 Task: Find connections with filter location Montería with filter topic #lawsuitswith filter profile language English with filter current company Eicher Tractors with filter school C.V.Raman College of Engineering with filter industry Travel Arrangements with filter service category Executive Coaching with filter keywords title Front Desk Associate
Action: Mouse moved to (140, 245)
Screenshot: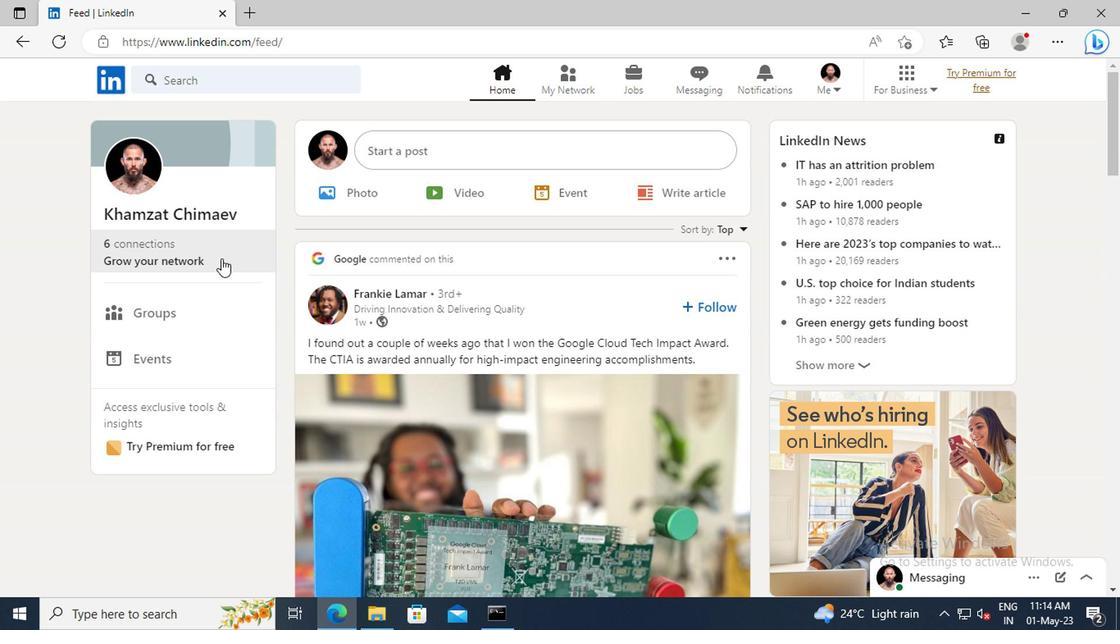
Action: Mouse pressed left at (140, 245)
Screenshot: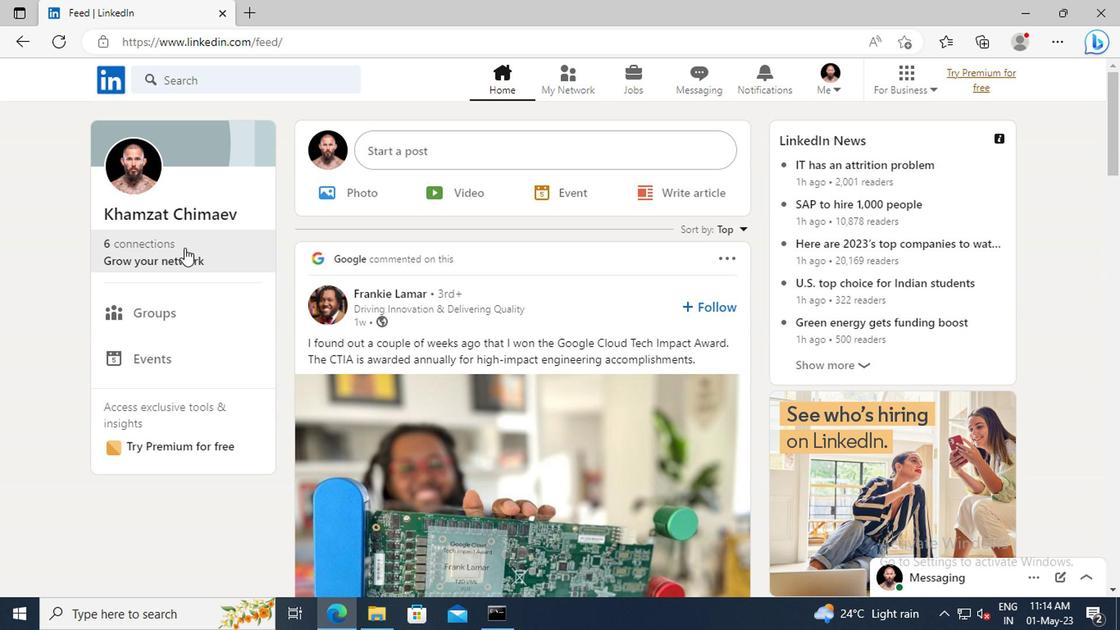 
Action: Mouse moved to (156, 175)
Screenshot: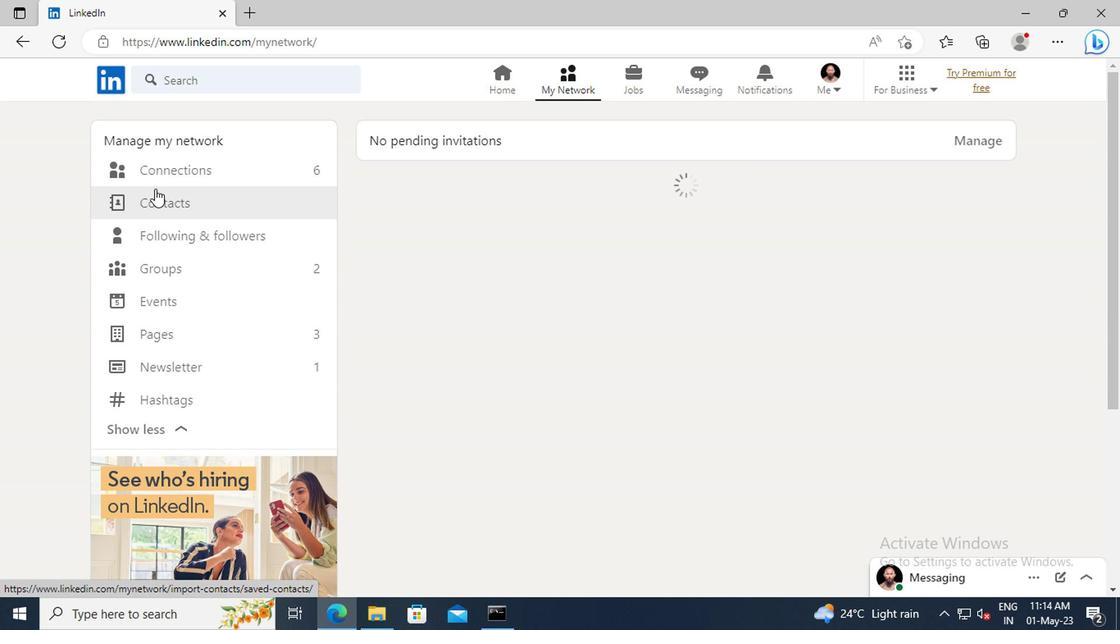 
Action: Mouse pressed left at (156, 175)
Screenshot: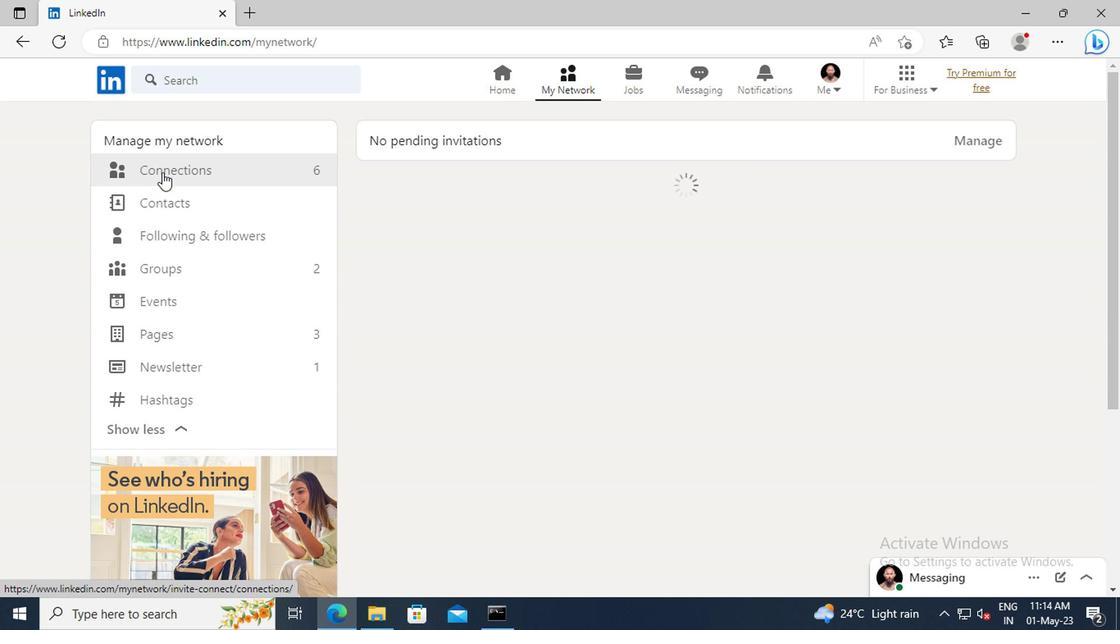 
Action: Mouse moved to (666, 175)
Screenshot: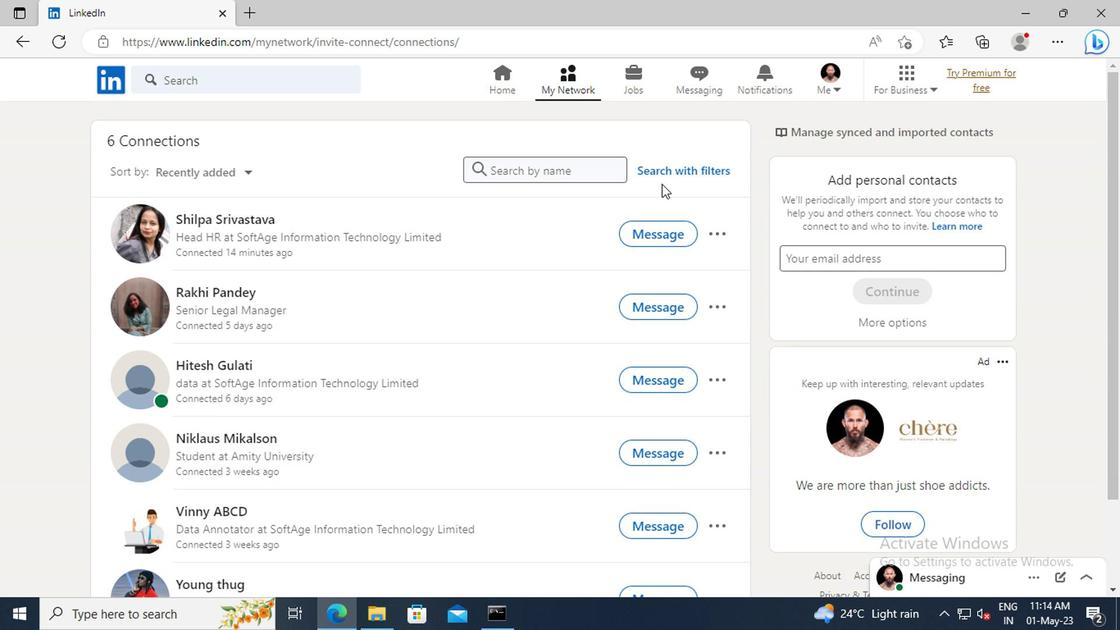 
Action: Mouse pressed left at (666, 175)
Screenshot: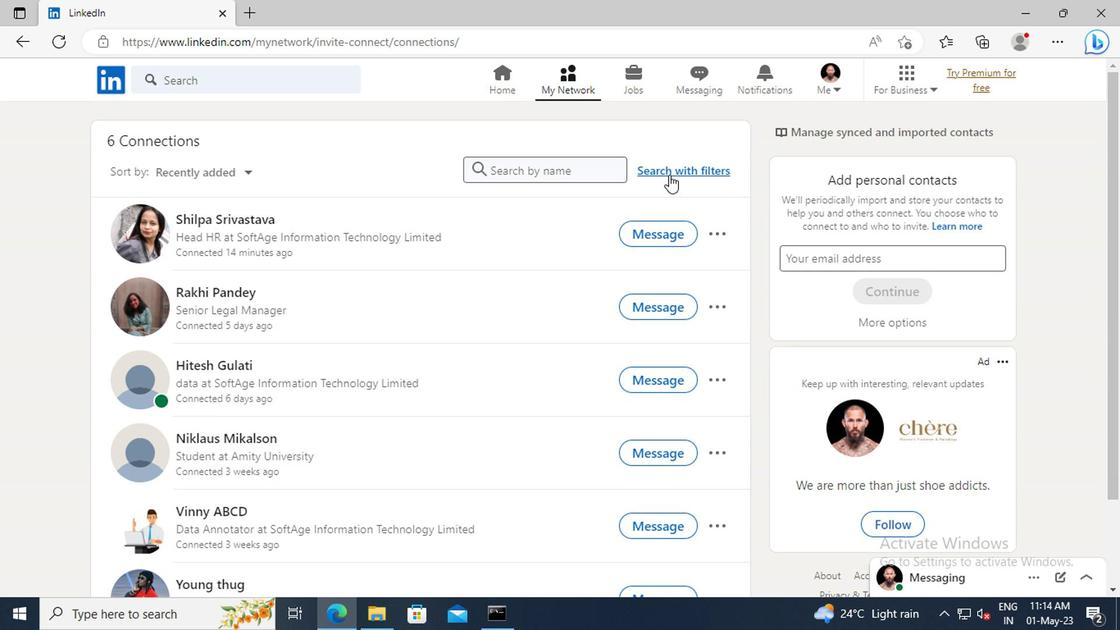 
Action: Mouse moved to (620, 132)
Screenshot: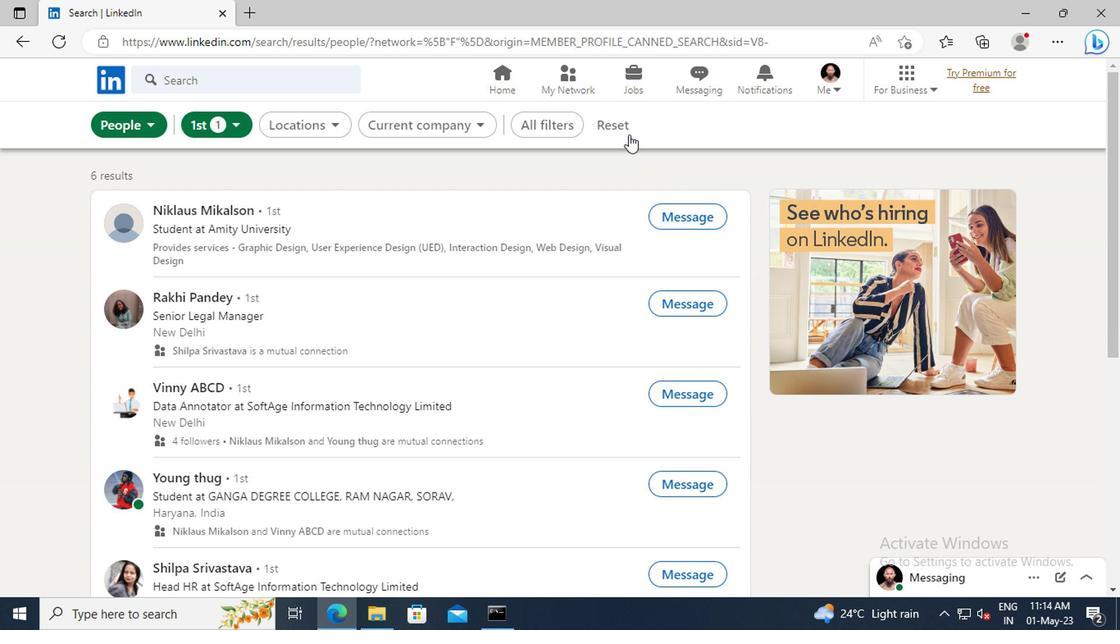 
Action: Mouse pressed left at (620, 132)
Screenshot: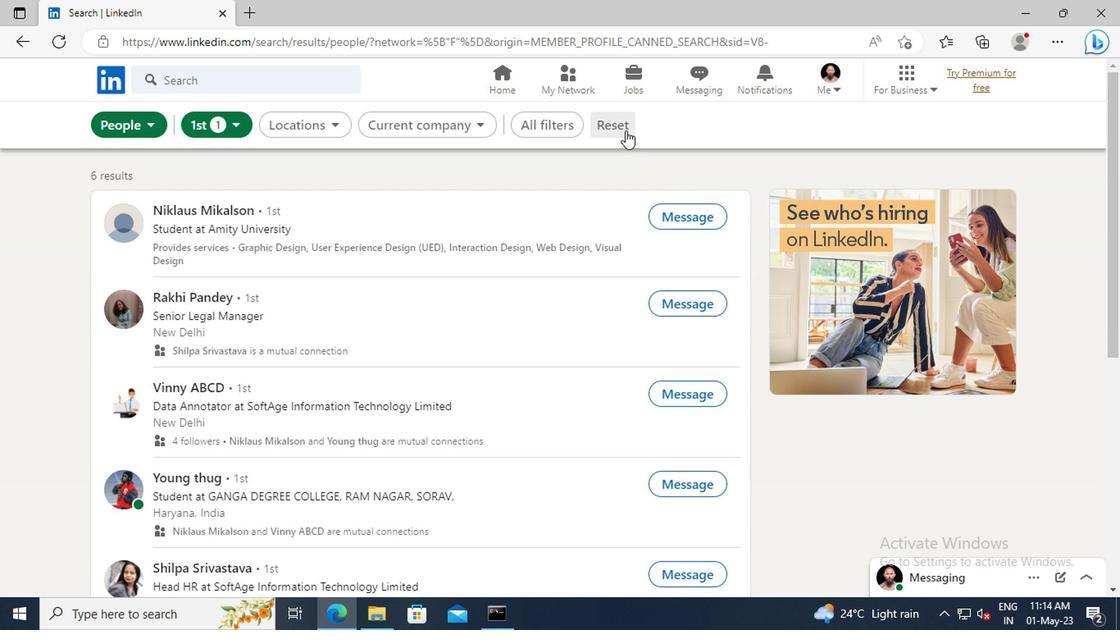
Action: Mouse moved to (593, 130)
Screenshot: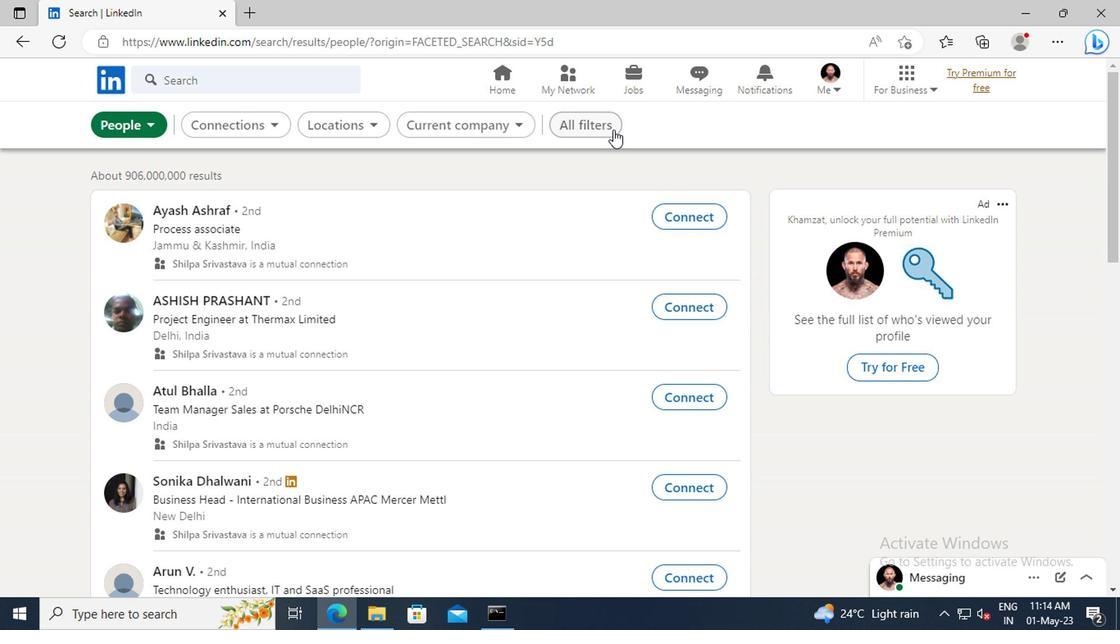
Action: Mouse pressed left at (593, 130)
Screenshot: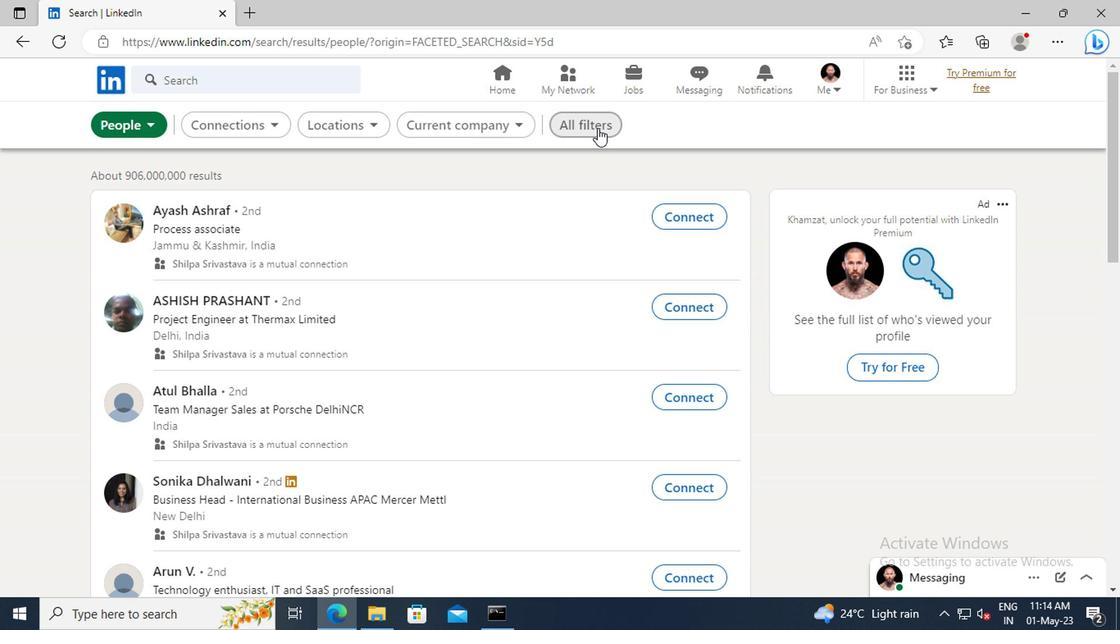 
Action: Mouse moved to (916, 253)
Screenshot: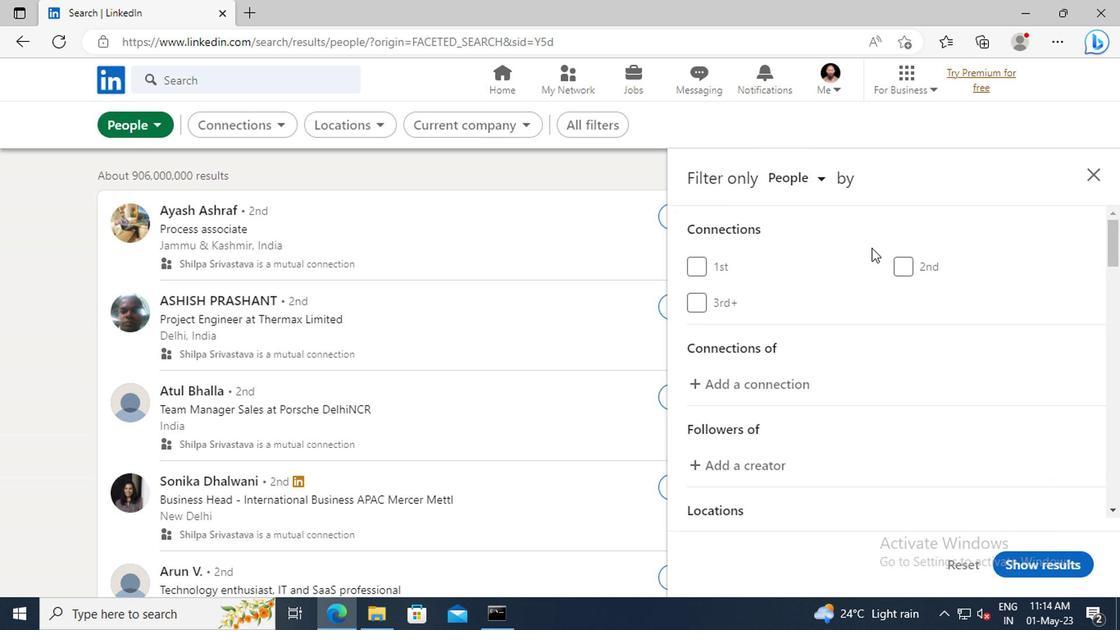 
Action: Mouse scrolled (916, 253) with delta (0, 0)
Screenshot: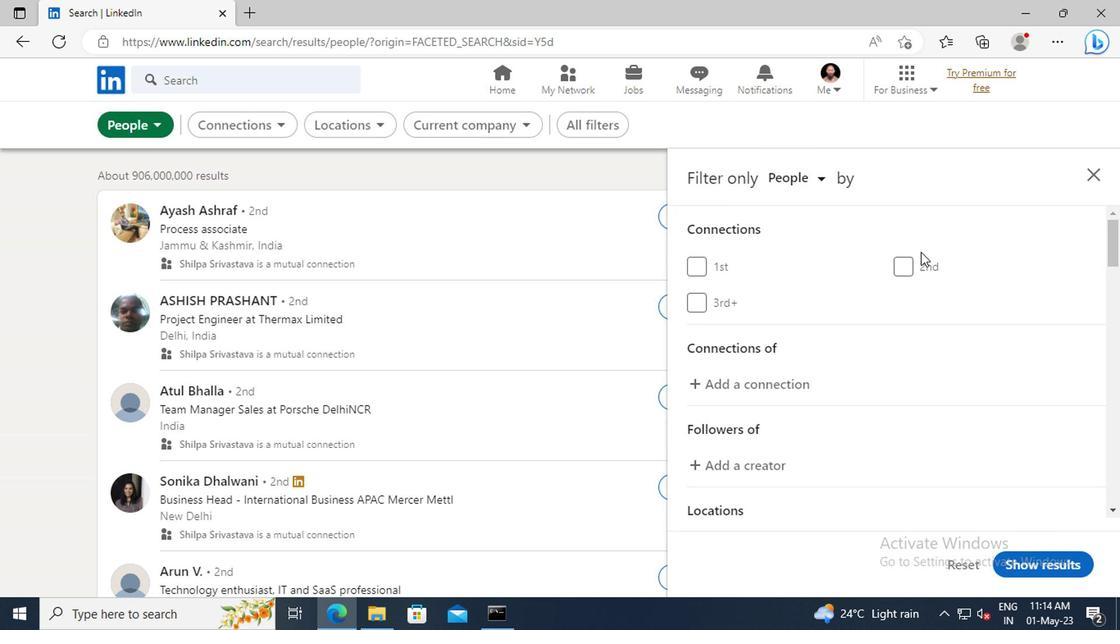 
Action: Mouse scrolled (916, 253) with delta (0, 0)
Screenshot: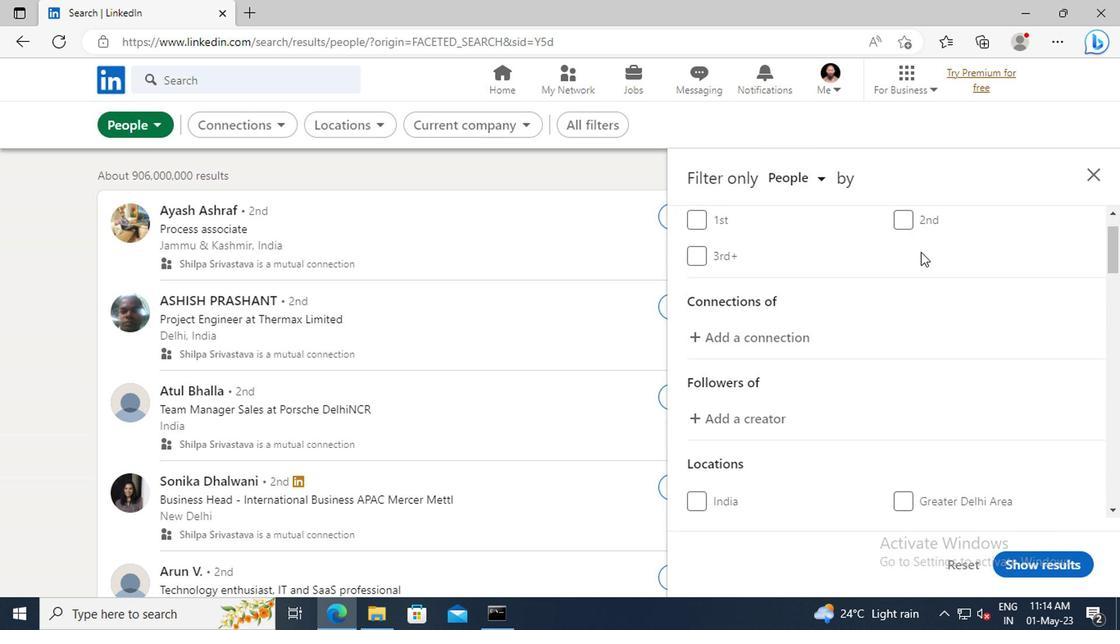 
Action: Mouse scrolled (916, 253) with delta (0, 0)
Screenshot: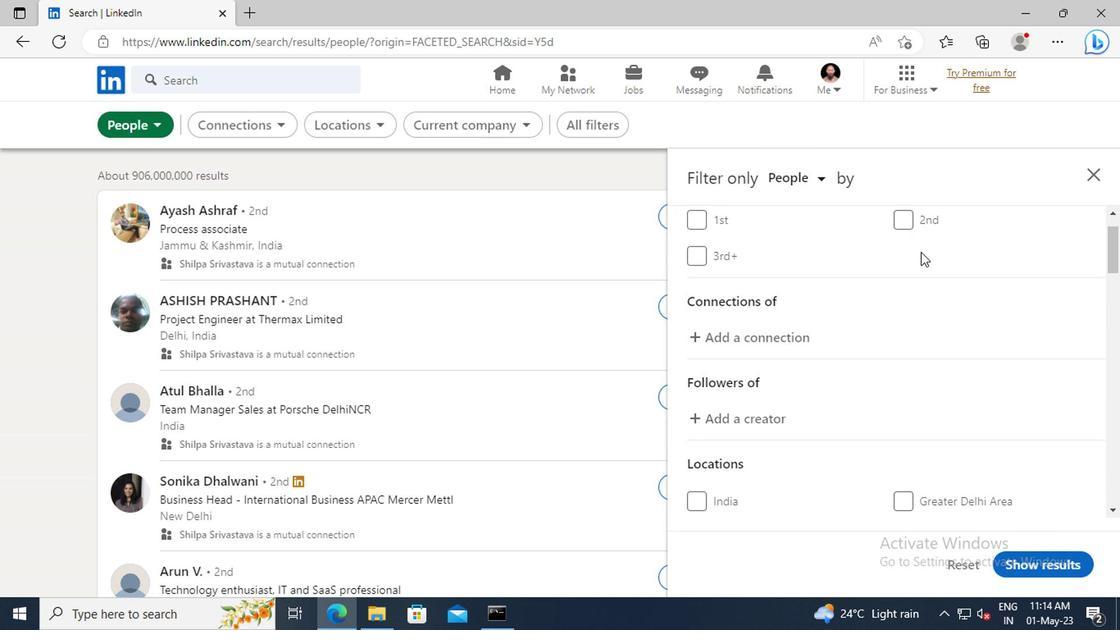 
Action: Mouse scrolled (916, 253) with delta (0, 0)
Screenshot: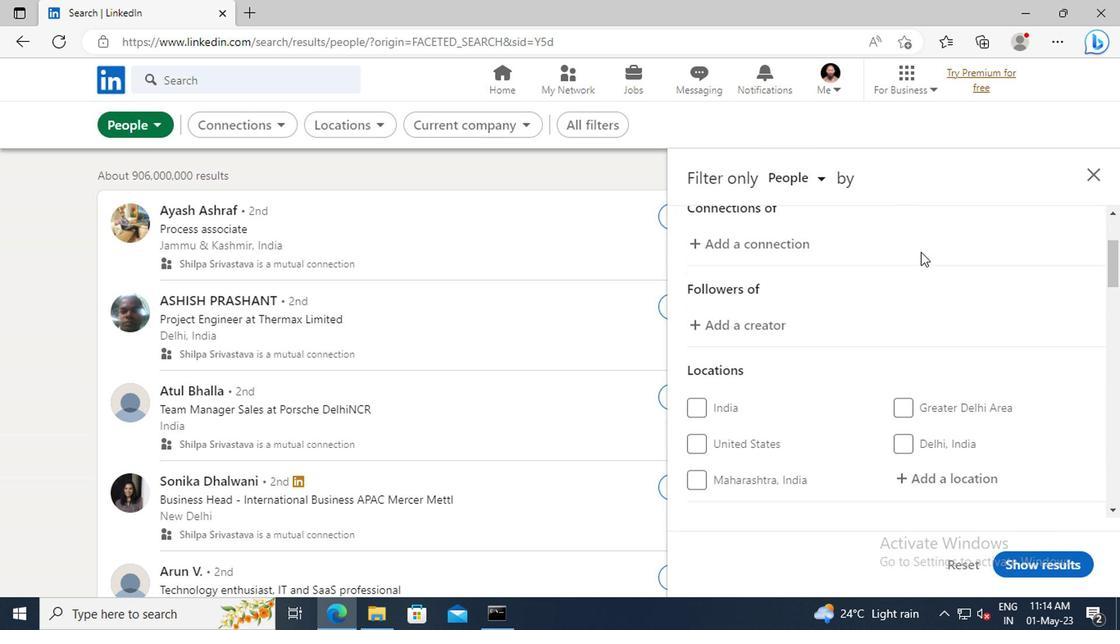 
Action: Mouse scrolled (916, 253) with delta (0, 0)
Screenshot: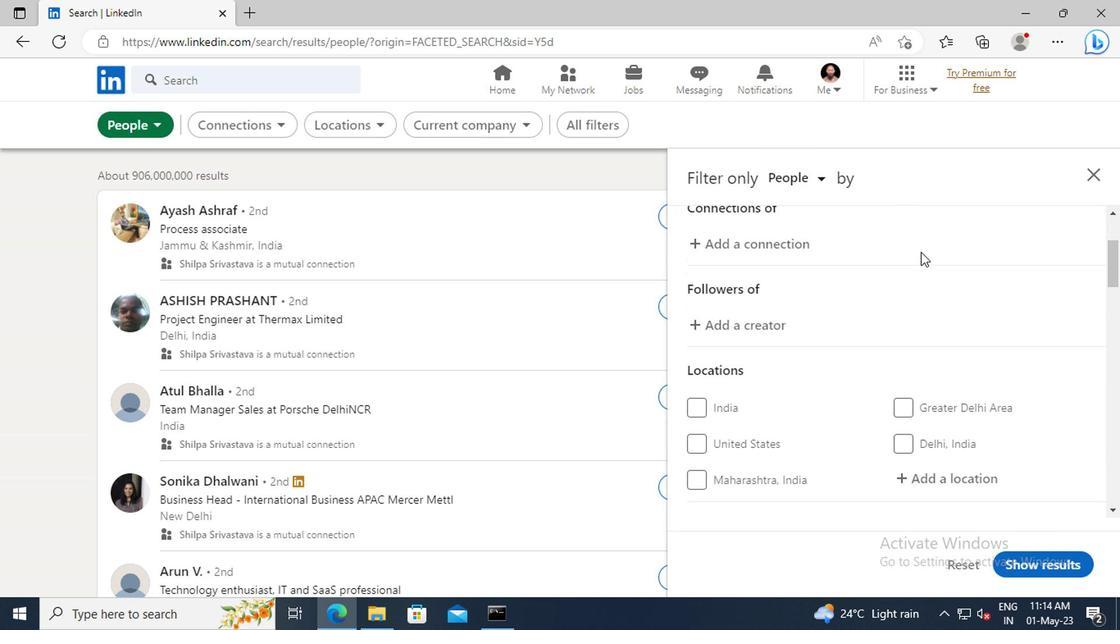 
Action: Mouse scrolled (916, 253) with delta (0, 0)
Screenshot: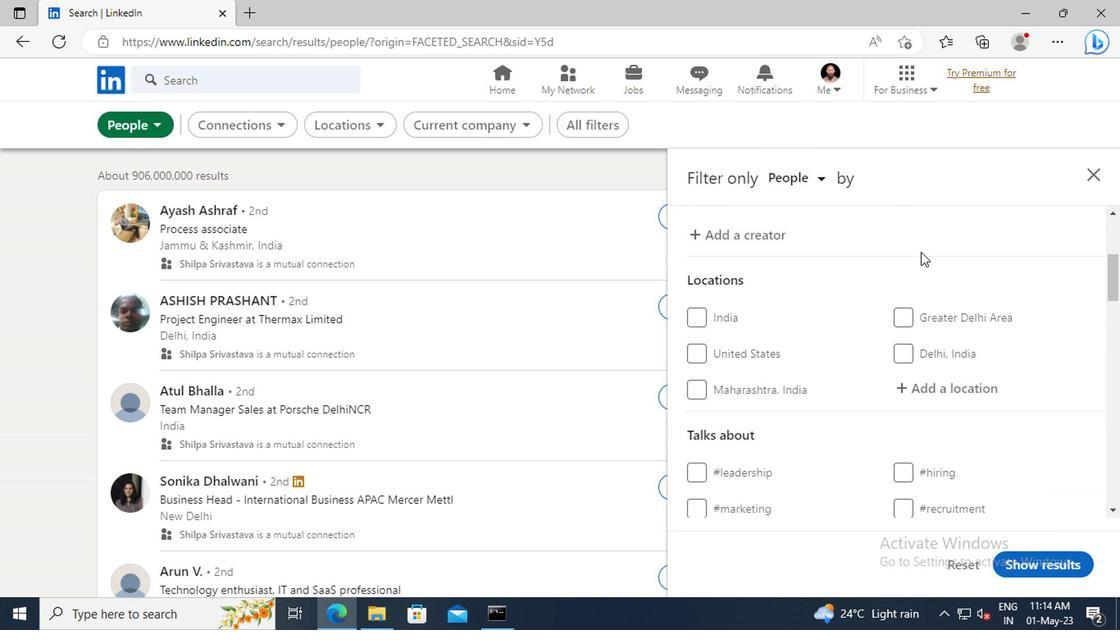 
Action: Mouse moved to (928, 335)
Screenshot: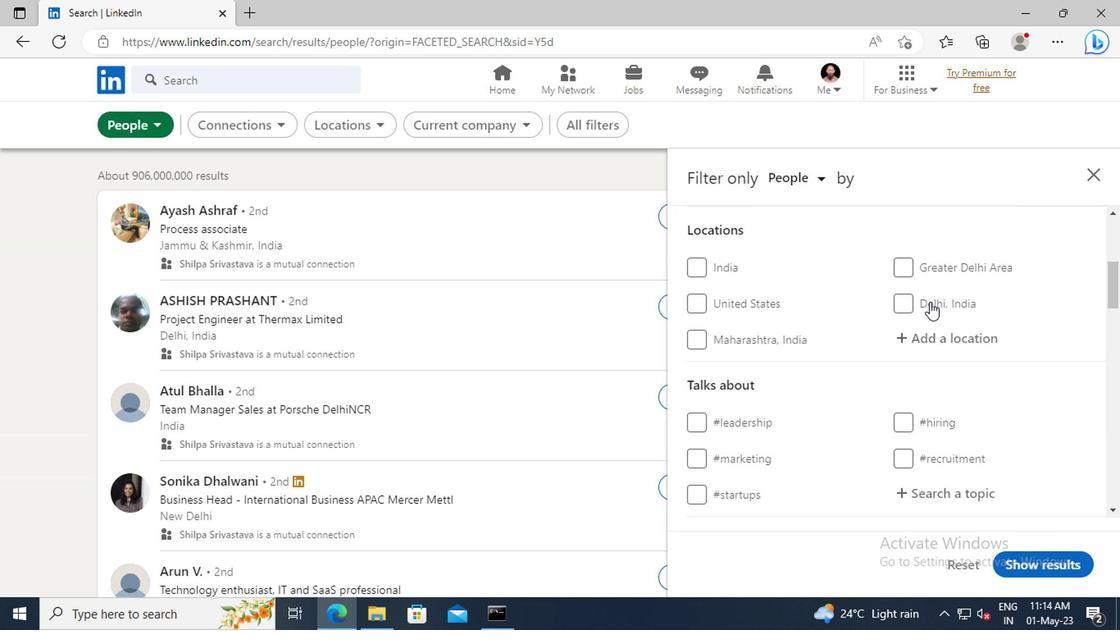 
Action: Mouse pressed left at (928, 335)
Screenshot: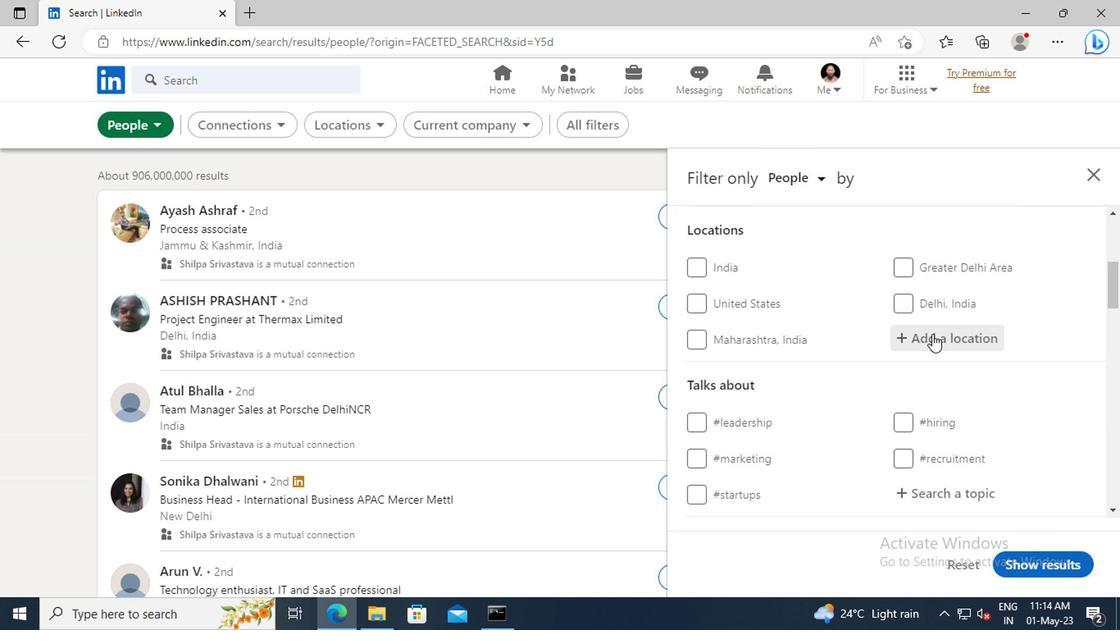
Action: Mouse moved to (907, 324)
Screenshot: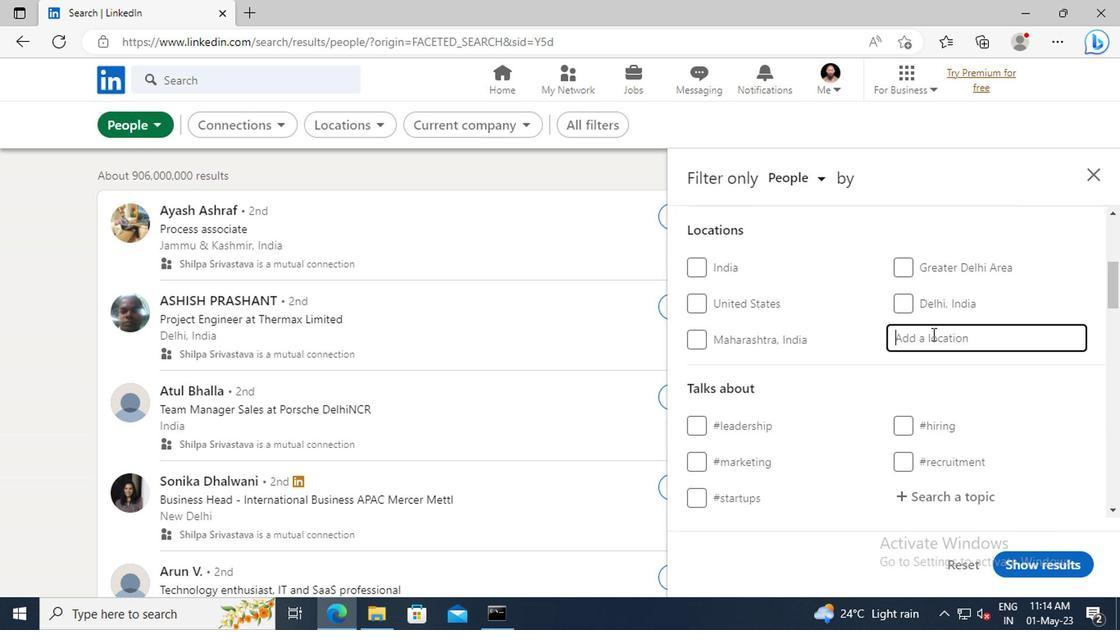 
Action: Key pressed <Key.shift>MONTERIA
Screenshot: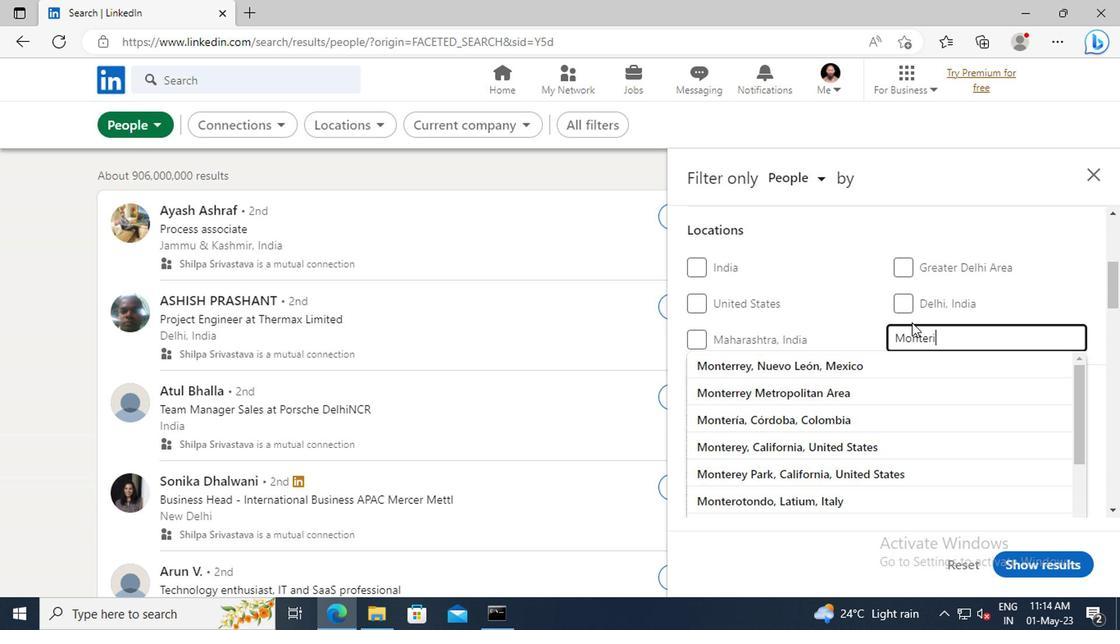
Action: Mouse moved to (901, 367)
Screenshot: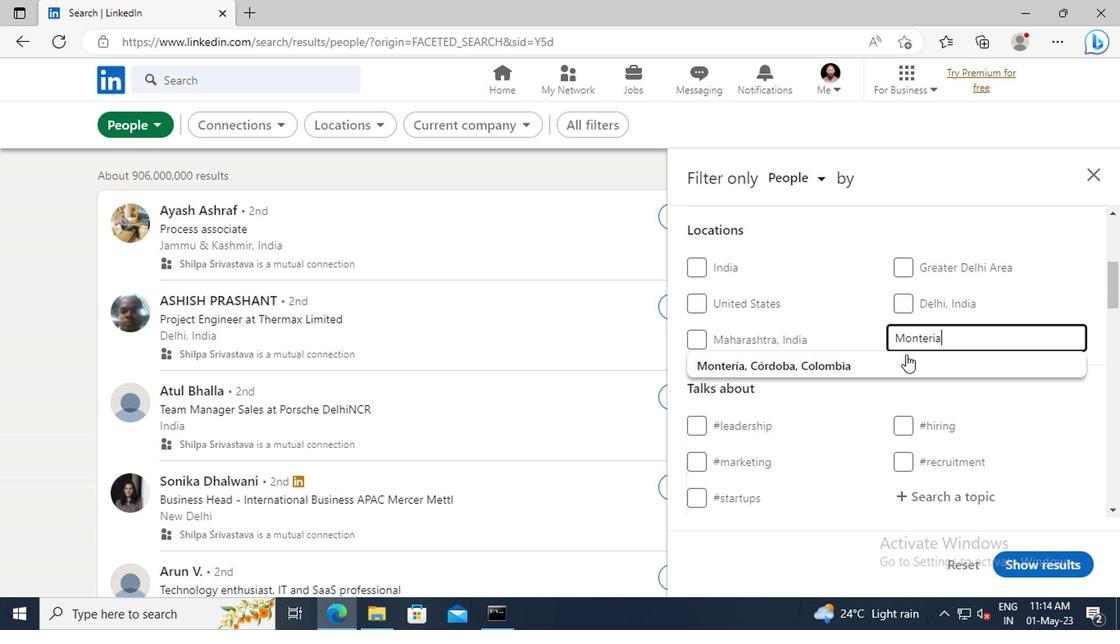 
Action: Mouse pressed left at (901, 367)
Screenshot: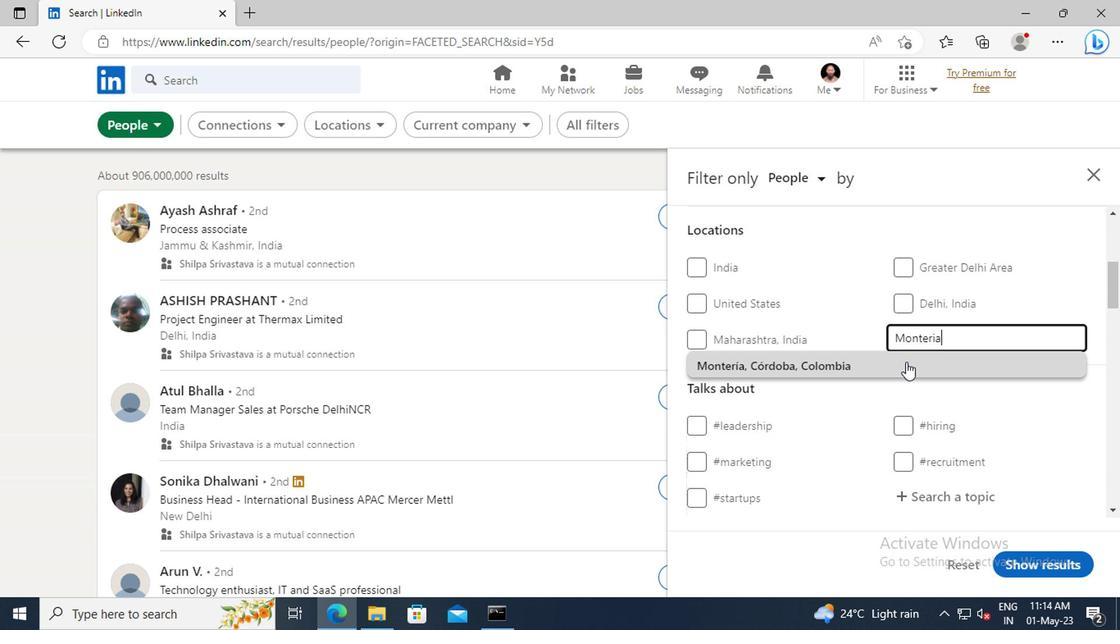 
Action: Mouse moved to (915, 353)
Screenshot: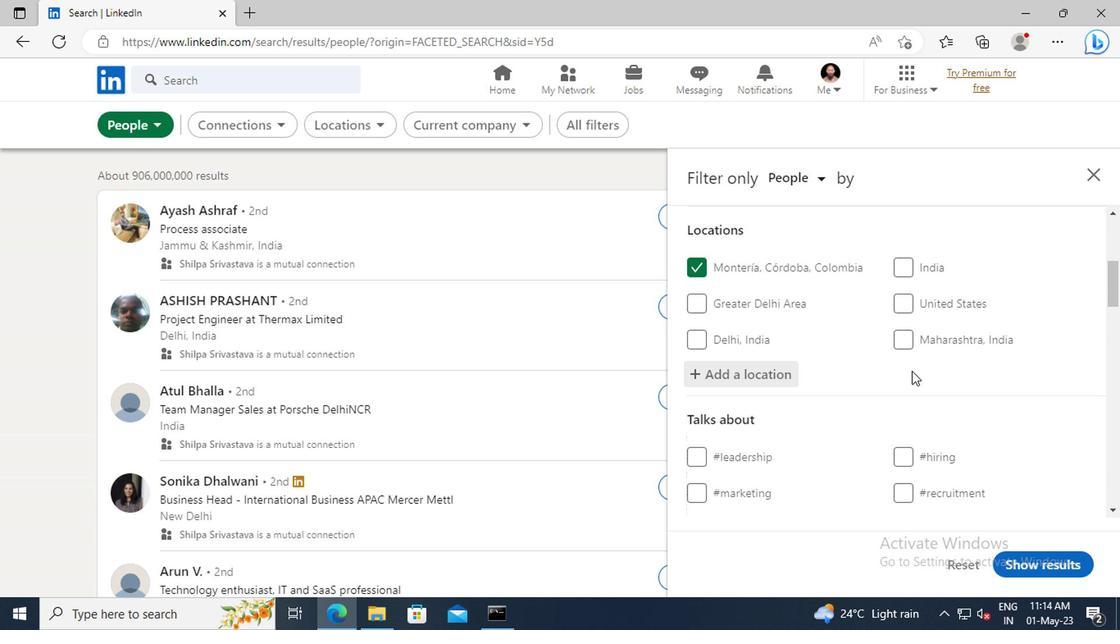 
Action: Mouse scrolled (915, 352) with delta (0, -1)
Screenshot: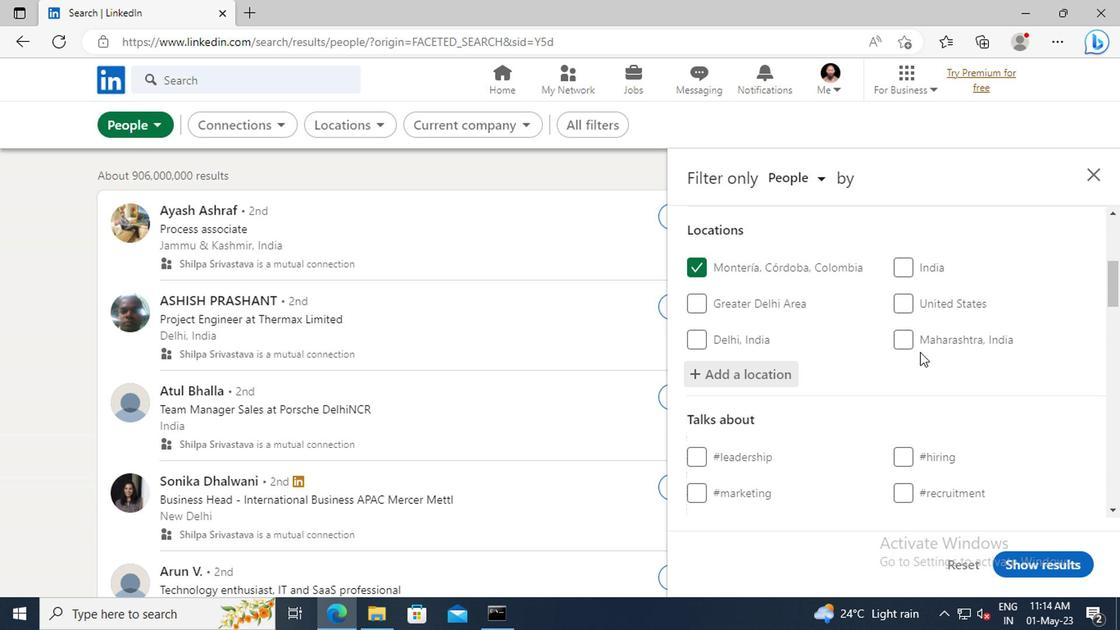
Action: Mouse scrolled (915, 352) with delta (0, -1)
Screenshot: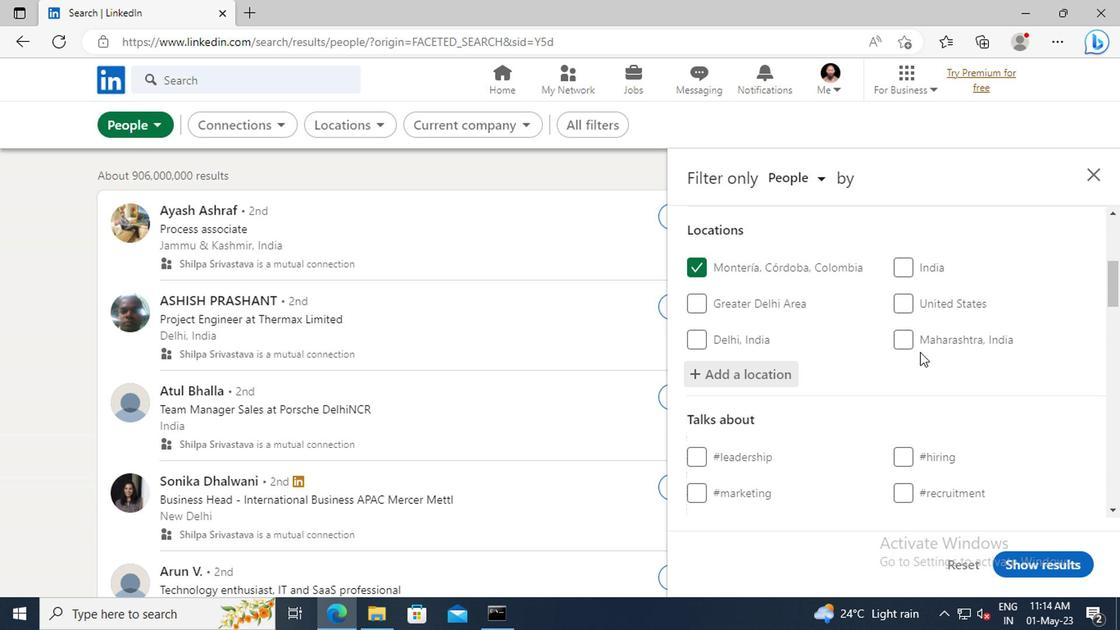 
Action: Mouse moved to (922, 323)
Screenshot: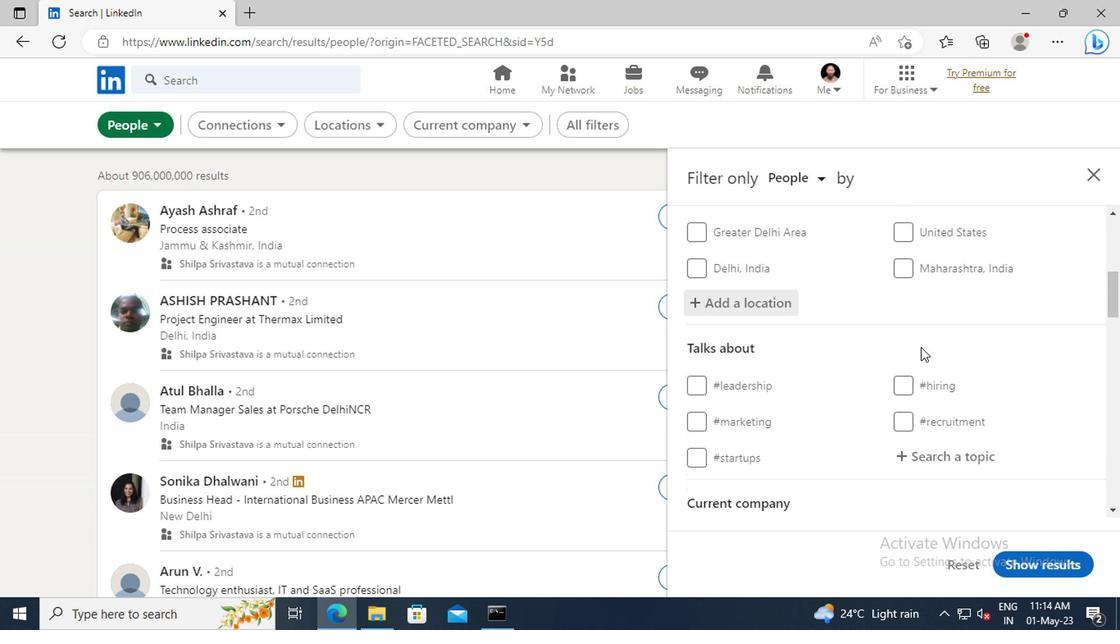 
Action: Mouse scrolled (922, 322) with delta (0, 0)
Screenshot: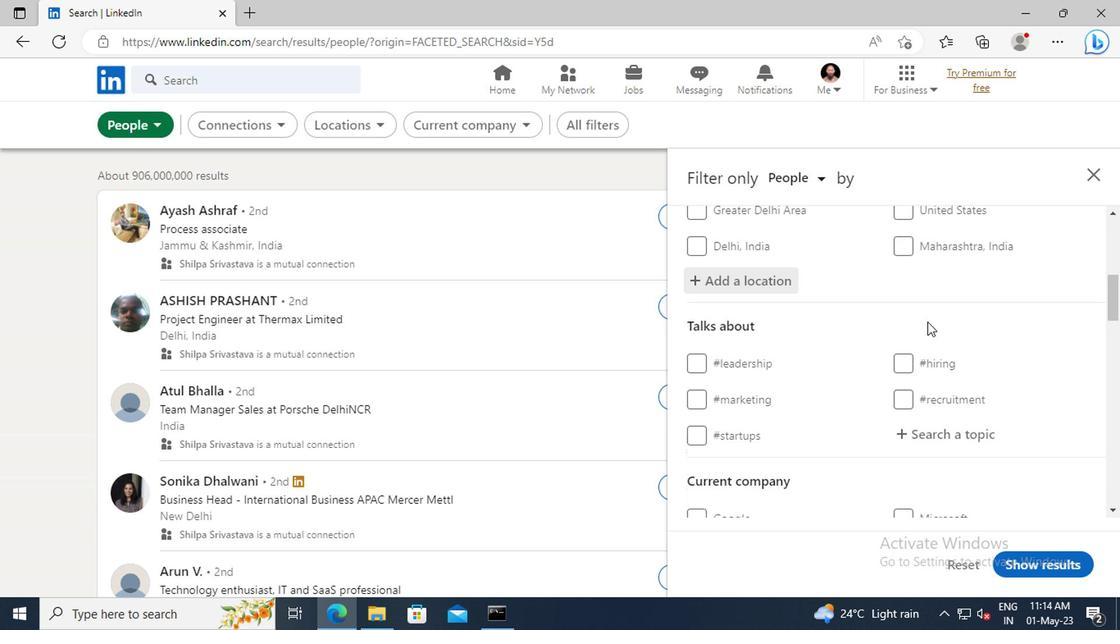 
Action: Mouse scrolled (922, 322) with delta (0, 0)
Screenshot: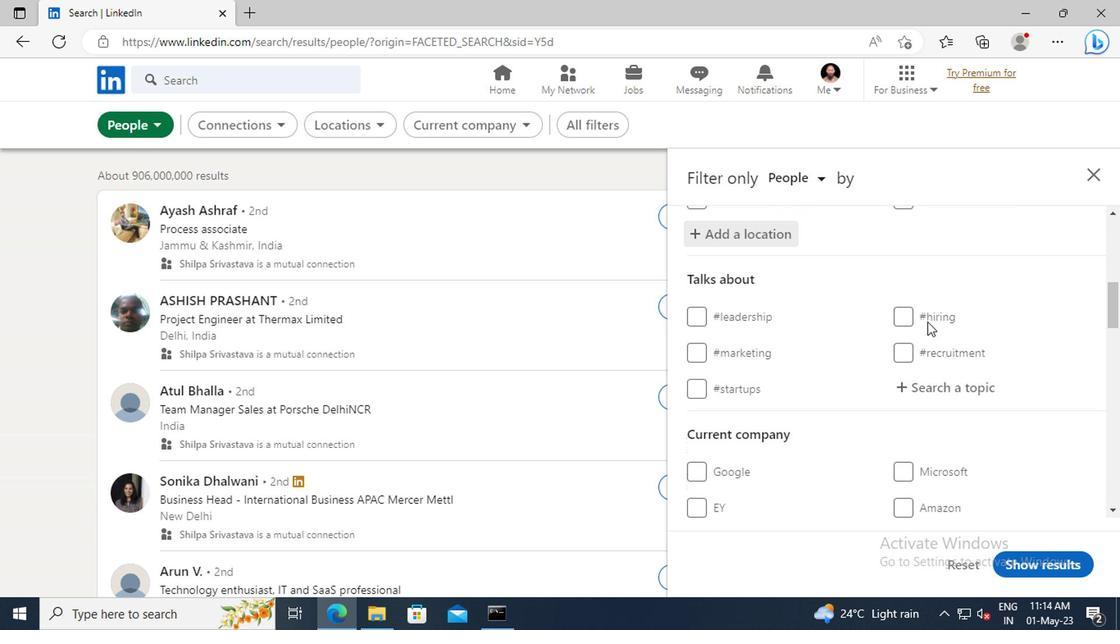 
Action: Mouse moved to (925, 338)
Screenshot: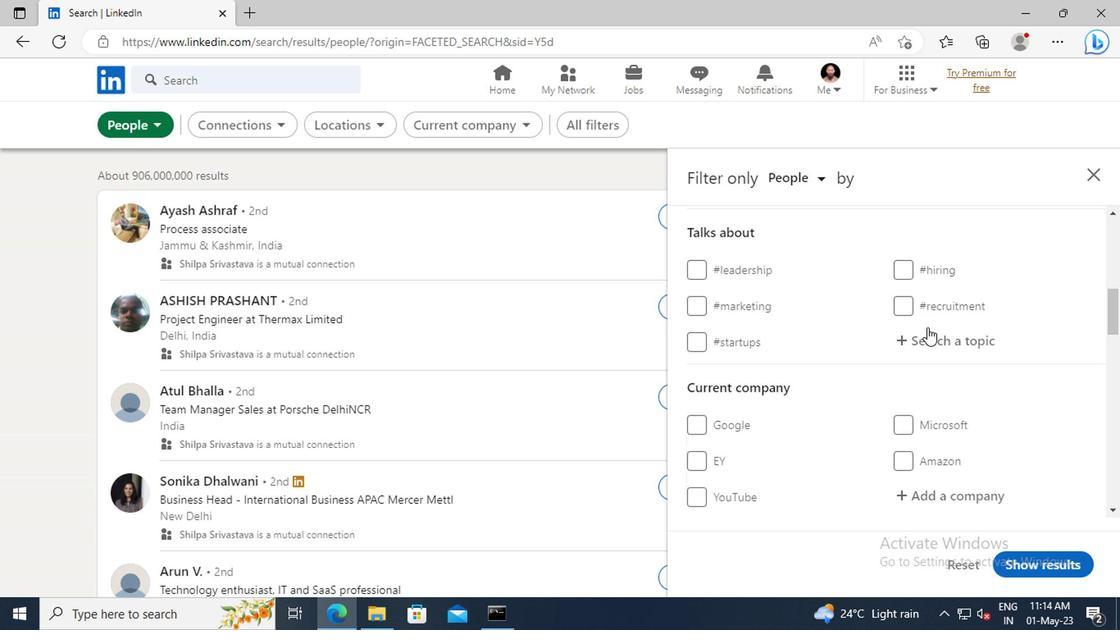 
Action: Mouse pressed left at (925, 338)
Screenshot: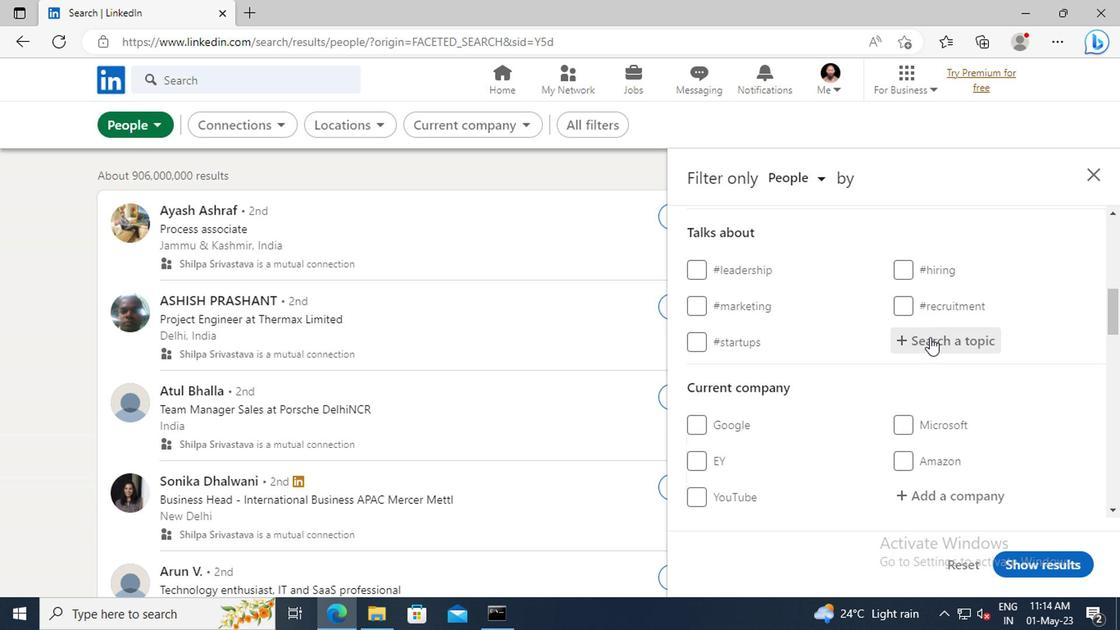 
Action: Key pressed LAWSUITS
Screenshot: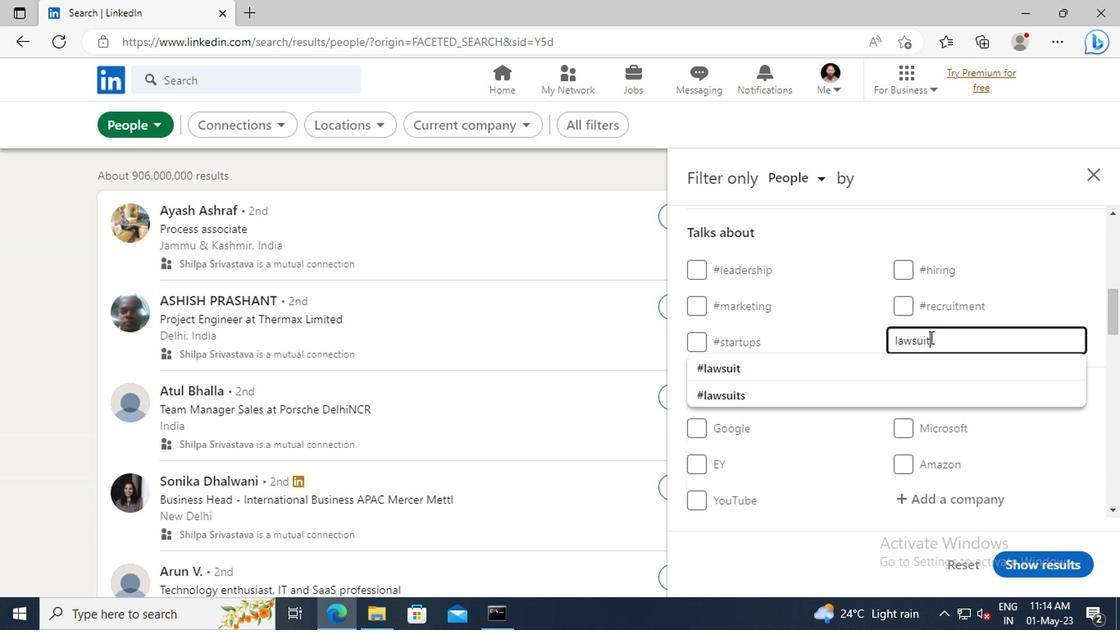 
Action: Mouse moved to (930, 364)
Screenshot: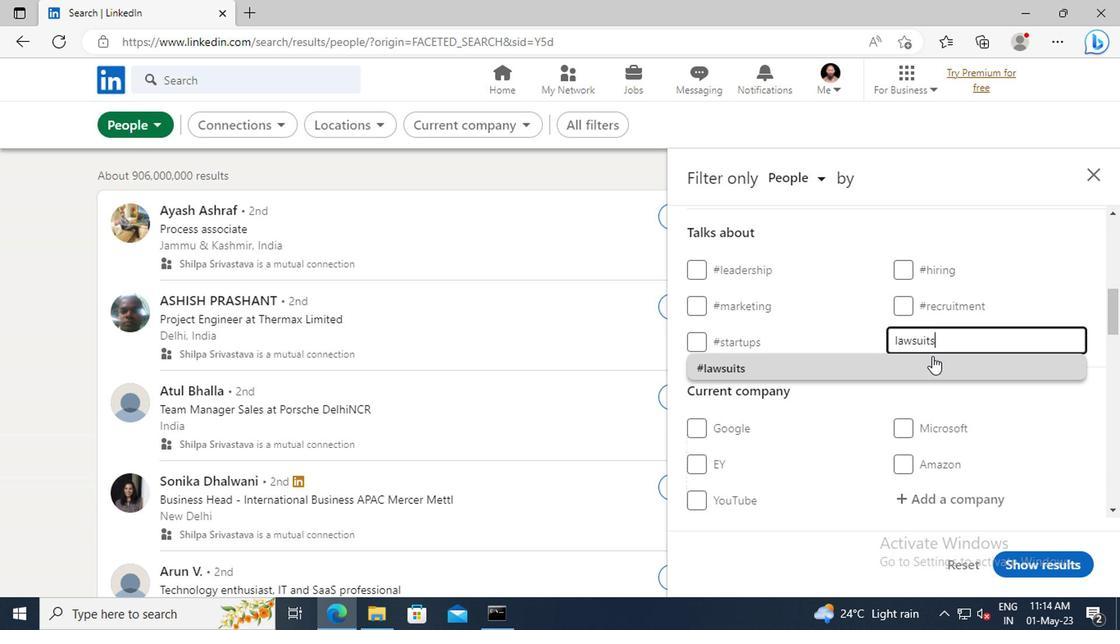 
Action: Mouse pressed left at (930, 364)
Screenshot: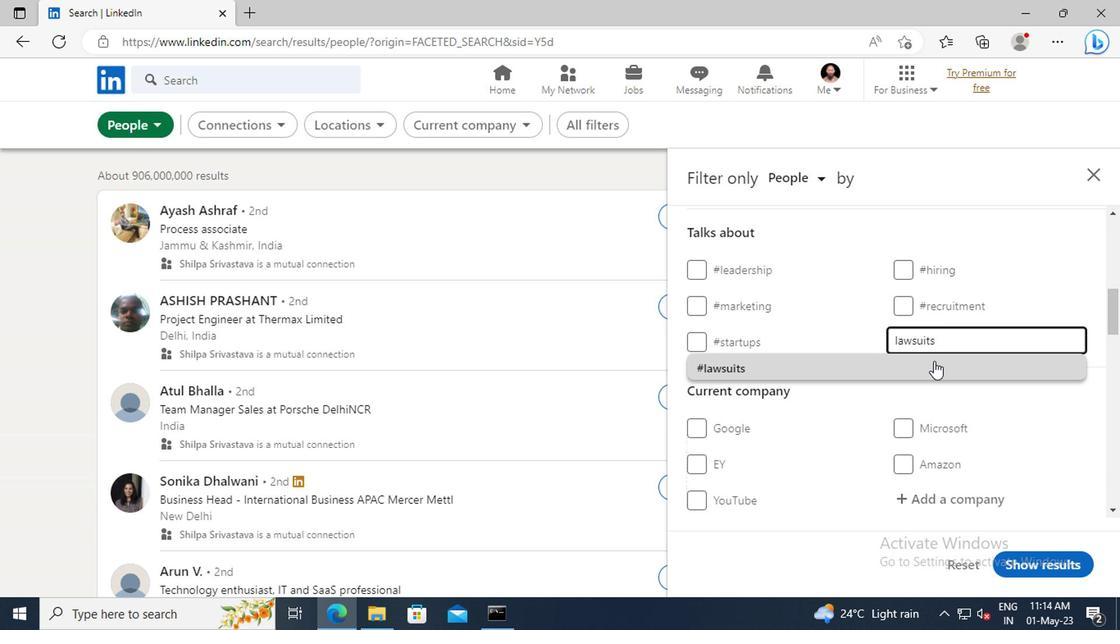 
Action: Mouse scrolled (930, 363) with delta (0, 0)
Screenshot: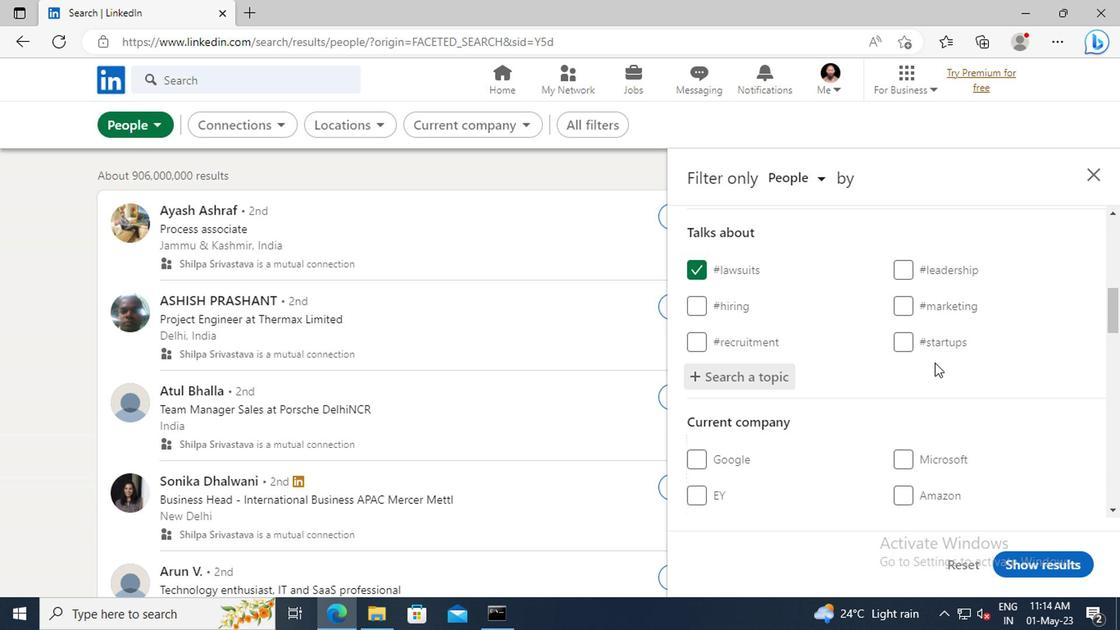 
Action: Mouse scrolled (930, 363) with delta (0, 0)
Screenshot: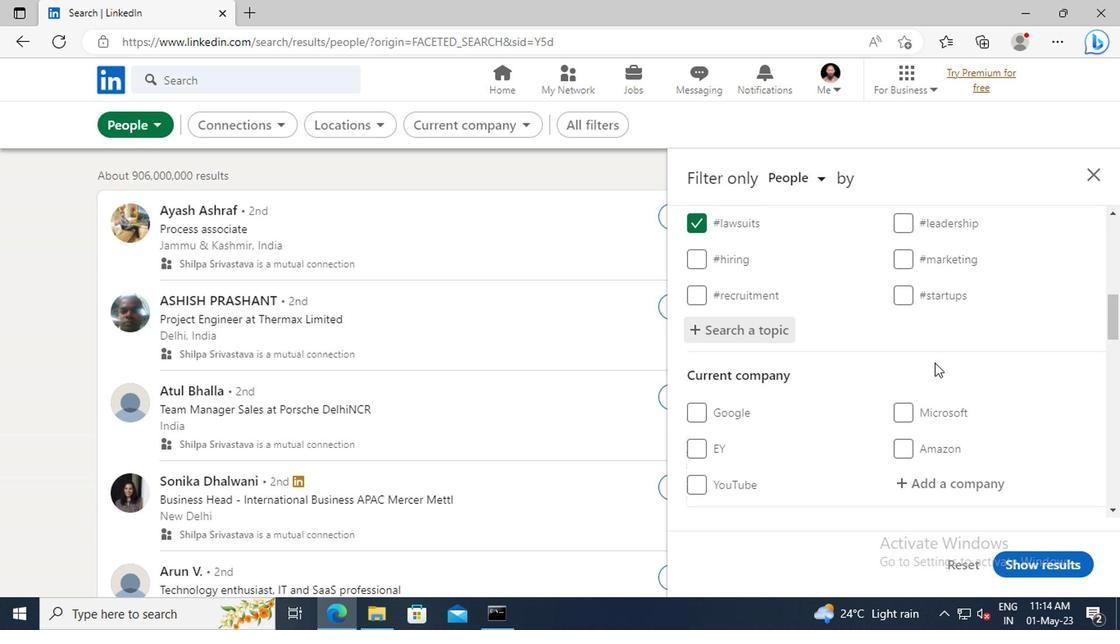 
Action: Mouse scrolled (930, 363) with delta (0, 0)
Screenshot: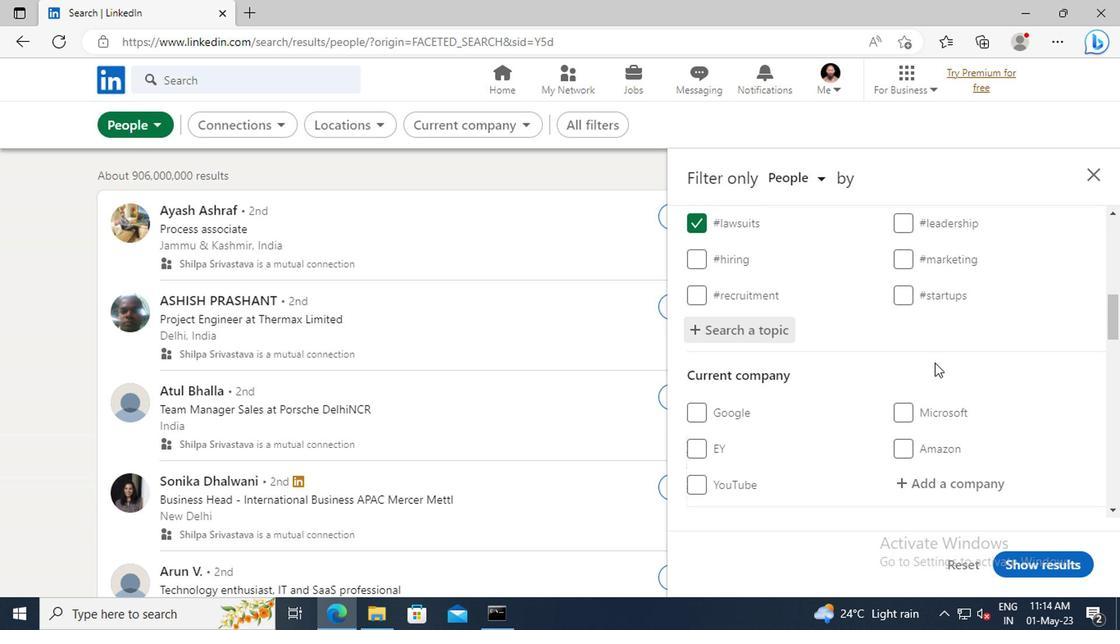 
Action: Mouse scrolled (930, 363) with delta (0, 0)
Screenshot: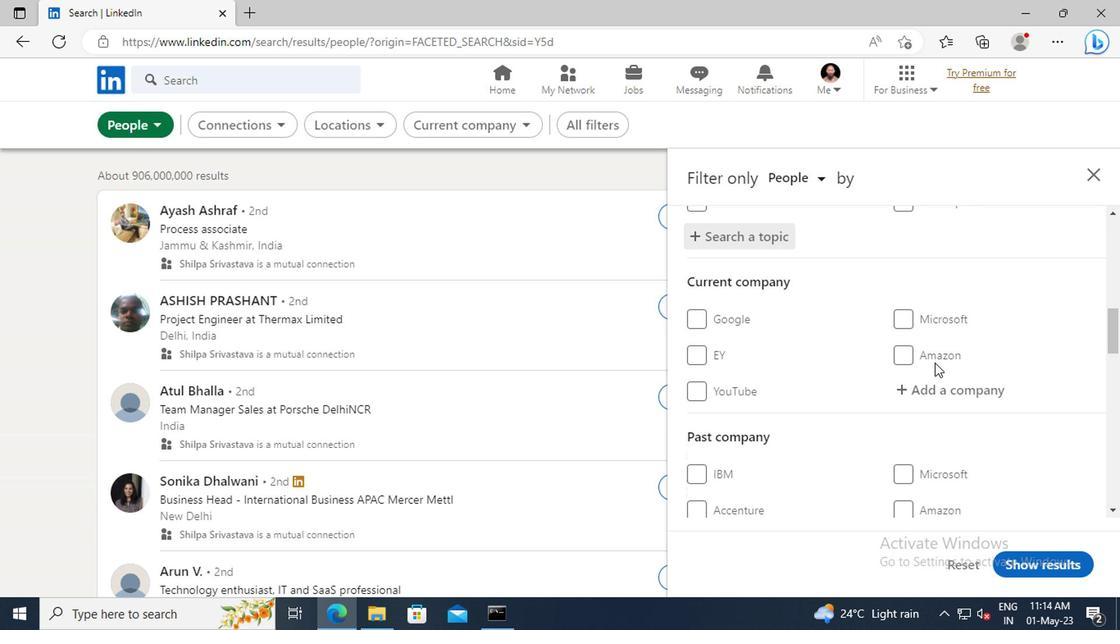 
Action: Mouse scrolled (930, 363) with delta (0, 0)
Screenshot: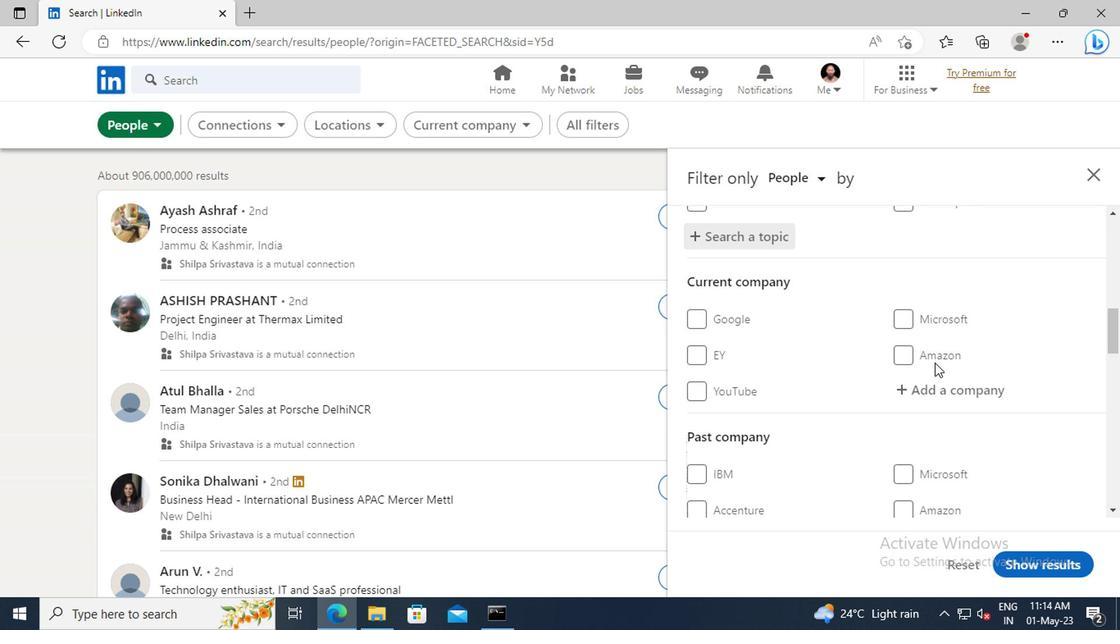 
Action: Mouse scrolled (930, 363) with delta (0, 0)
Screenshot: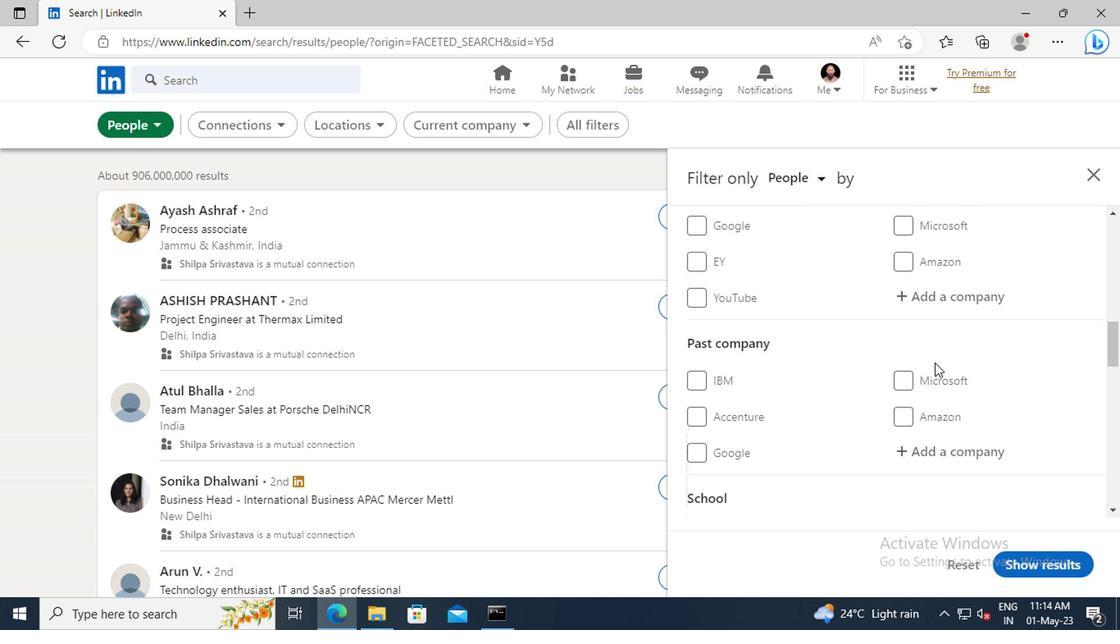 
Action: Mouse scrolled (930, 363) with delta (0, 0)
Screenshot: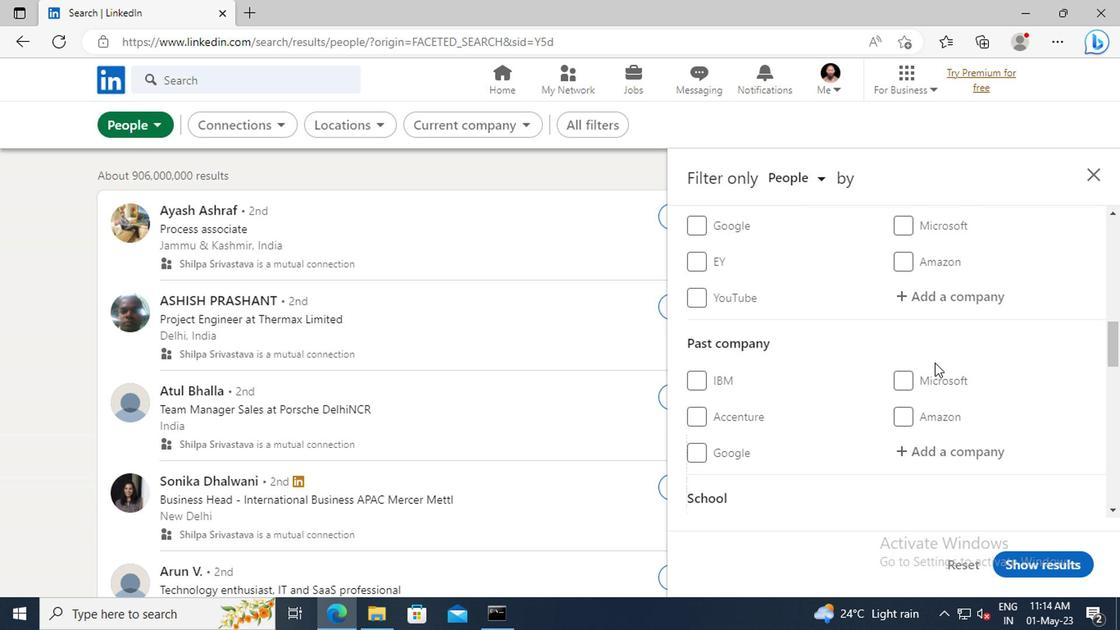 
Action: Mouse scrolled (930, 363) with delta (0, 0)
Screenshot: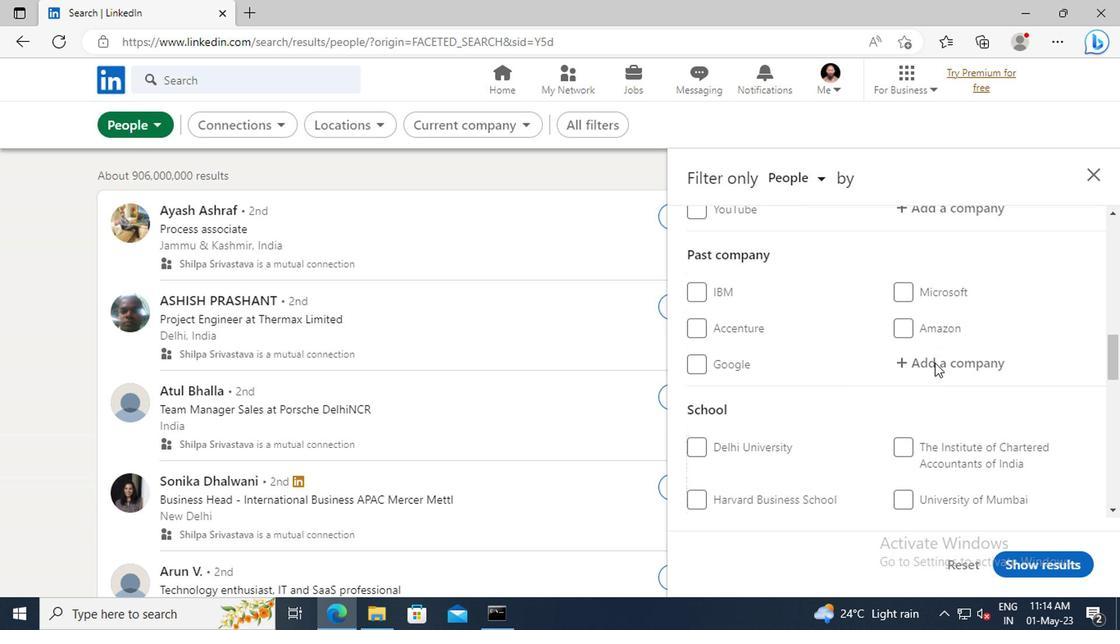 
Action: Mouse scrolled (930, 363) with delta (0, 0)
Screenshot: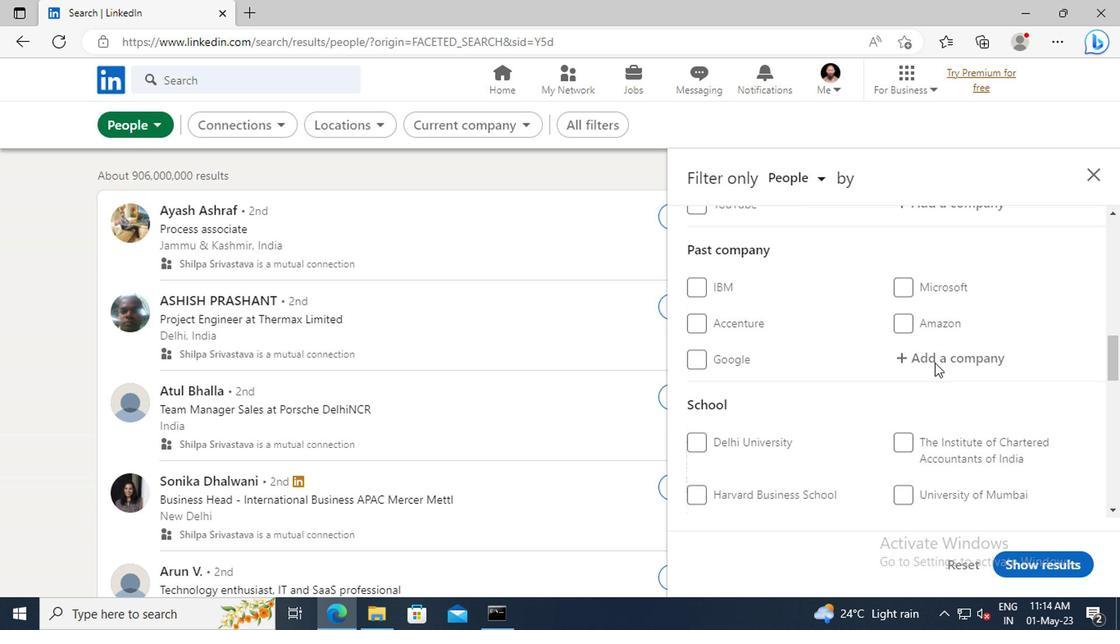 
Action: Mouse scrolled (930, 363) with delta (0, 0)
Screenshot: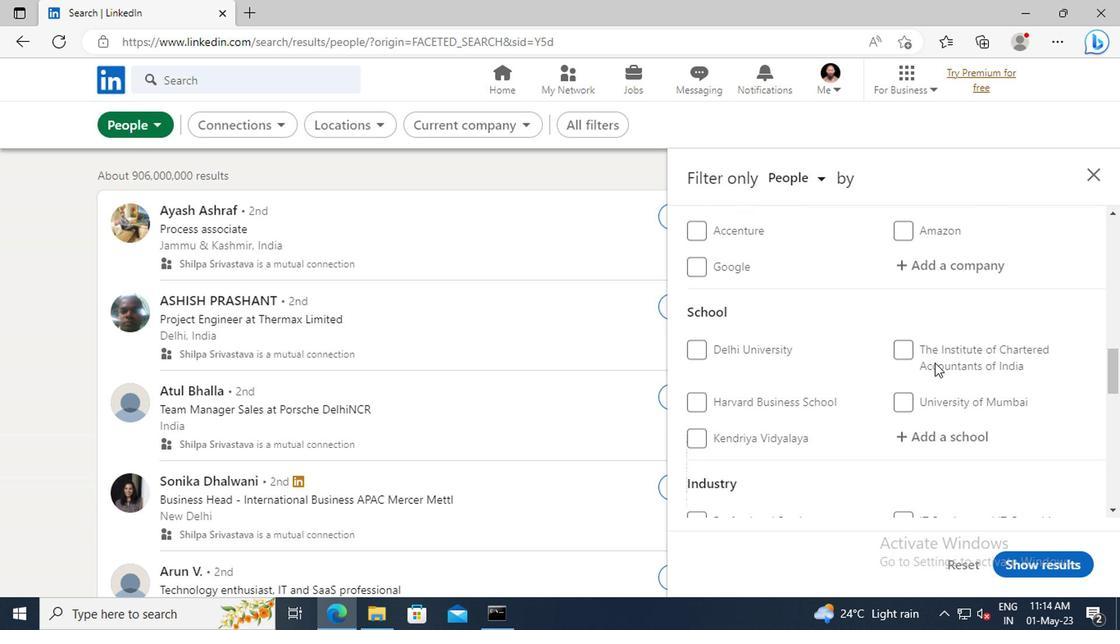 
Action: Mouse scrolled (930, 363) with delta (0, 0)
Screenshot: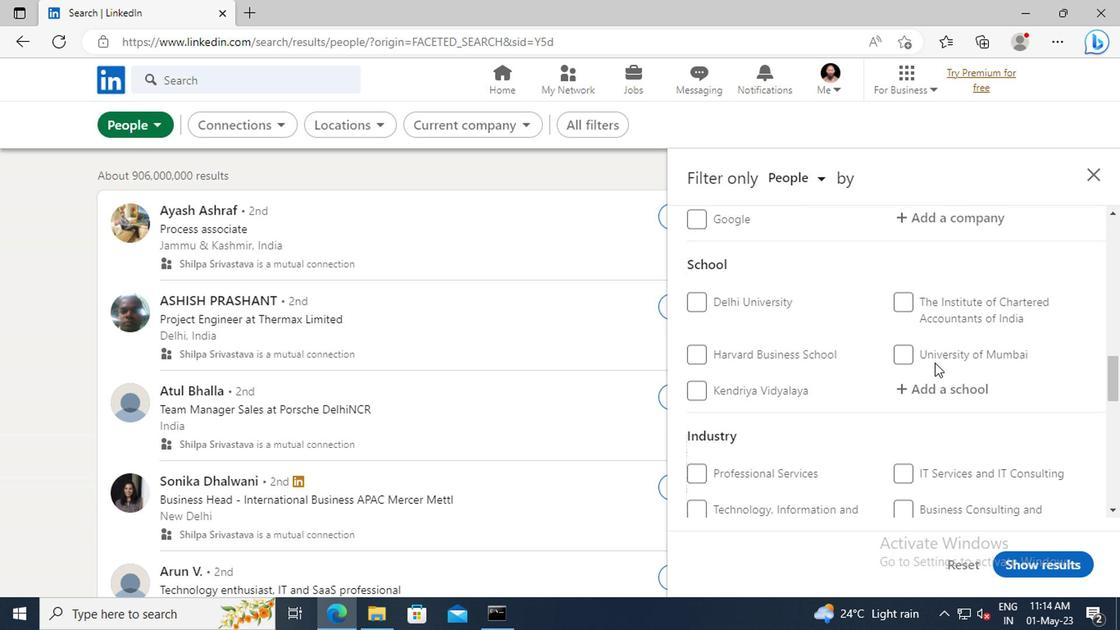 
Action: Mouse scrolled (930, 363) with delta (0, 0)
Screenshot: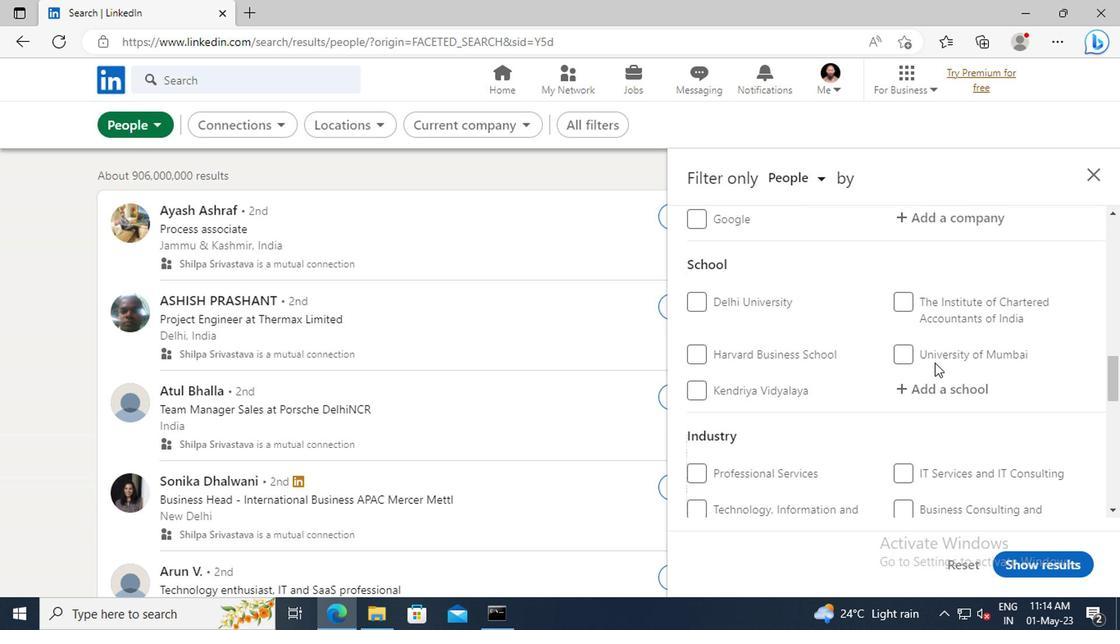 
Action: Mouse scrolled (930, 363) with delta (0, 0)
Screenshot: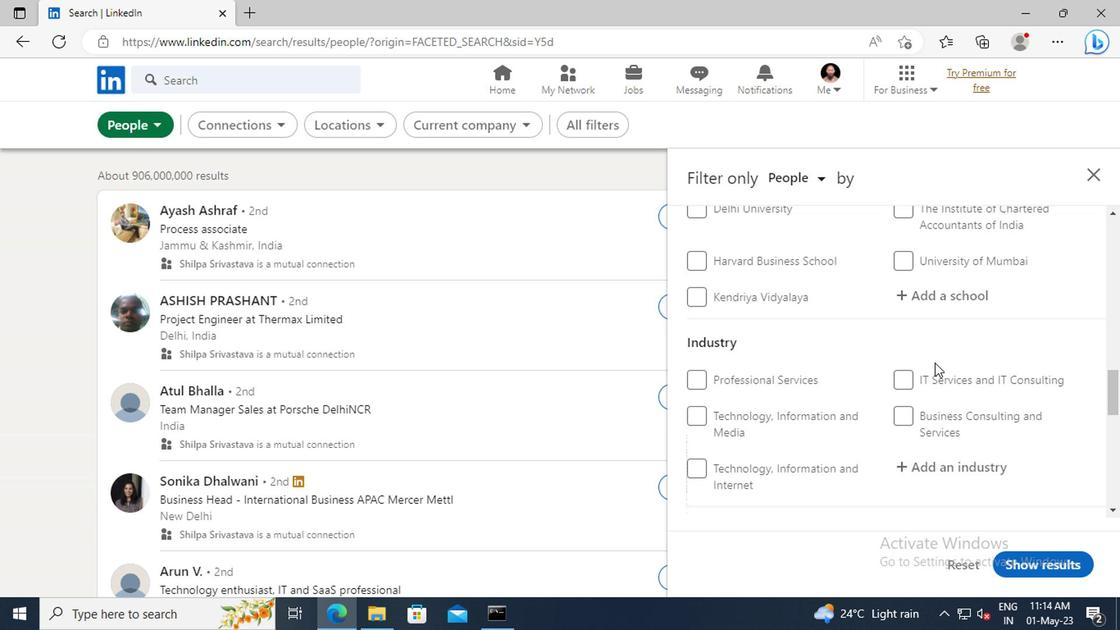 
Action: Mouse scrolled (930, 363) with delta (0, 0)
Screenshot: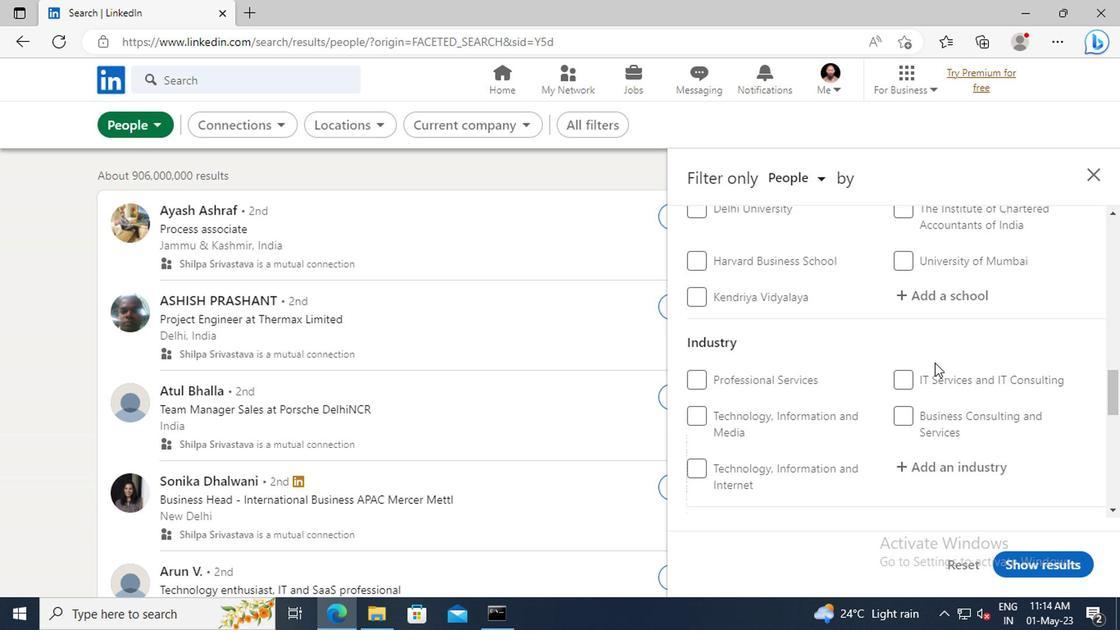 
Action: Mouse scrolled (930, 363) with delta (0, 0)
Screenshot: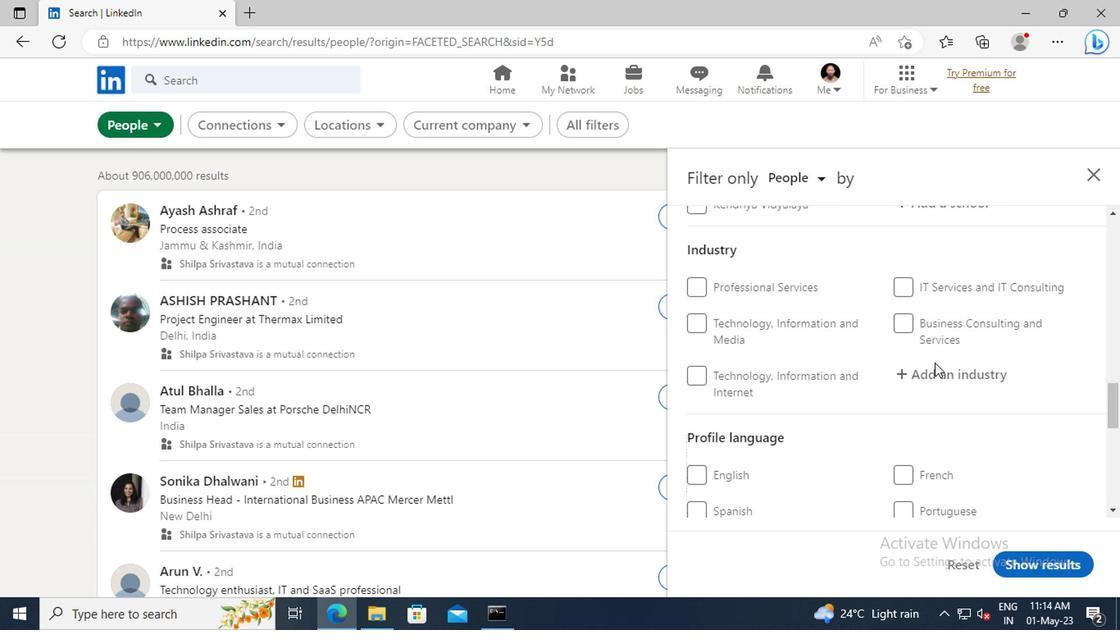 
Action: Mouse moved to (694, 431)
Screenshot: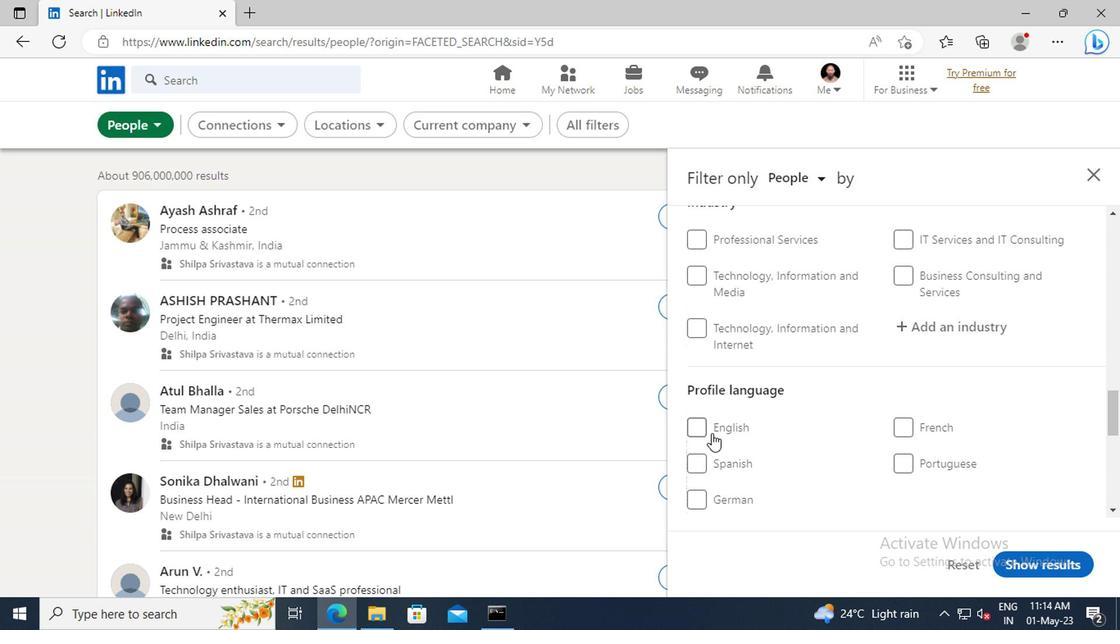 
Action: Mouse pressed left at (694, 431)
Screenshot: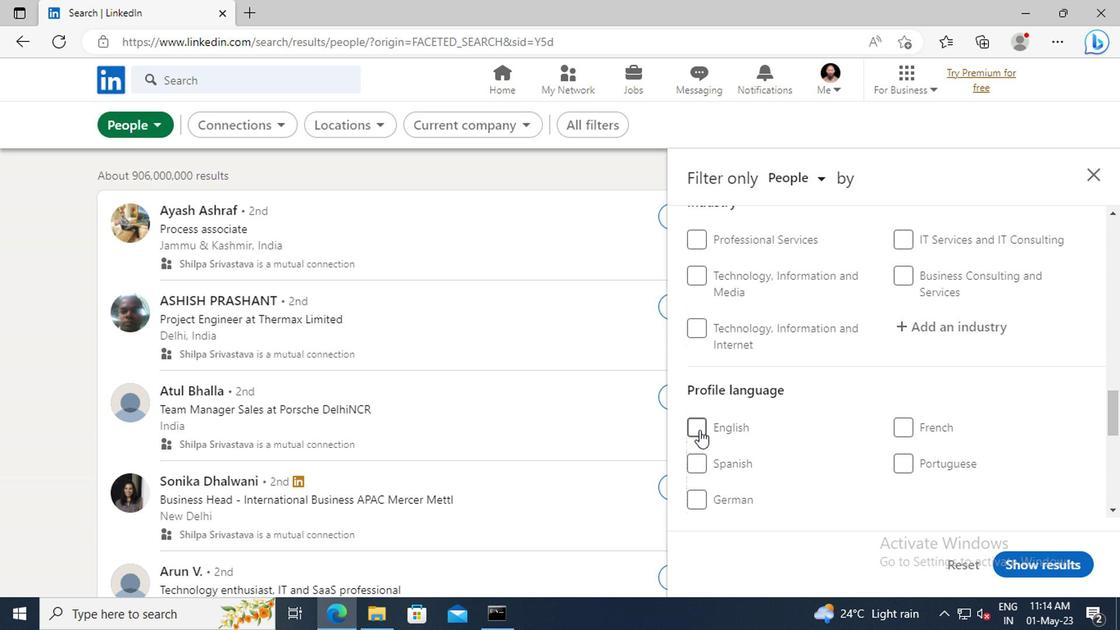 
Action: Mouse moved to (938, 407)
Screenshot: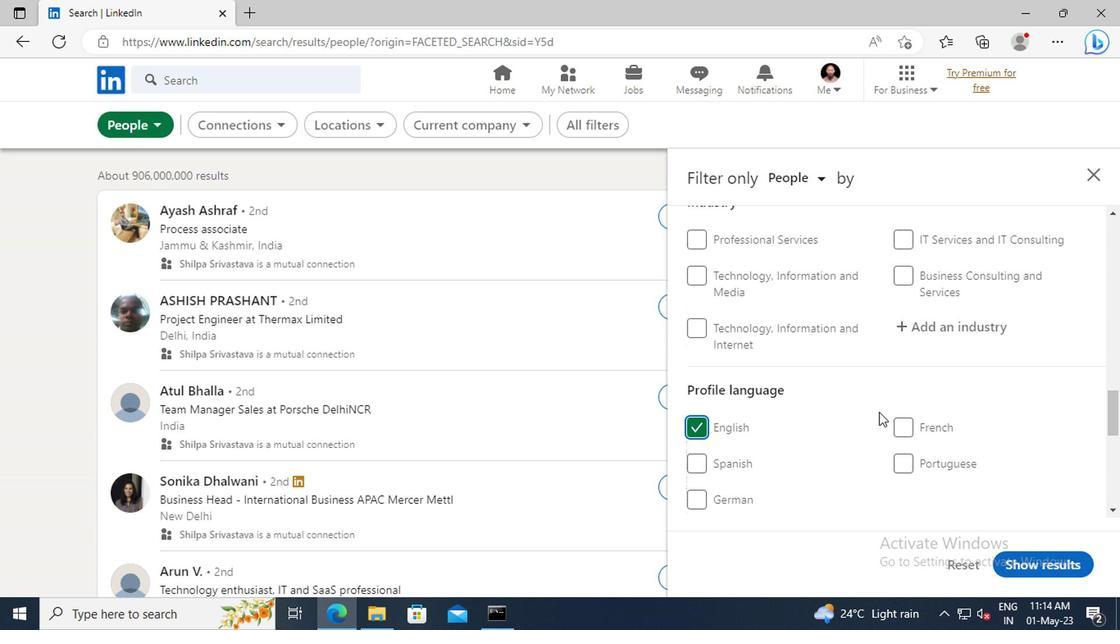 
Action: Mouse scrolled (938, 407) with delta (0, 0)
Screenshot: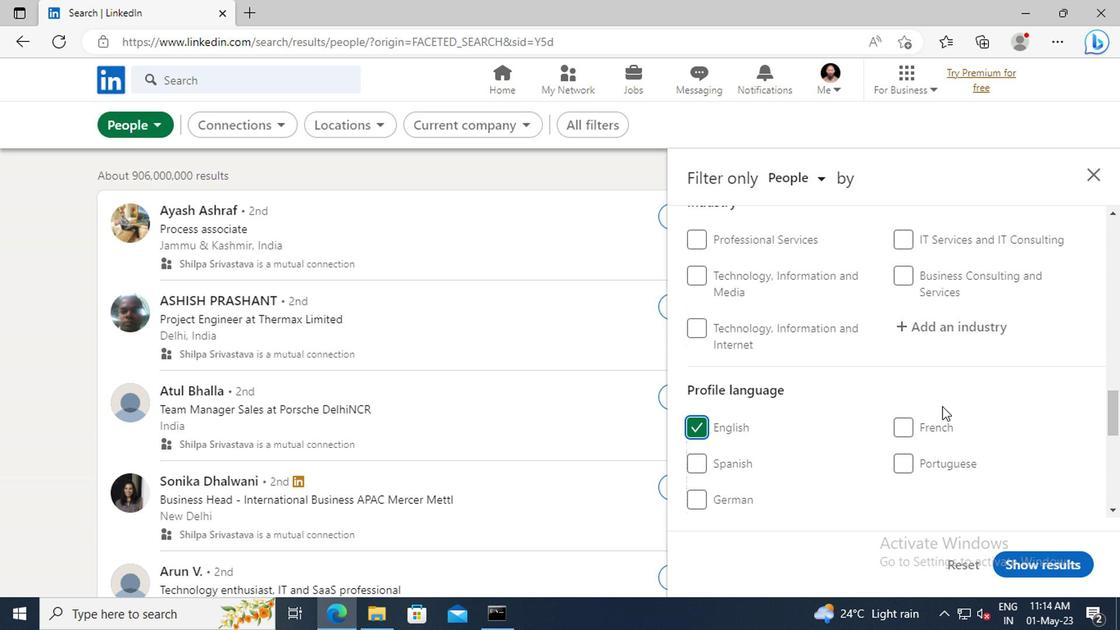 
Action: Mouse scrolled (938, 407) with delta (0, 0)
Screenshot: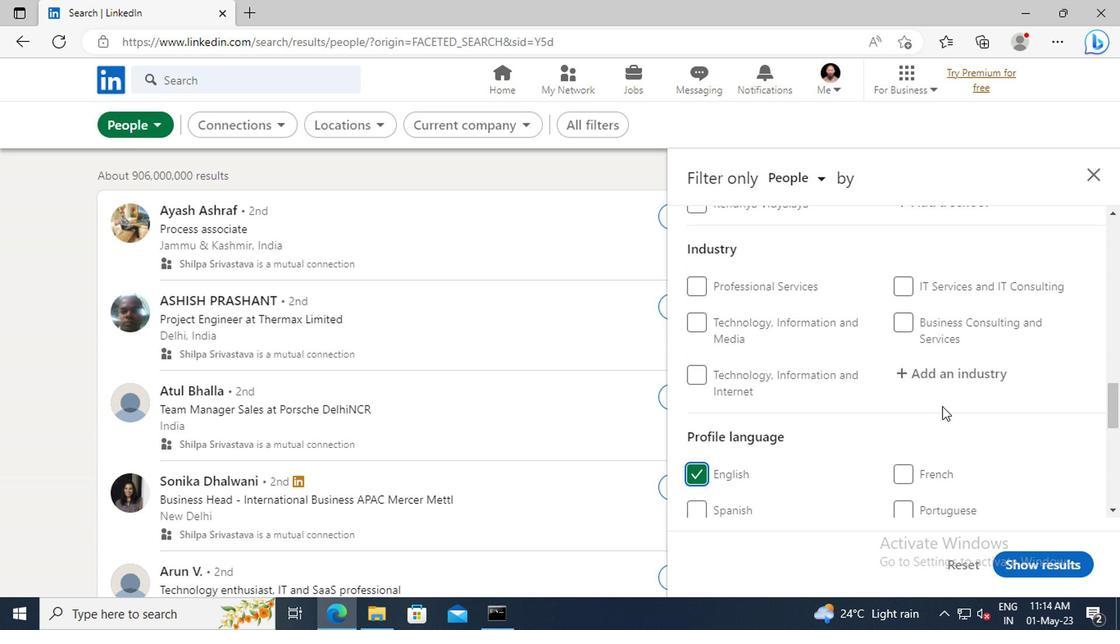 
Action: Mouse scrolled (938, 407) with delta (0, 0)
Screenshot: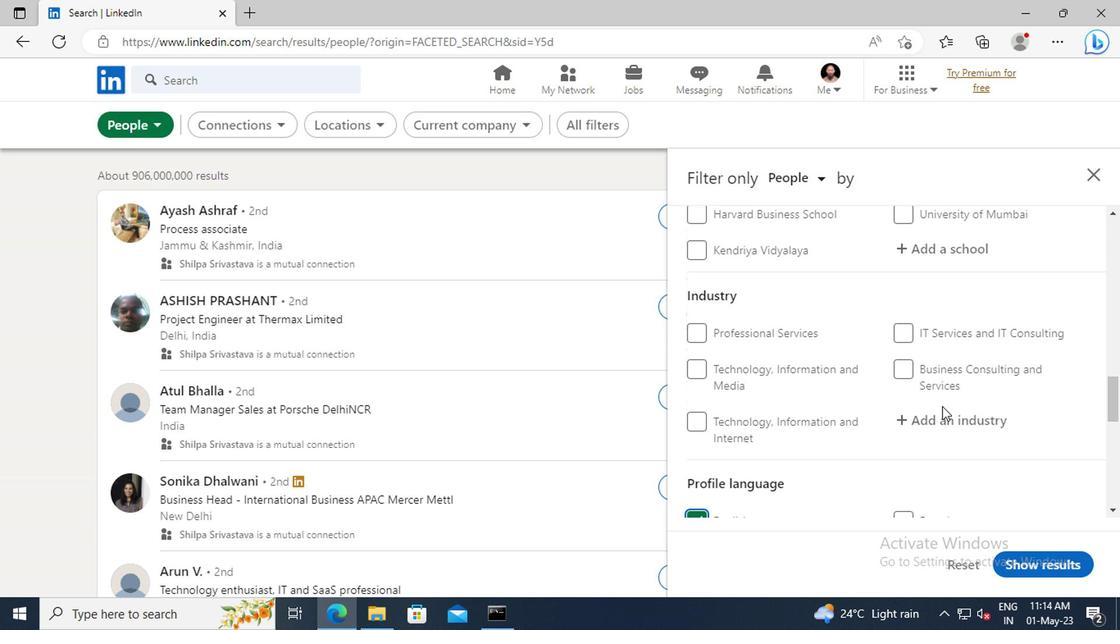 
Action: Mouse scrolled (938, 407) with delta (0, 0)
Screenshot: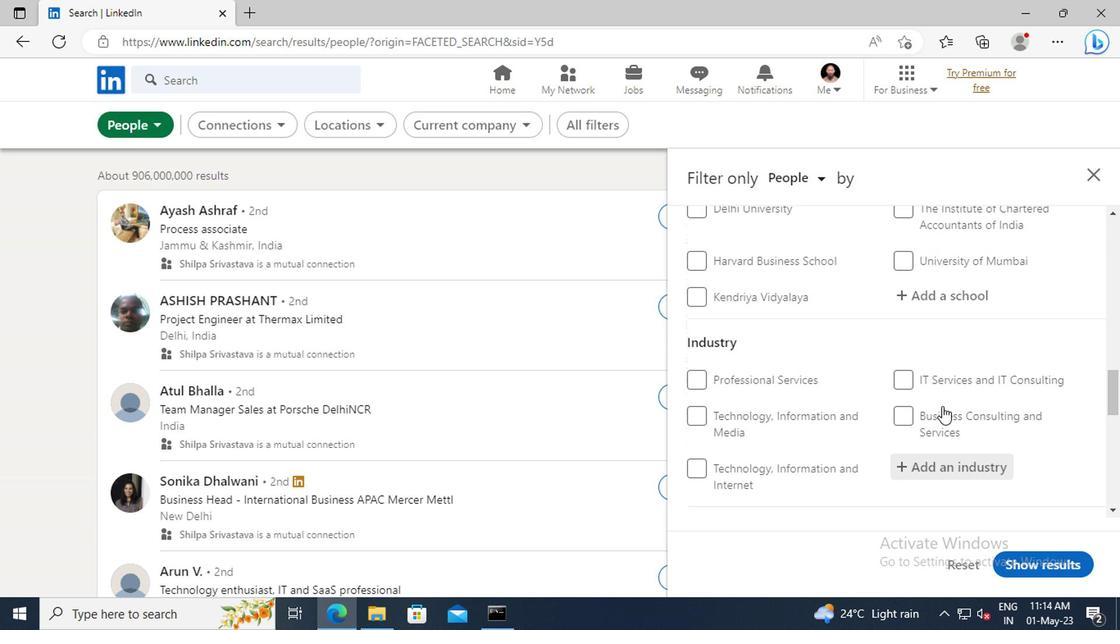 
Action: Mouse scrolled (938, 407) with delta (0, 0)
Screenshot: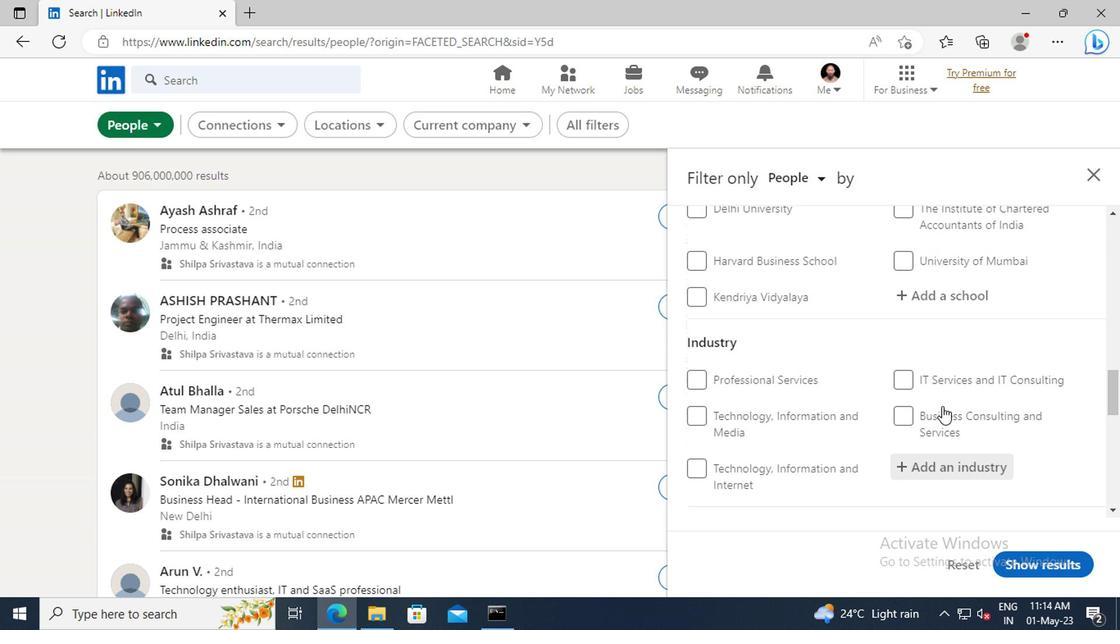 
Action: Mouse scrolled (938, 407) with delta (0, 0)
Screenshot: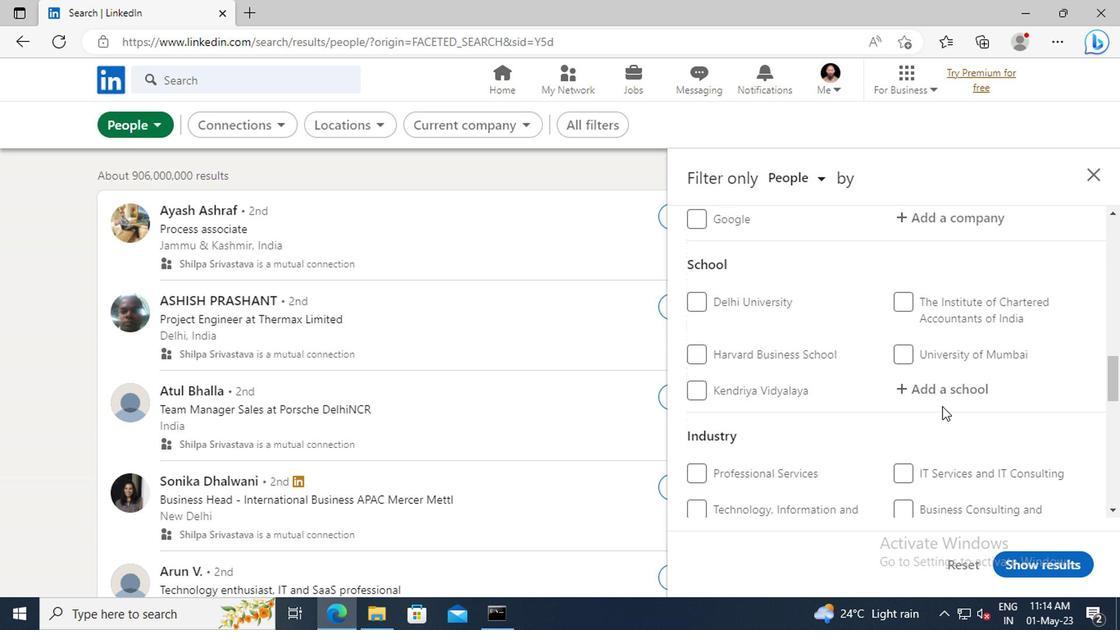 
Action: Mouse scrolled (938, 407) with delta (0, 0)
Screenshot: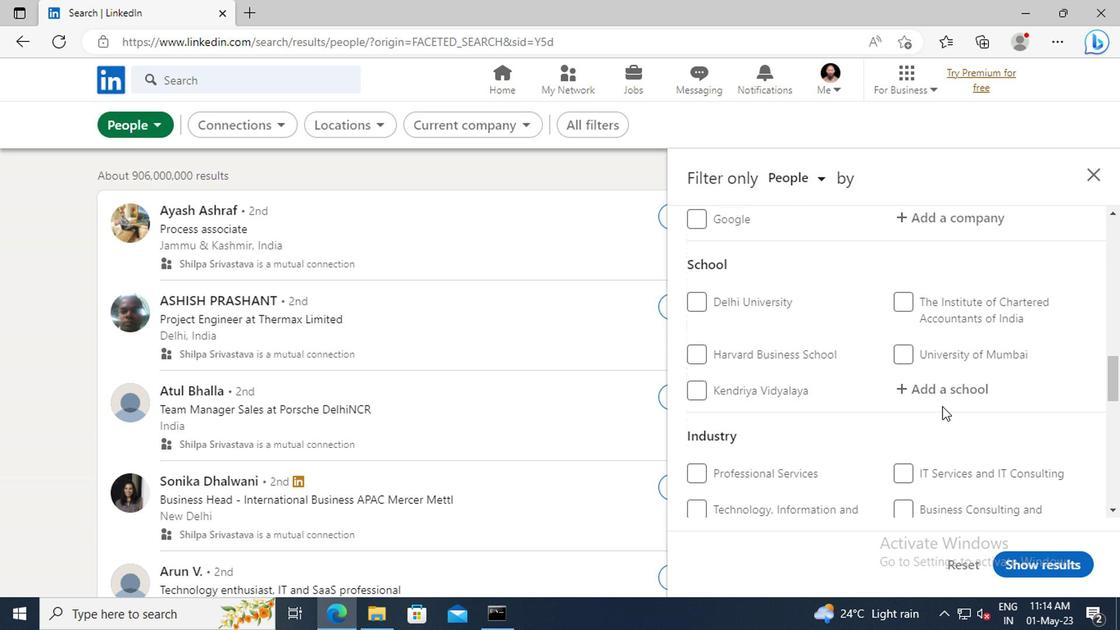 
Action: Mouse scrolled (938, 407) with delta (0, 0)
Screenshot: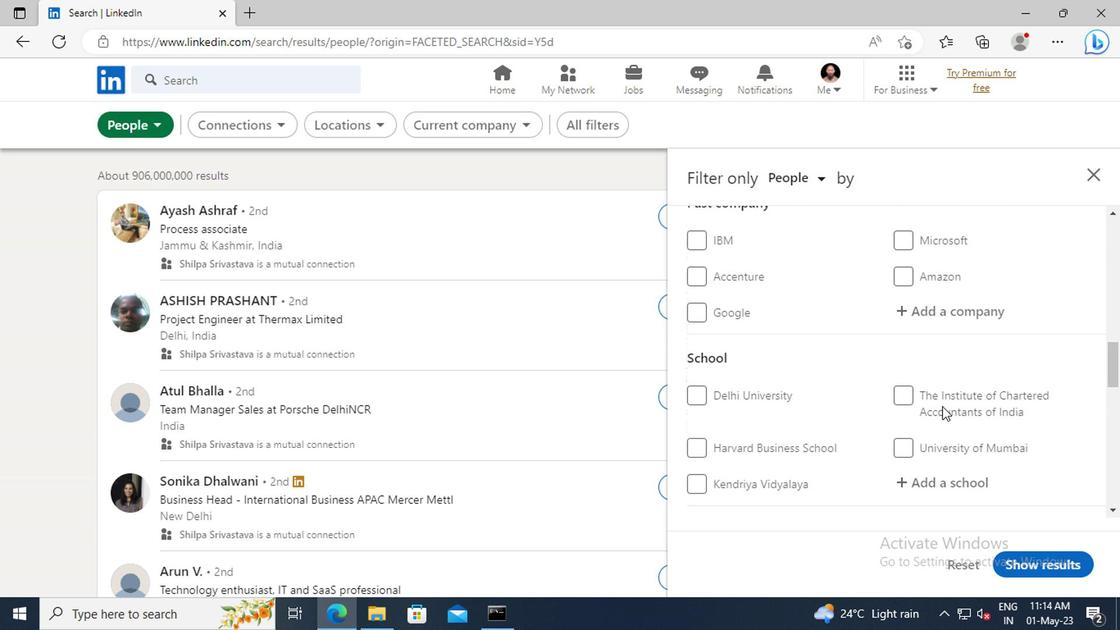 
Action: Mouse scrolled (938, 407) with delta (0, 0)
Screenshot: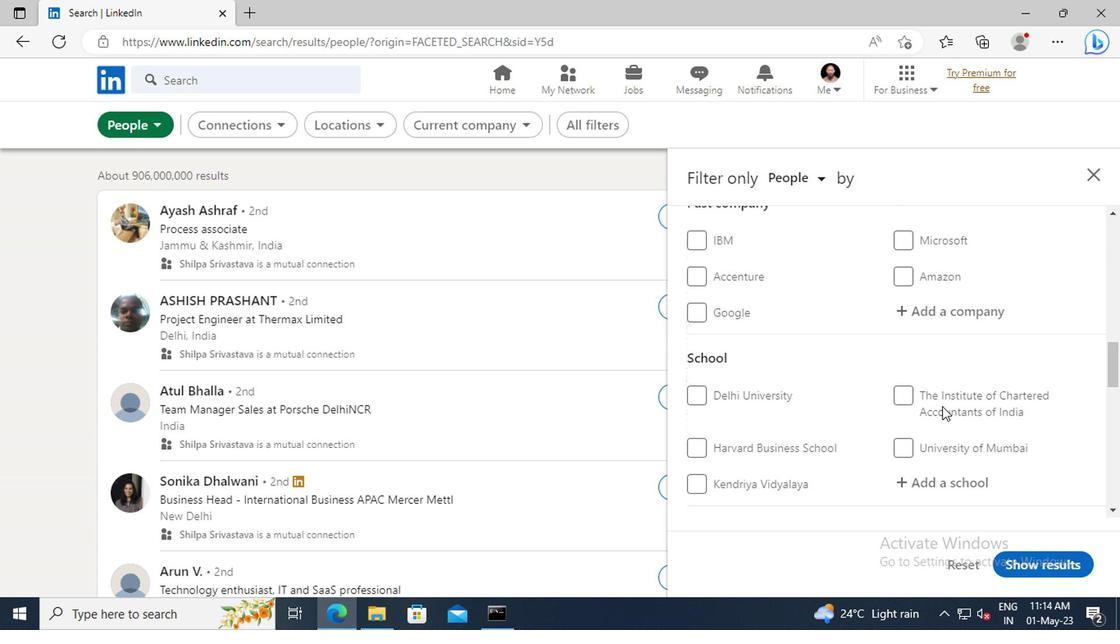
Action: Mouse scrolled (938, 407) with delta (0, 0)
Screenshot: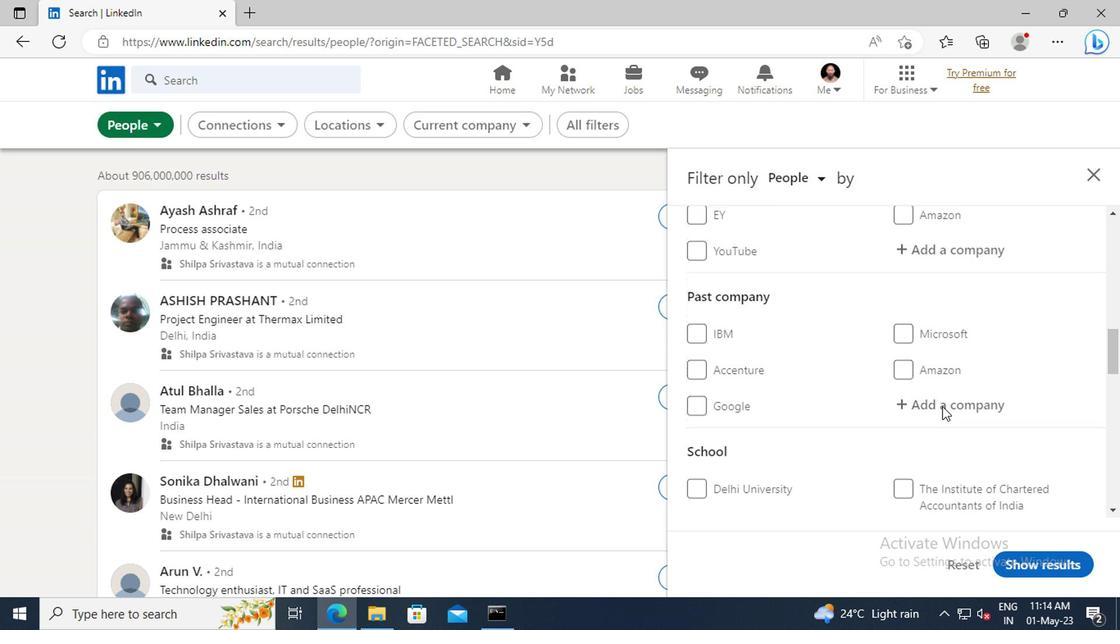 
Action: Mouse scrolled (938, 407) with delta (0, 0)
Screenshot: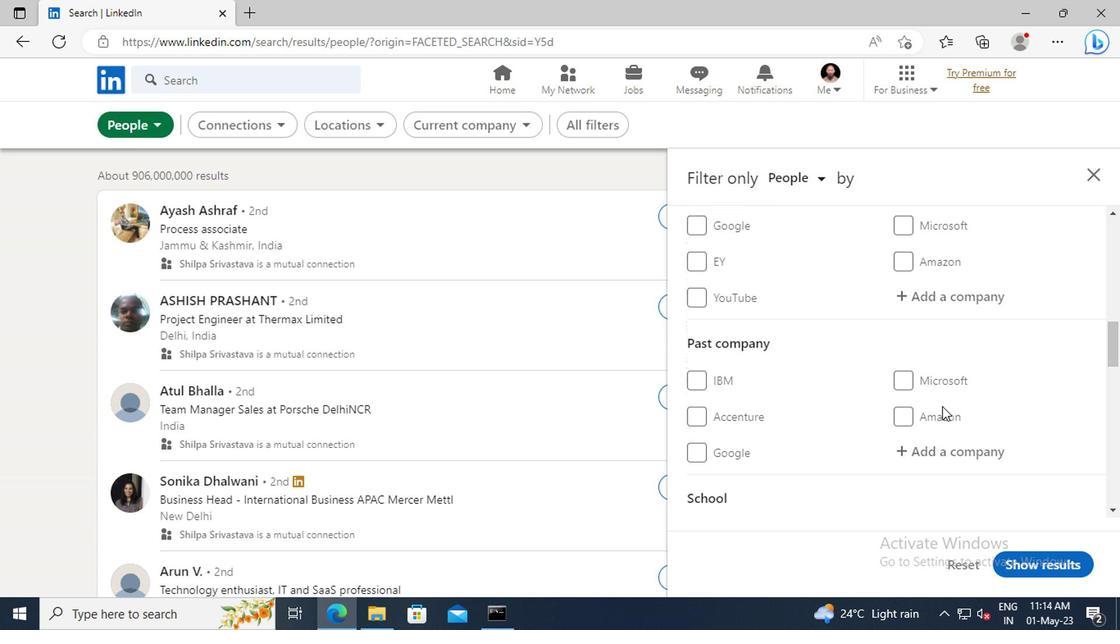 
Action: Mouse scrolled (938, 407) with delta (0, 0)
Screenshot: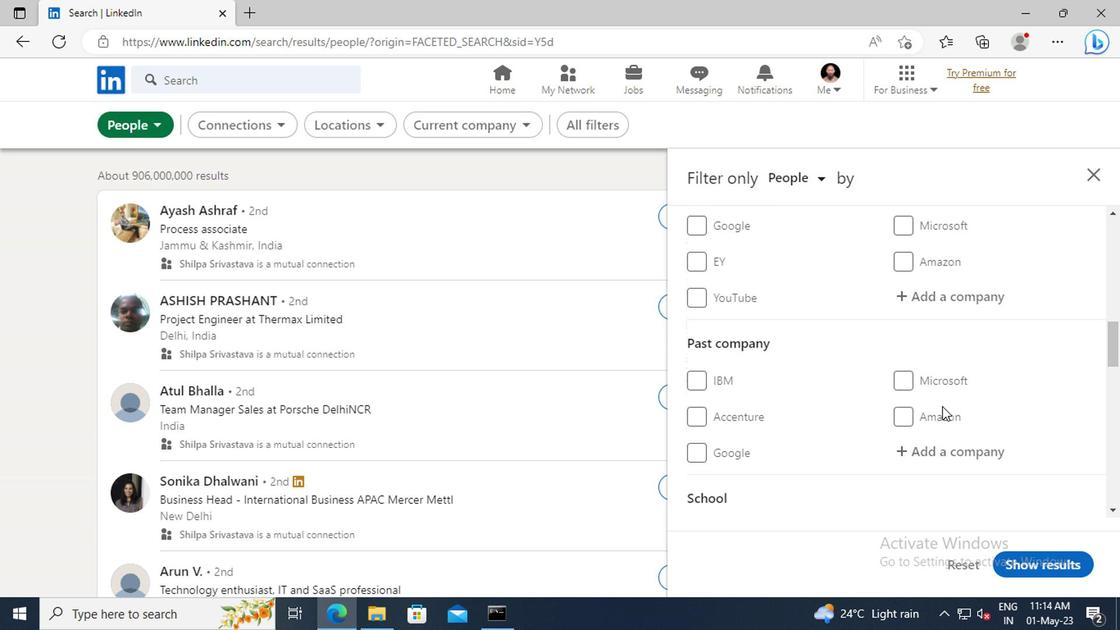 
Action: Mouse moved to (916, 390)
Screenshot: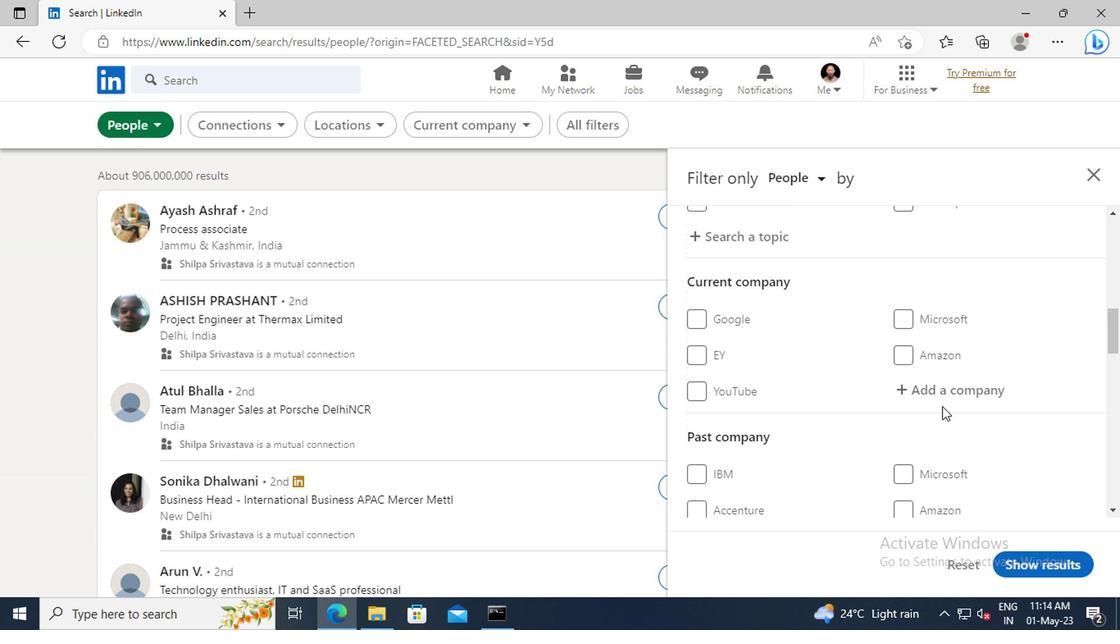 
Action: Mouse pressed left at (916, 390)
Screenshot: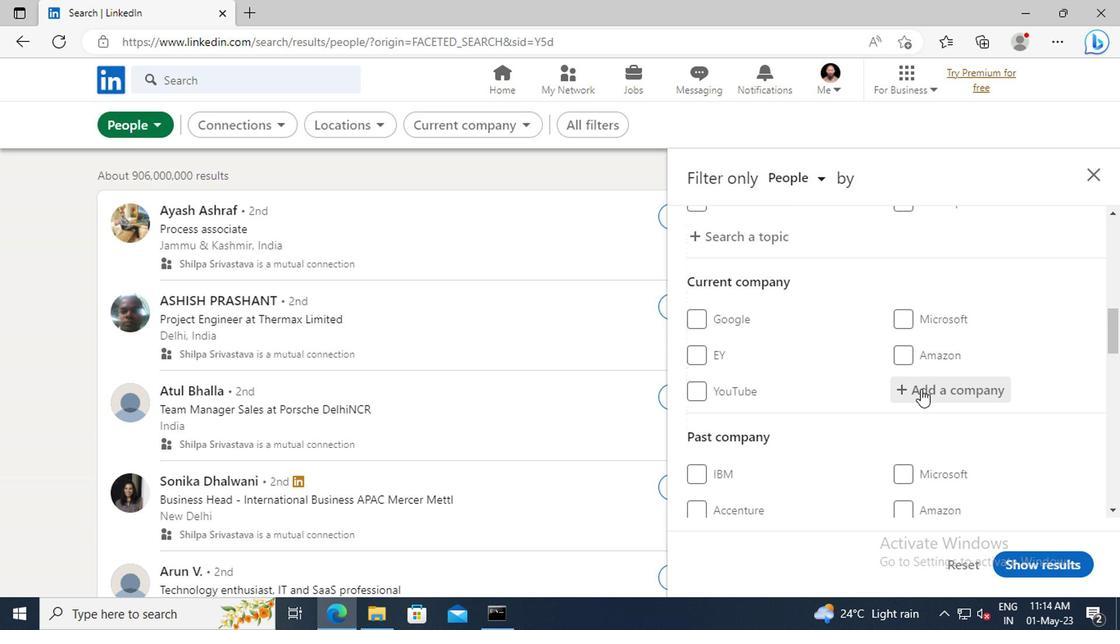 
Action: Key pressed <Key.shift>EICHER<Key.space><Key.shift>TRAC
Screenshot: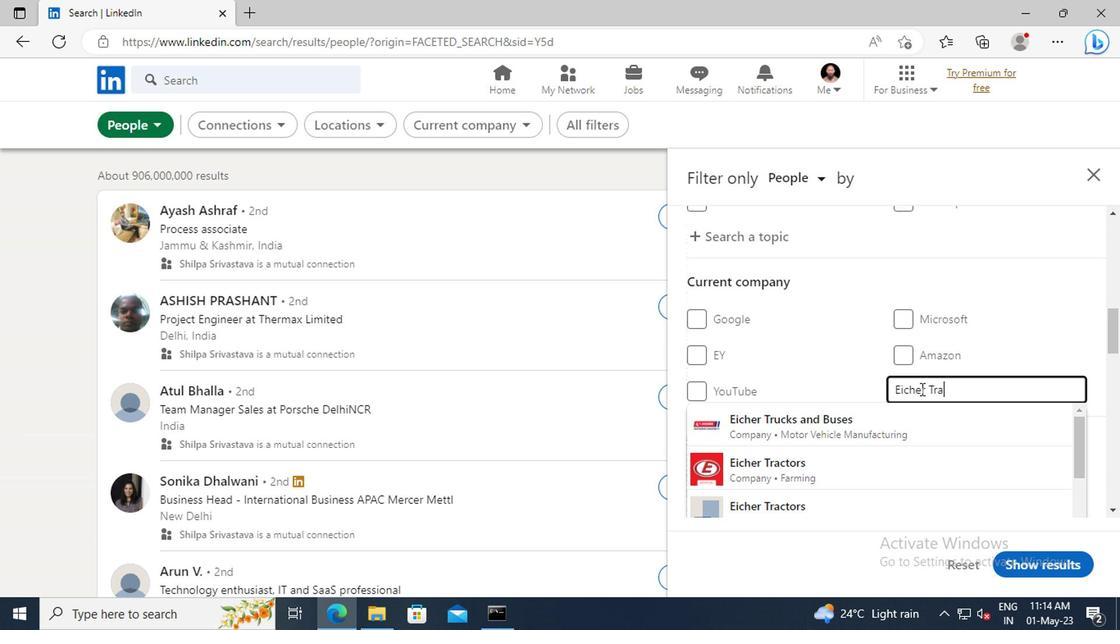 
Action: Mouse moved to (910, 421)
Screenshot: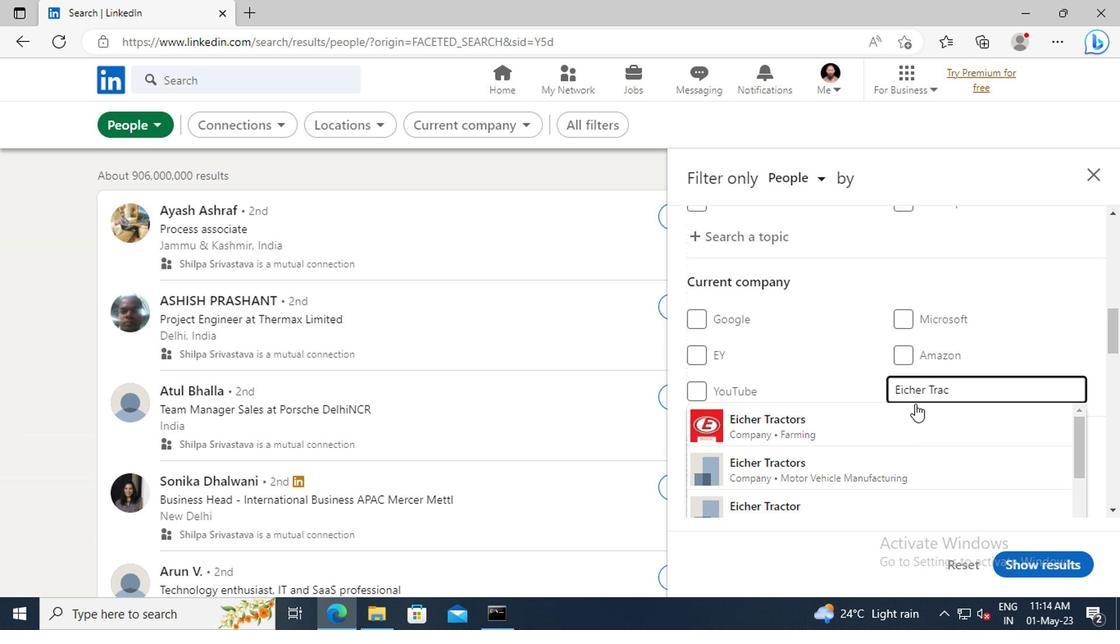 
Action: Mouse pressed left at (910, 421)
Screenshot: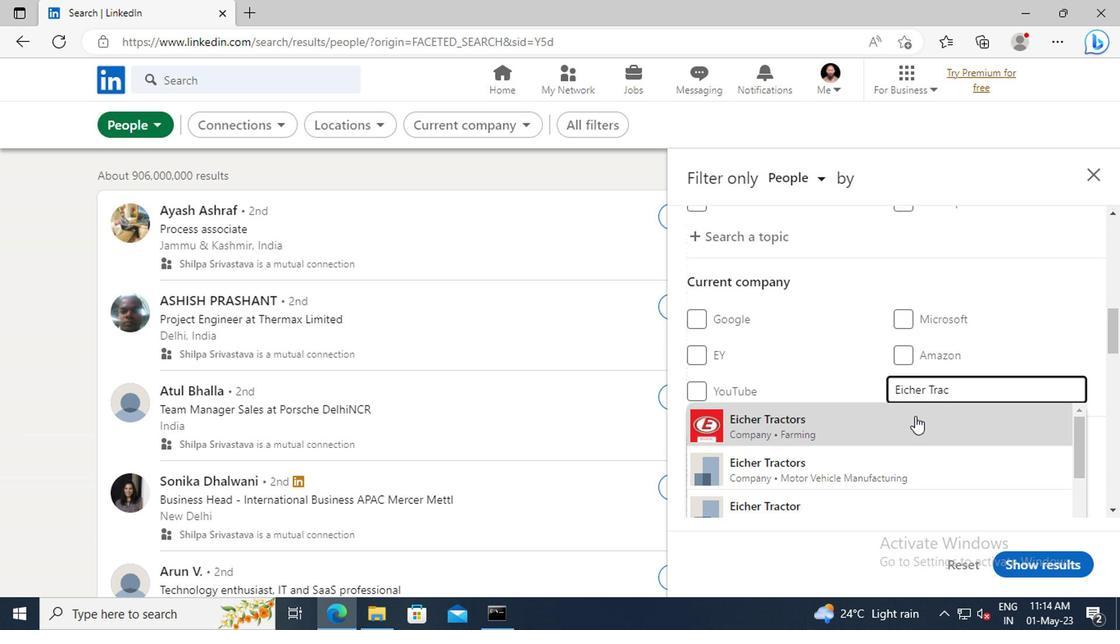 
Action: Mouse moved to (908, 421)
Screenshot: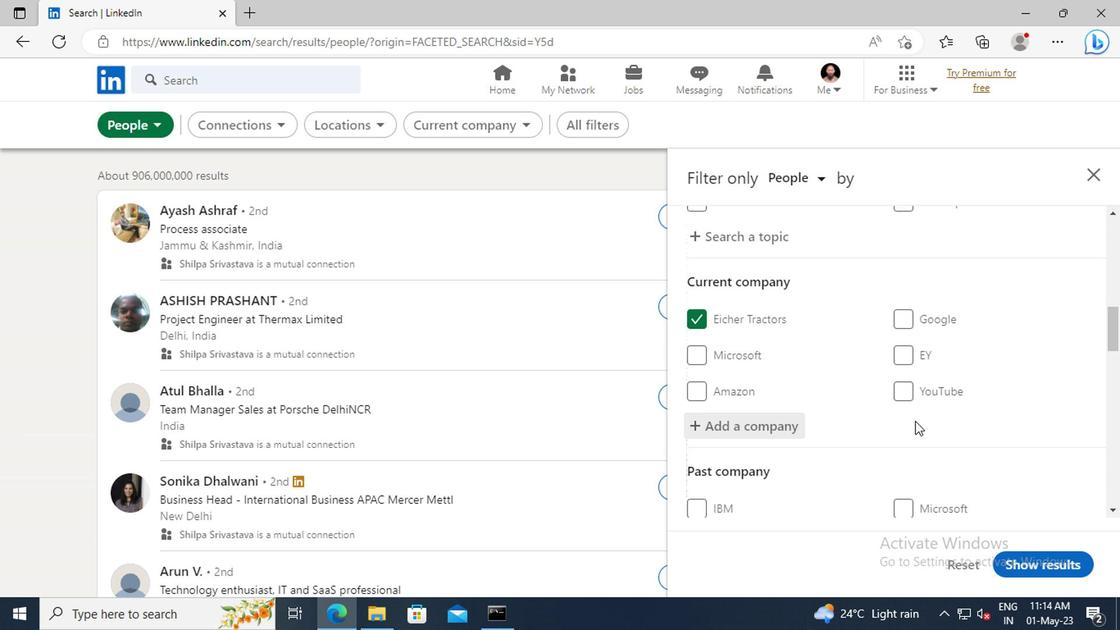 
Action: Mouse scrolled (908, 421) with delta (0, 0)
Screenshot: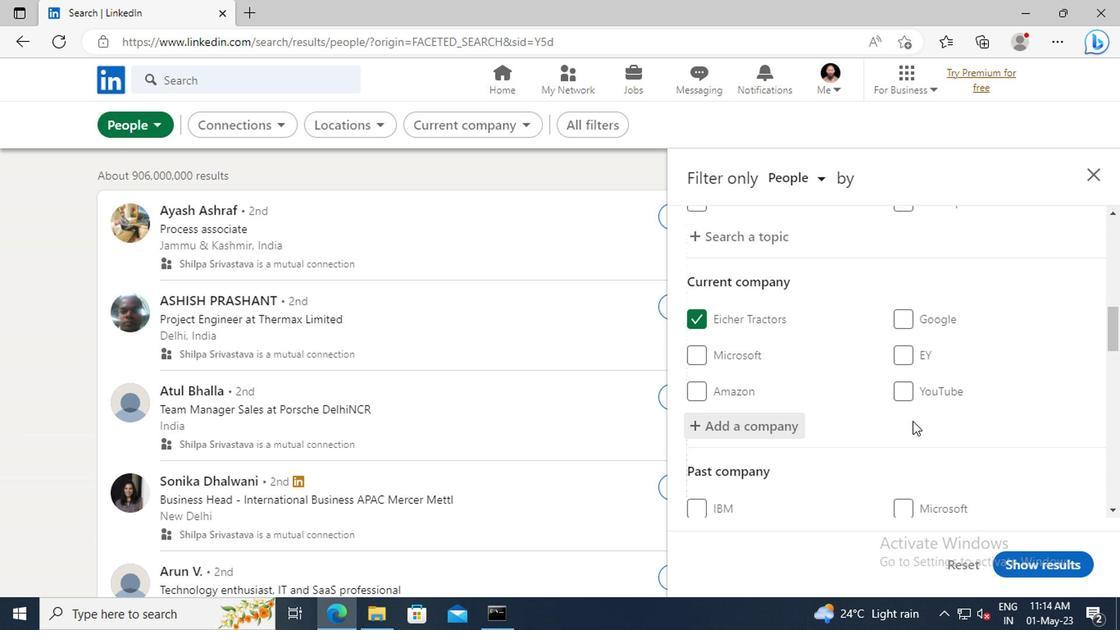 
Action: Mouse moved to (903, 390)
Screenshot: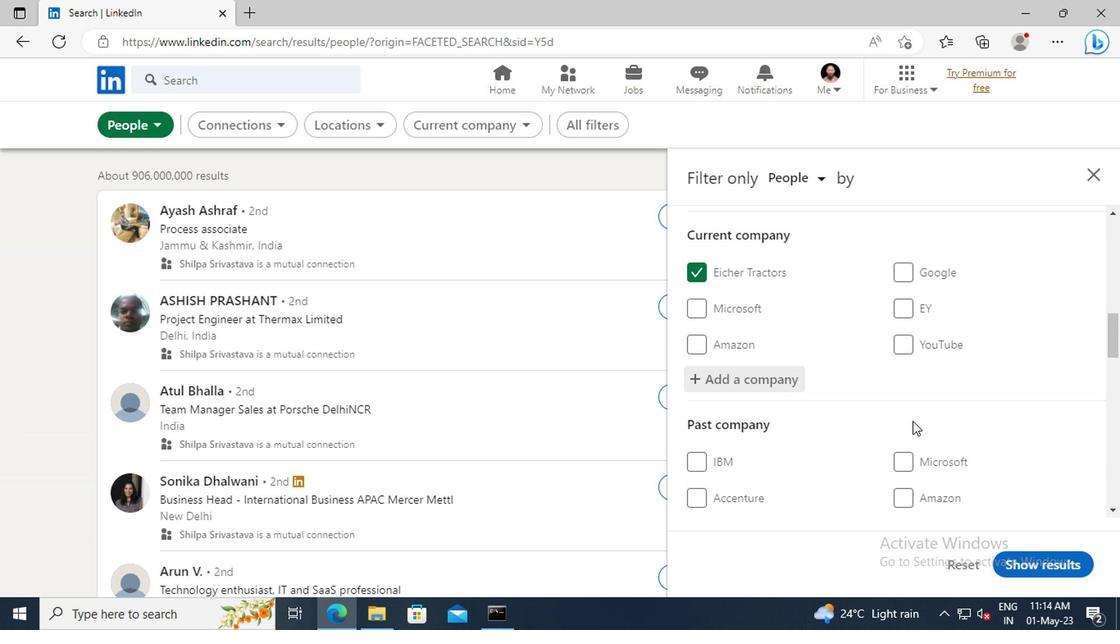 
Action: Mouse scrolled (903, 390) with delta (0, 0)
Screenshot: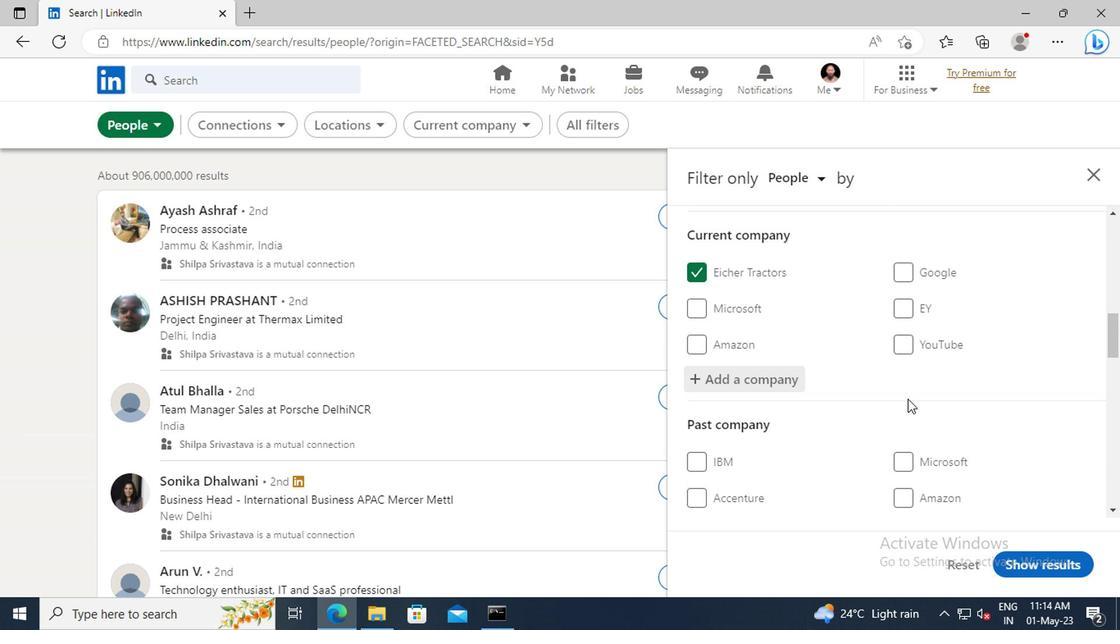 
Action: Mouse scrolled (903, 390) with delta (0, 0)
Screenshot: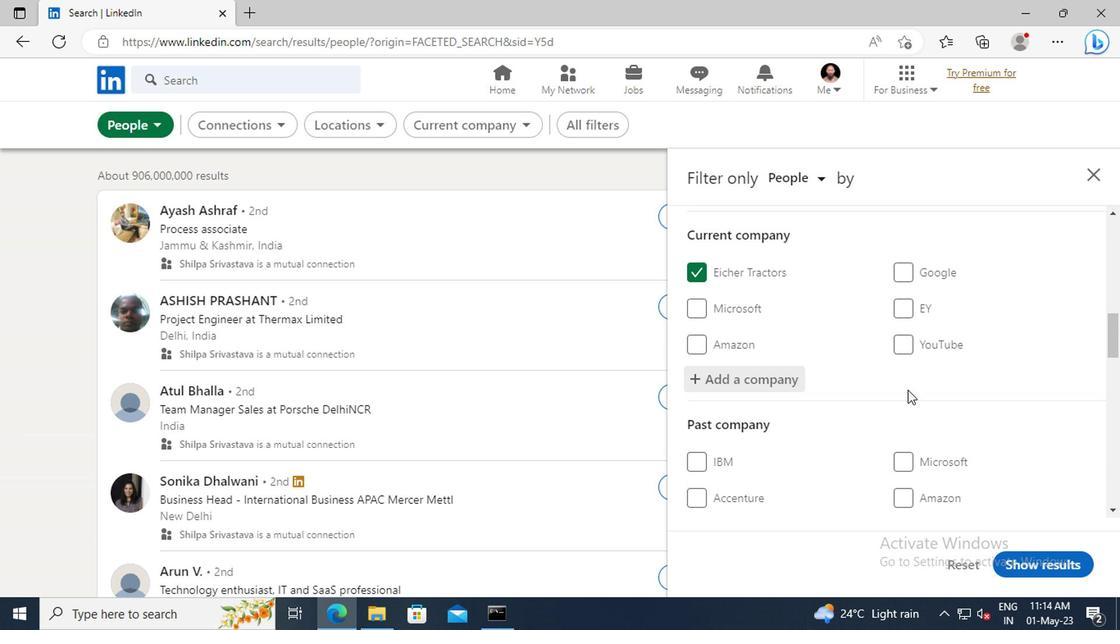 
Action: Mouse moved to (906, 378)
Screenshot: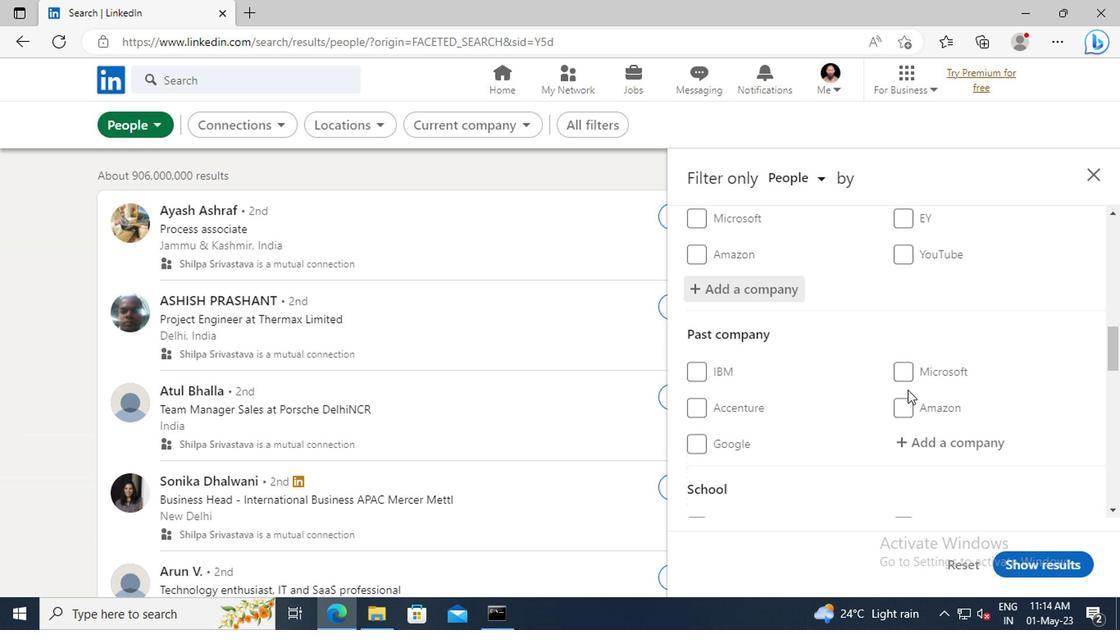
Action: Mouse scrolled (906, 378) with delta (0, 0)
Screenshot: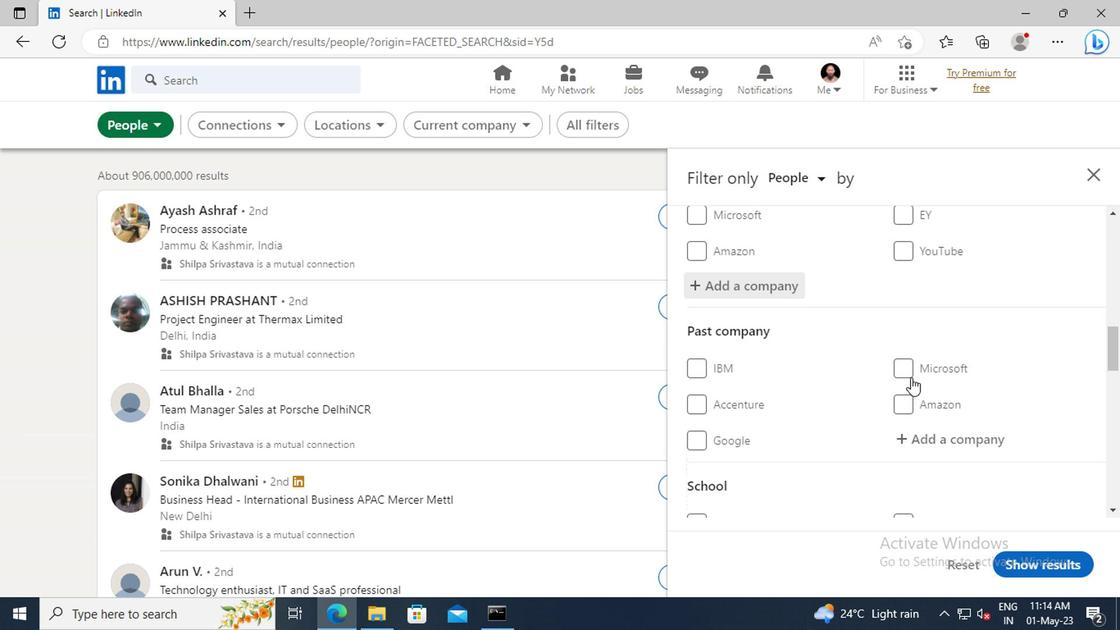 
Action: Mouse scrolled (906, 378) with delta (0, 0)
Screenshot: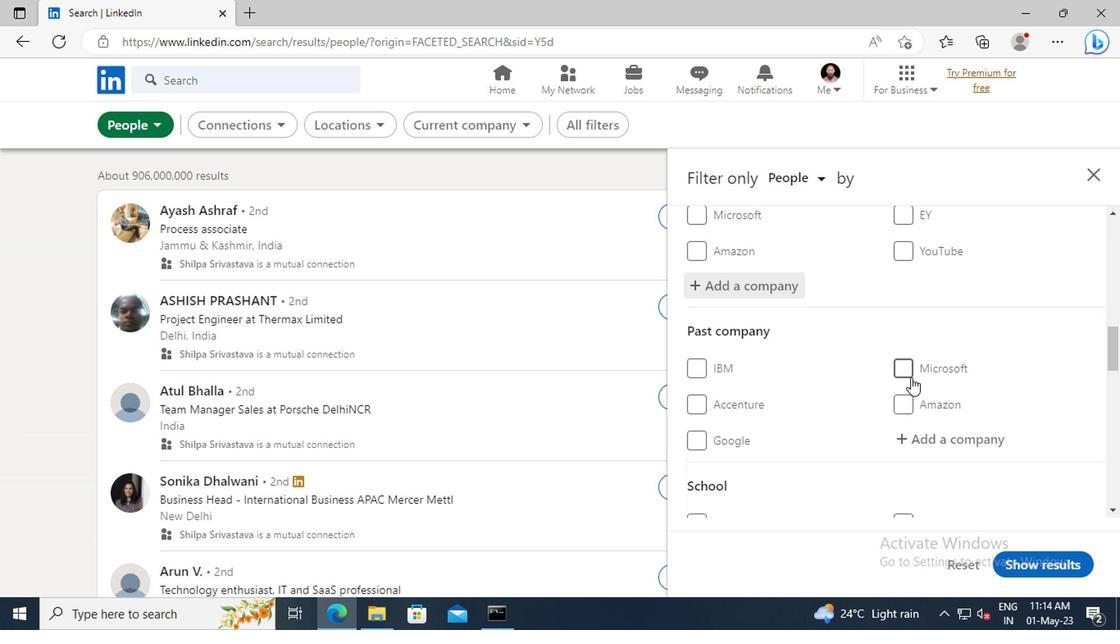 
Action: Mouse scrolled (906, 378) with delta (0, 0)
Screenshot: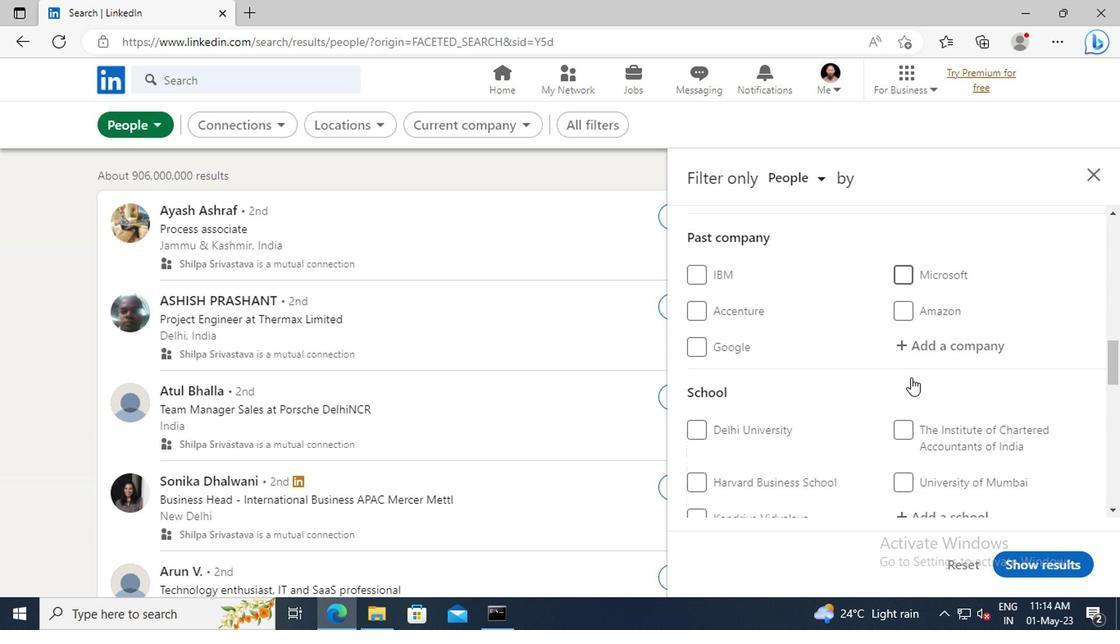 
Action: Mouse scrolled (906, 378) with delta (0, 0)
Screenshot: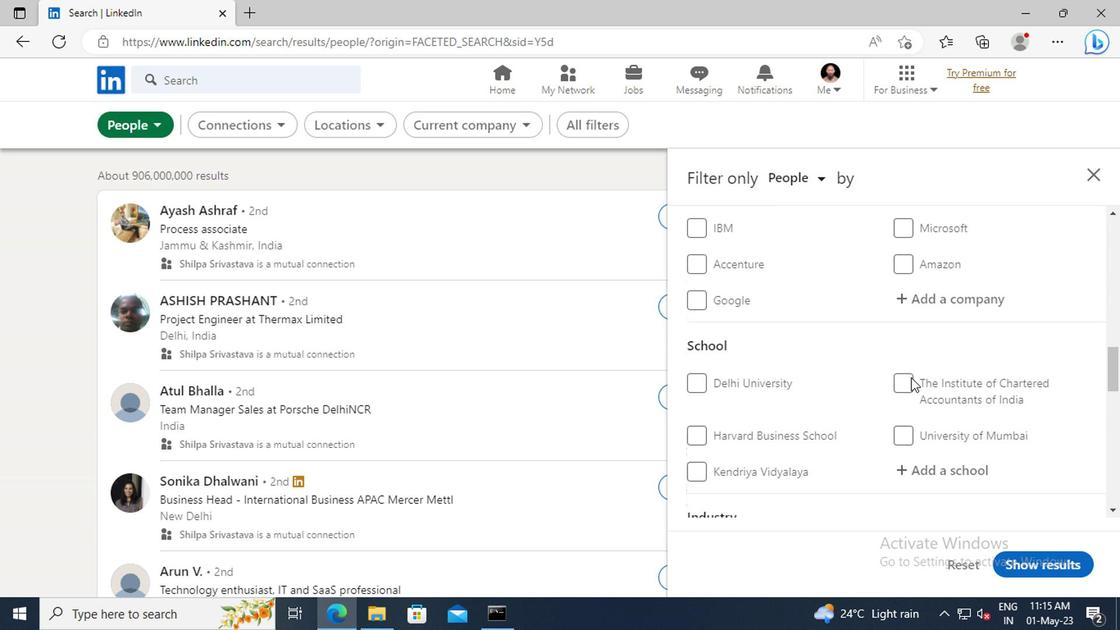 
Action: Mouse scrolled (906, 378) with delta (0, 0)
Screenshot: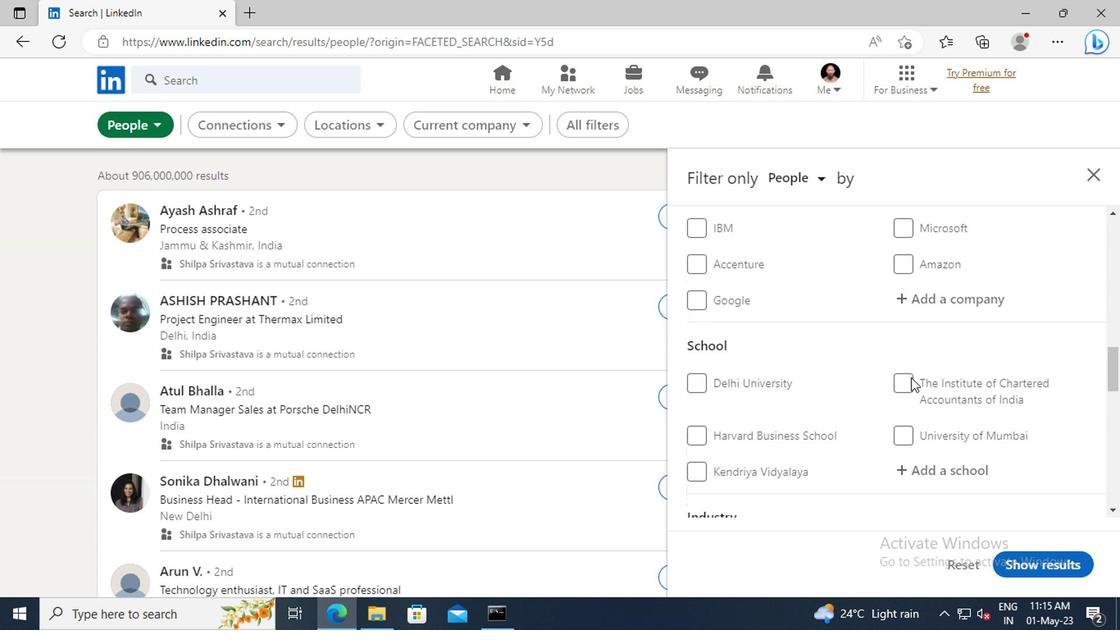 
Action: Mouse moved to (914, 376)
Screenshot: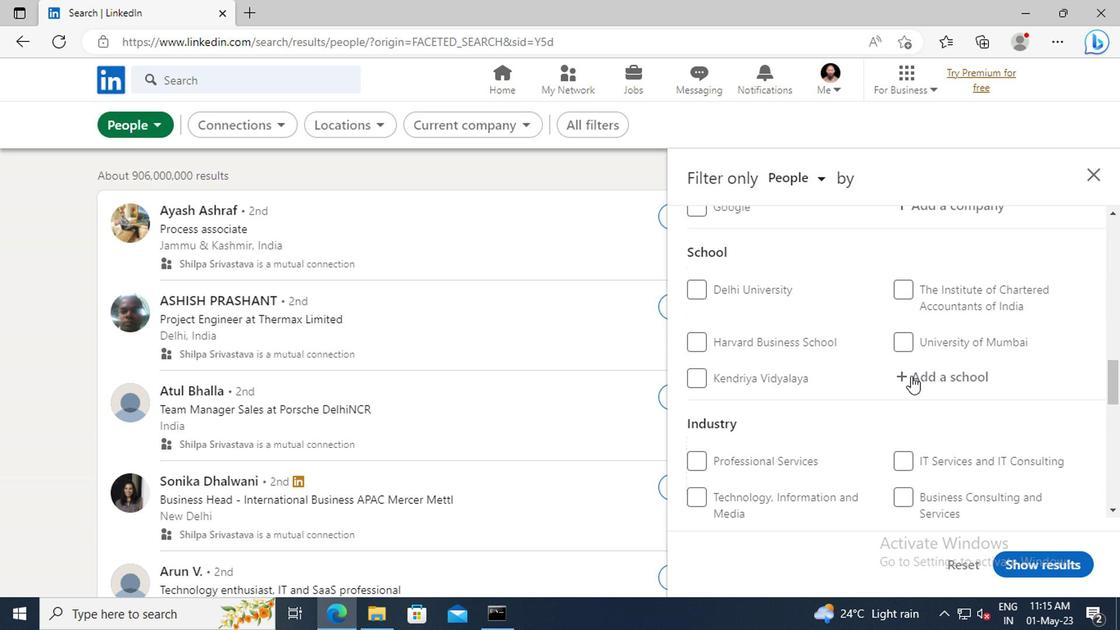 
Action: Mouse pressed left at (914, 376)
Screenshot: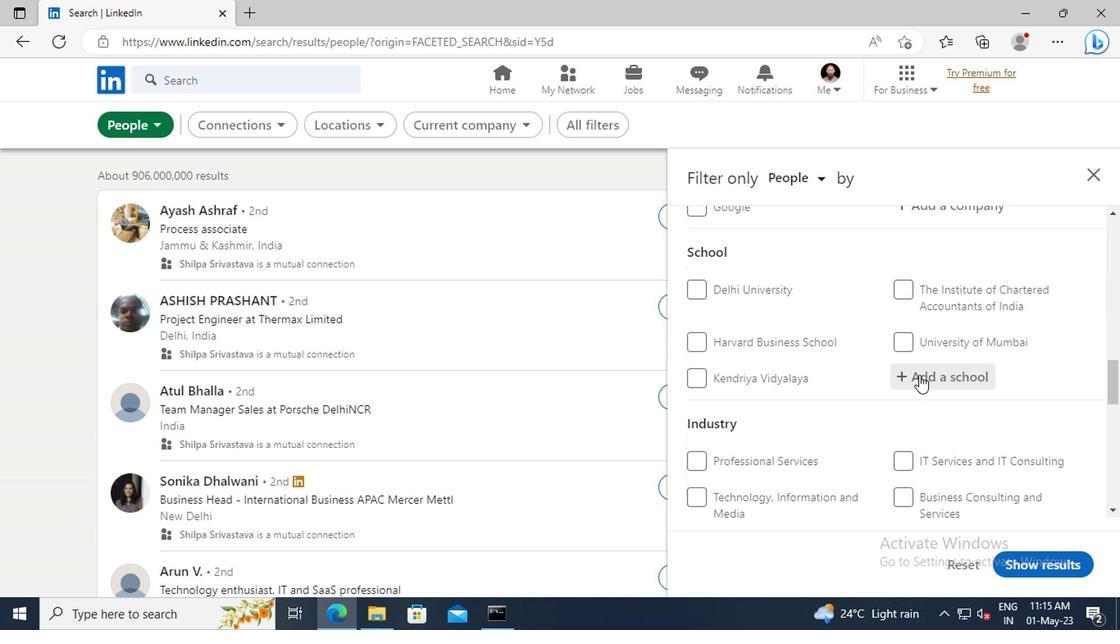 
Action: Key pressed <Key.shift>C.<Key.shift>V.<Key.space><Key.shift>RAMAN<Key.space>
Screenshot: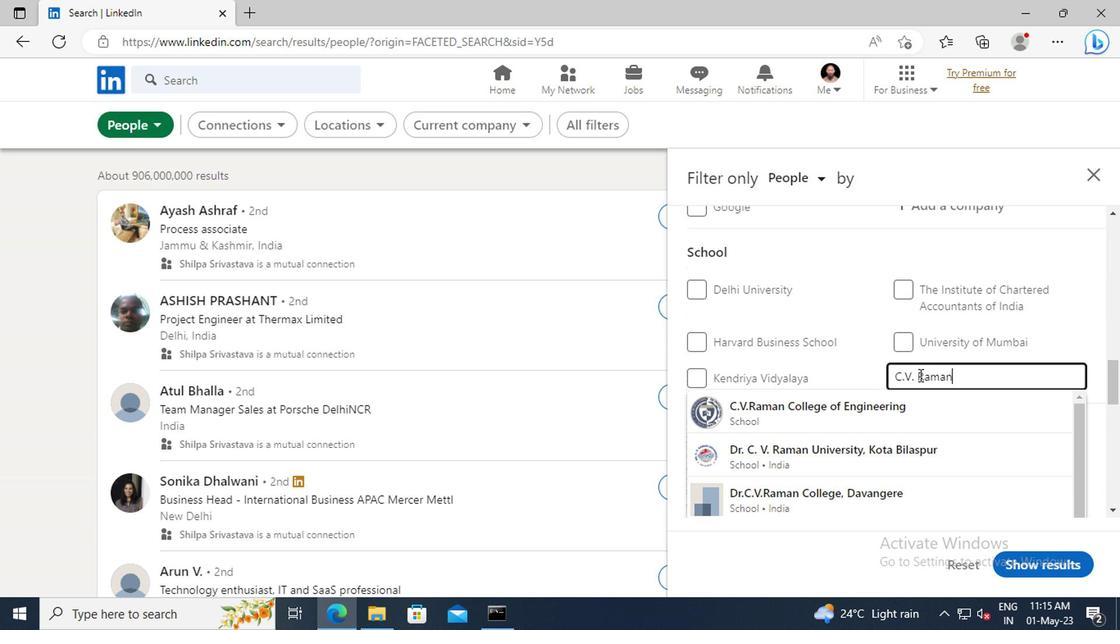 
Action: Mouse moved to (904, 405)
Screenshot: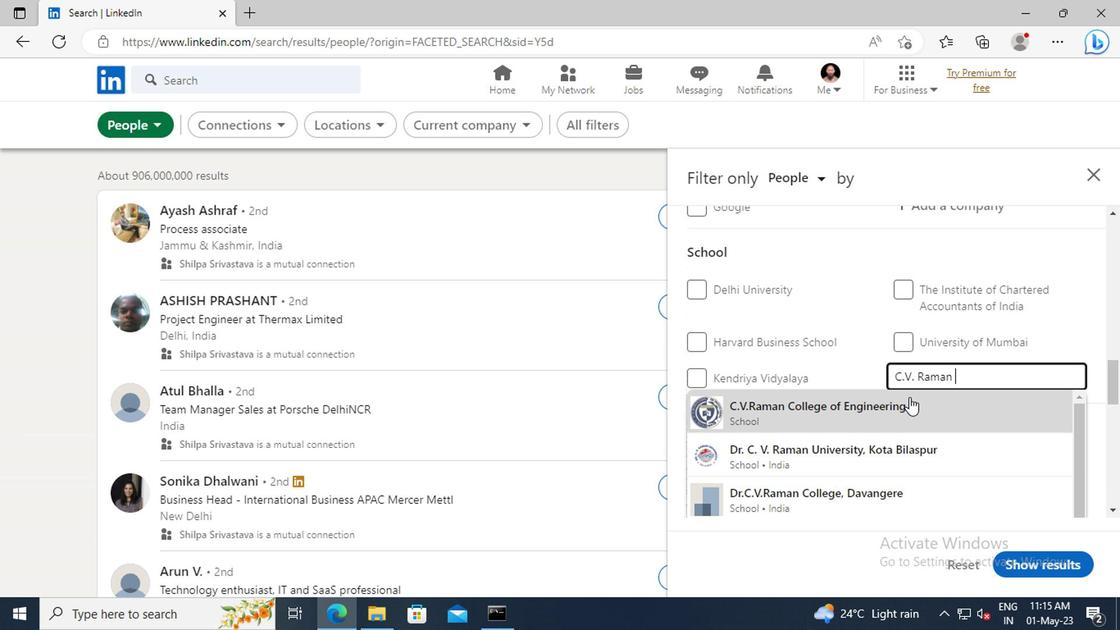 
Action: Mouse pressed left at (904, 405)
Screenshot: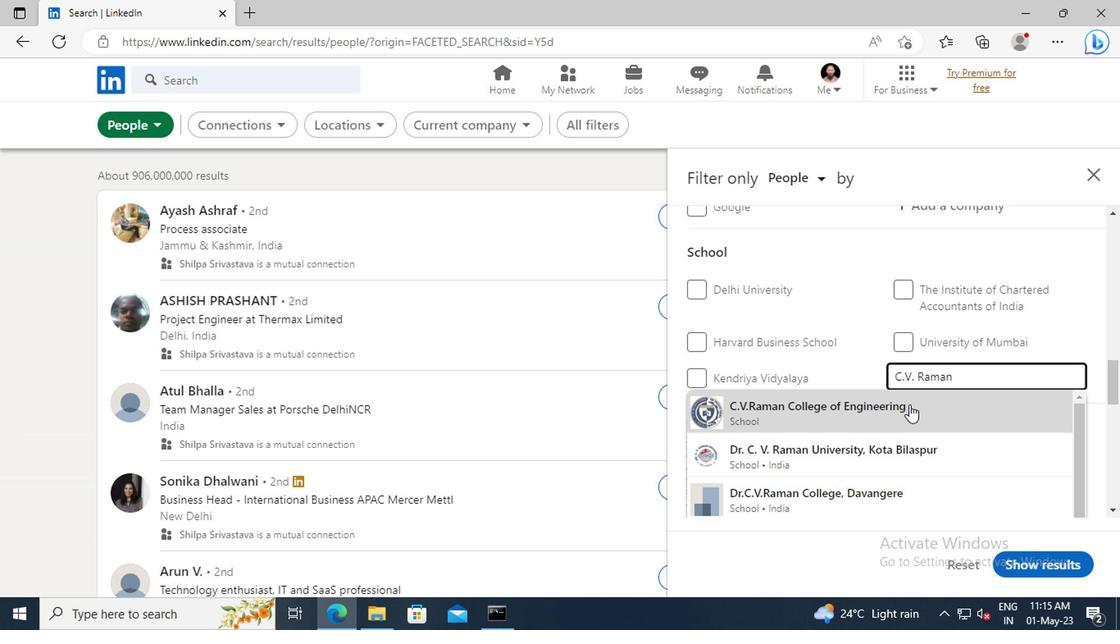 
Action: Mouse scrolled (904, 404) with delta (0, 0)
Screenshot: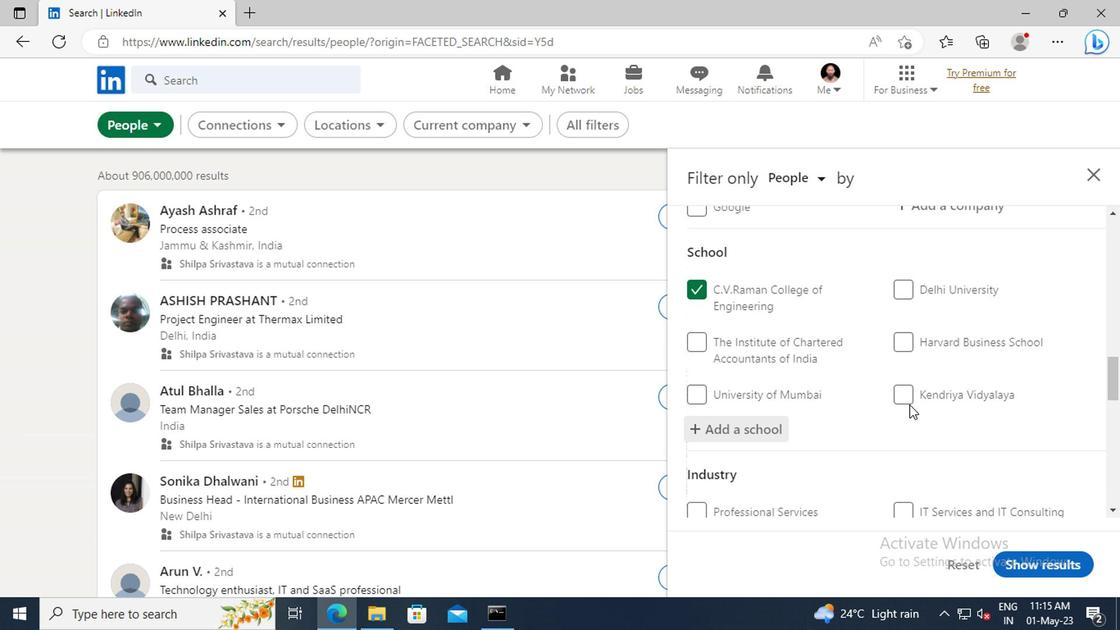 
Action: Mouse scrolled (904, 404) with delta (0, 0)
Screenshot: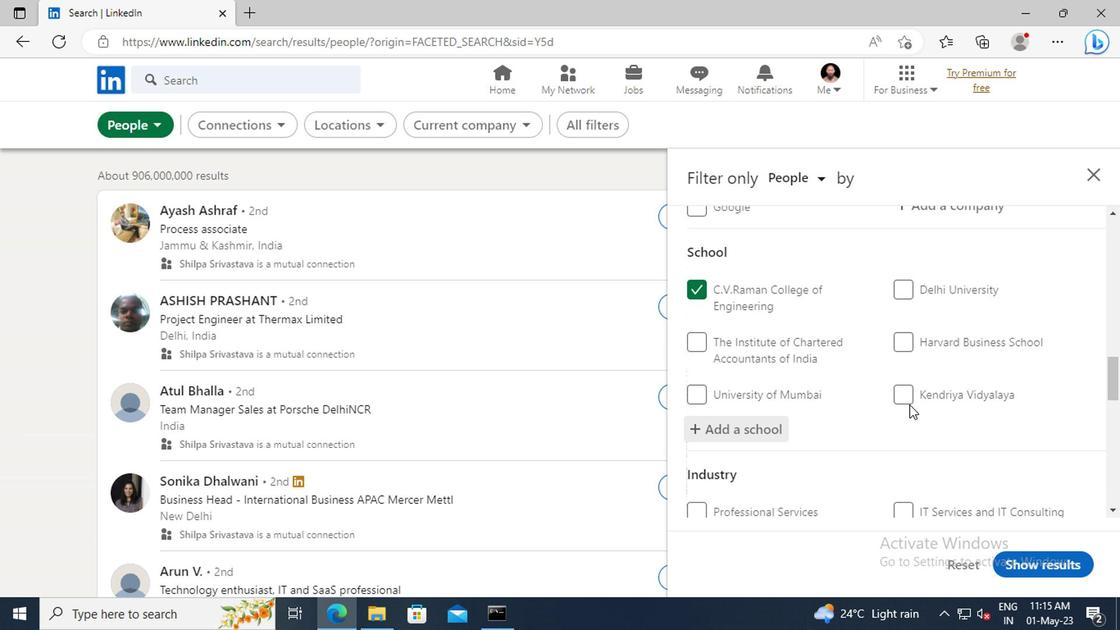
Action: Mouse moved to (910, 358)
Screenshot: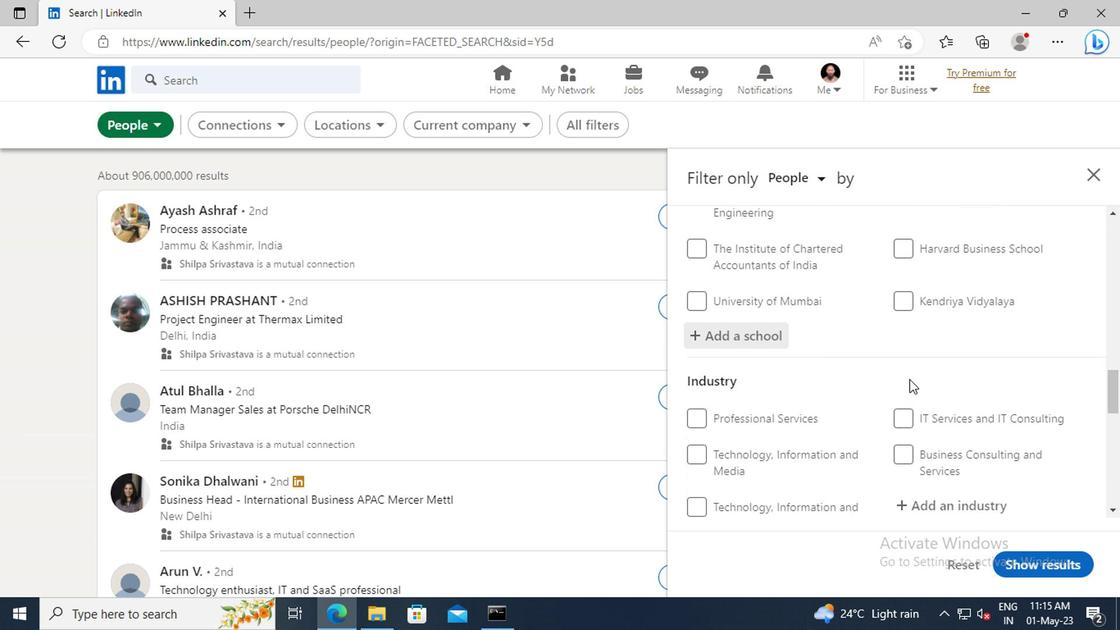 
Action: Mouse scrolled (910, 357) with delta (0, 0)
Screenshot: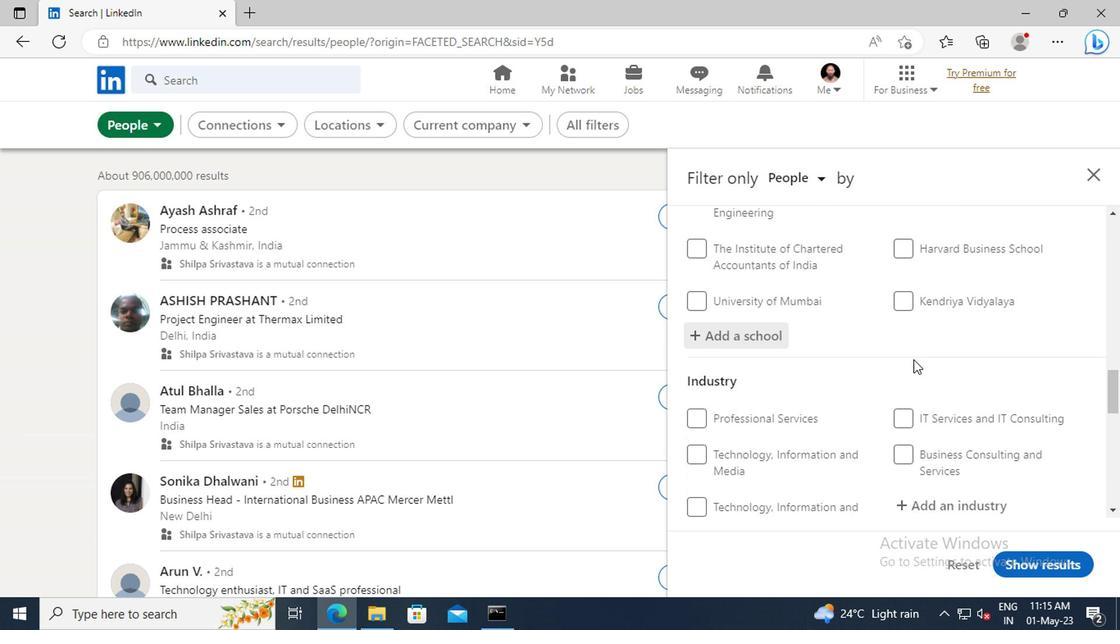 
Action: Mouse moved to (915, 334)
Screenshot: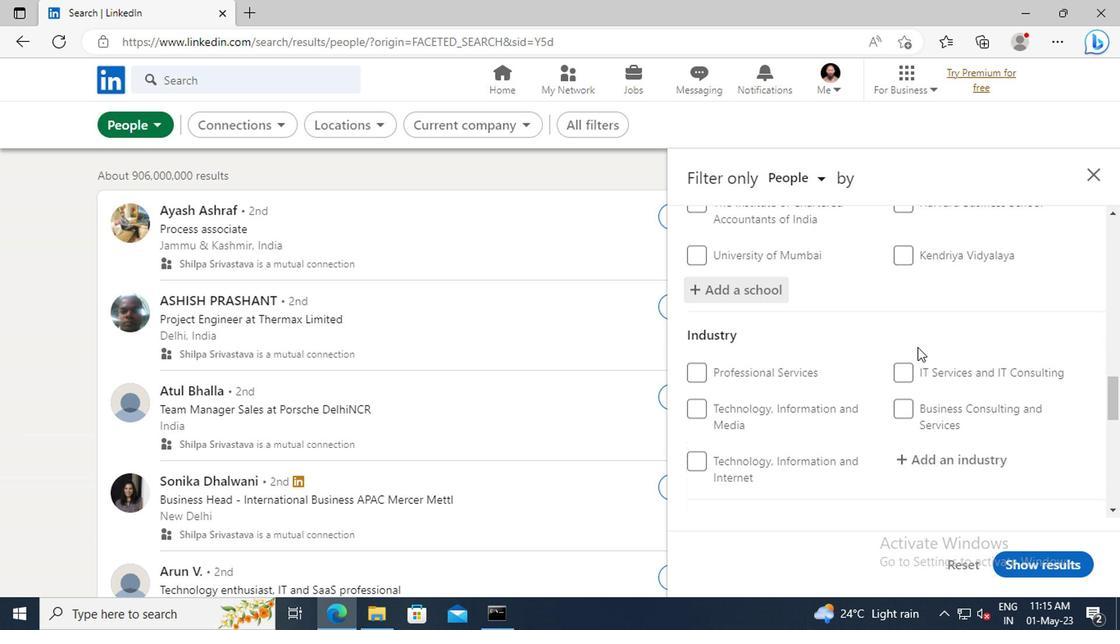 
Action: Mouse scrolled (915, 333) with delta (0, -1)
Screenshot: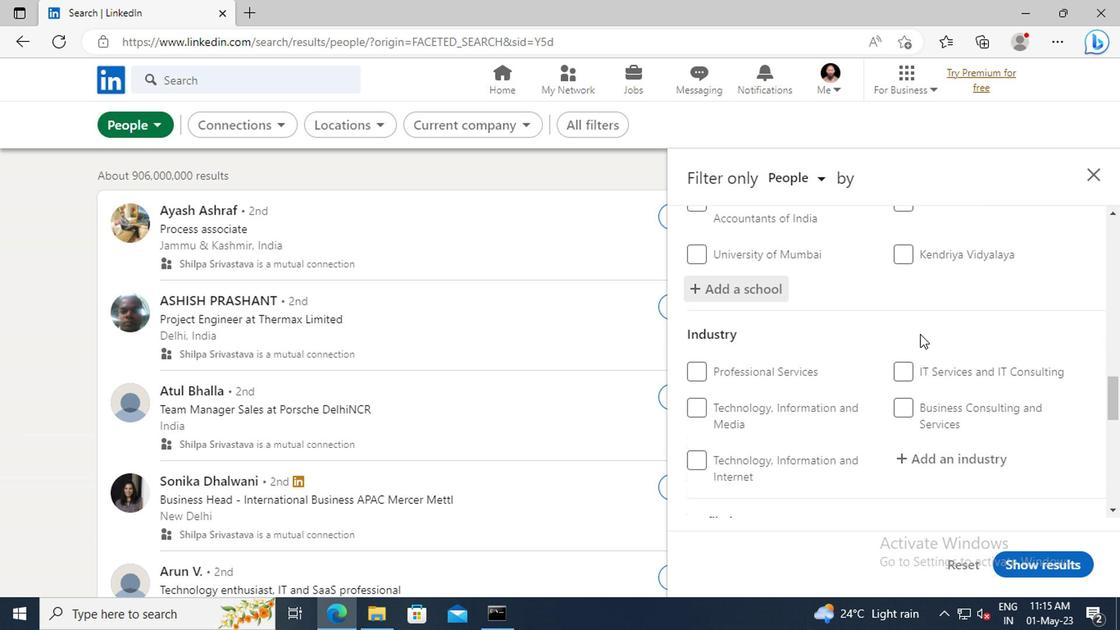 
Action: Mouse scrolled (915, 333) with delta (0, -1)
Screenshot: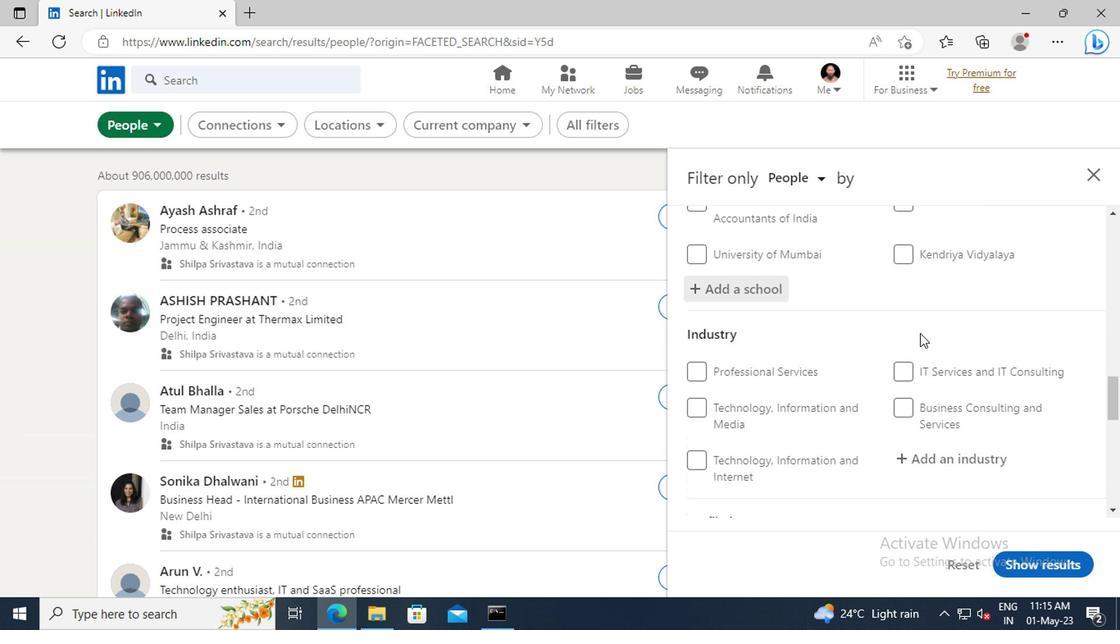 
Action: Mouse moved to (916, 361)
Screenshot: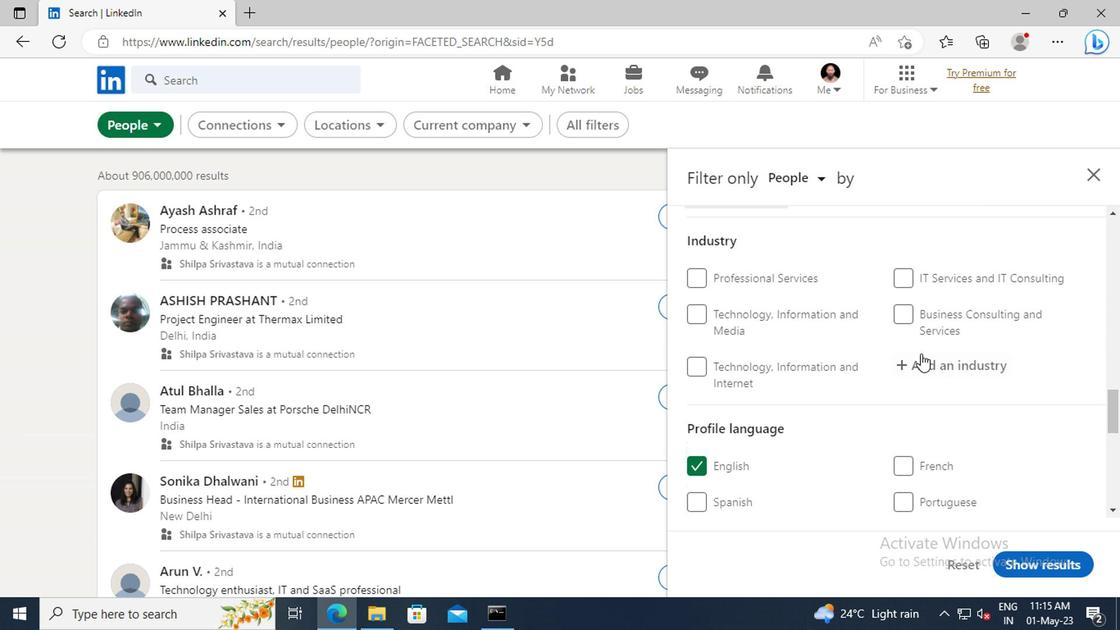 
Action: Mouse pressed left at (916, 361)
Screenshot: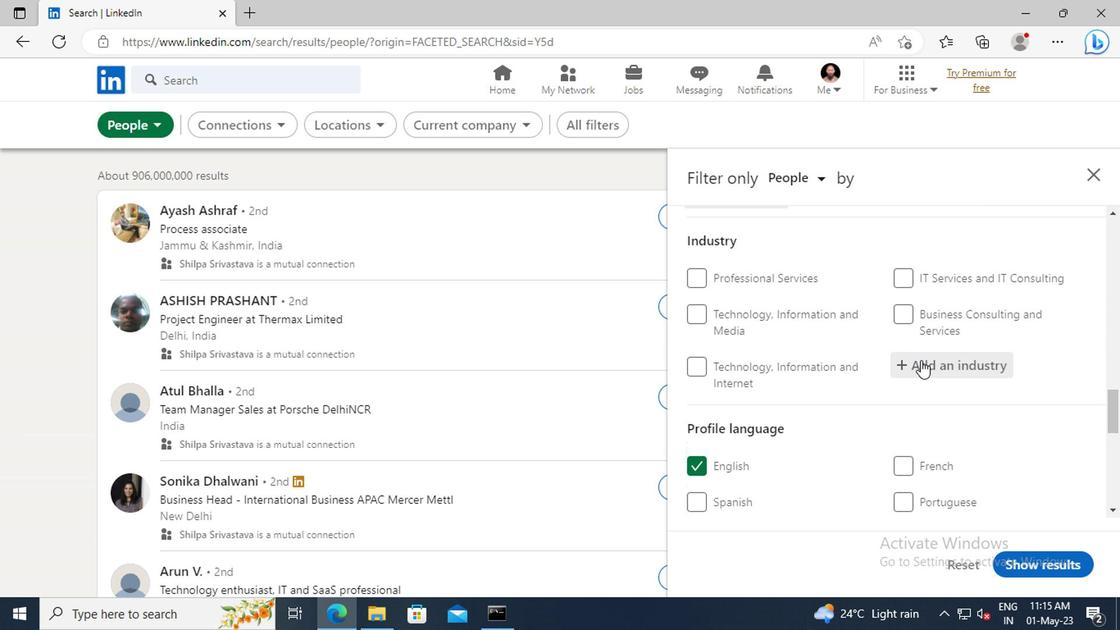 
Action: Key pressed <Key.shift>TRAVEL<Key.space><Key.shift>ARR
Screenshot: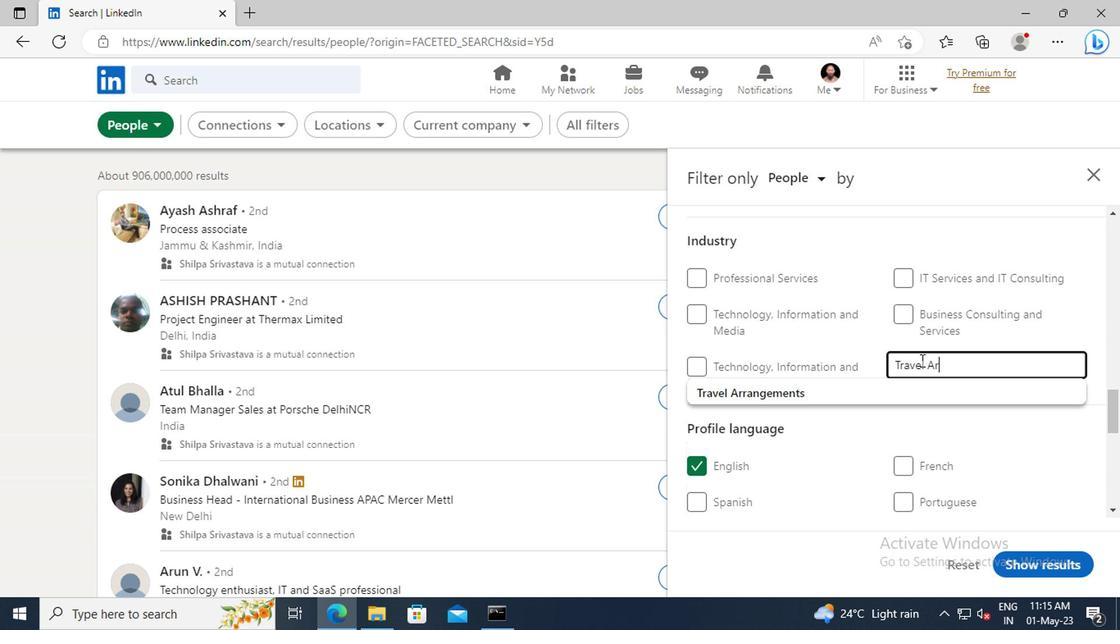 
Action: Mouse moved to (918, 389)
Screenshot: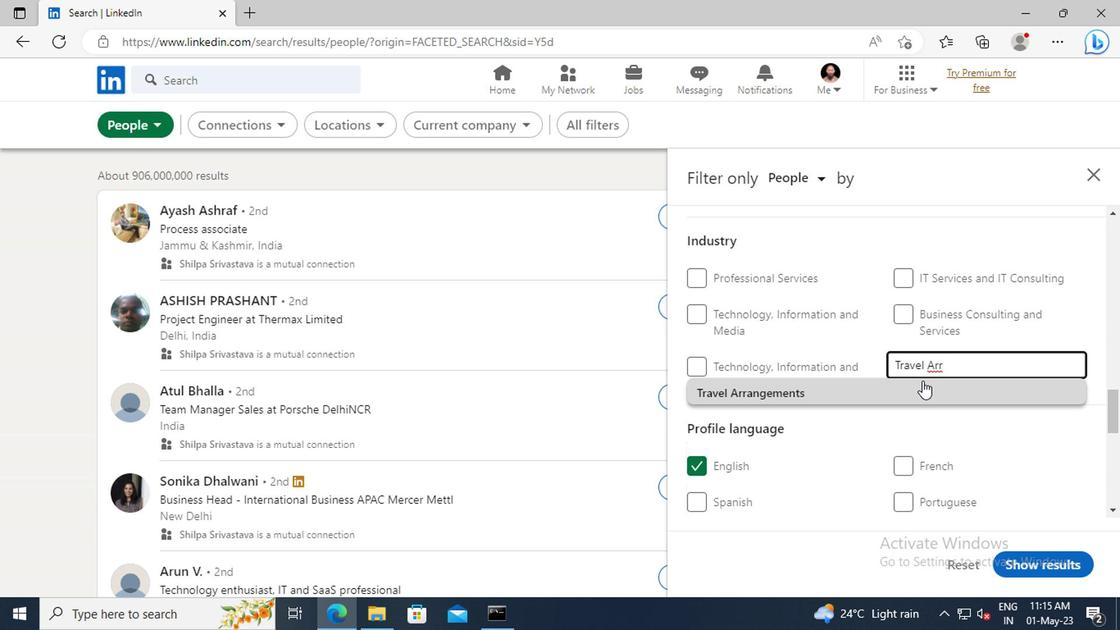 
Action: Mouse pressed left at (918, 389)
Screenshot: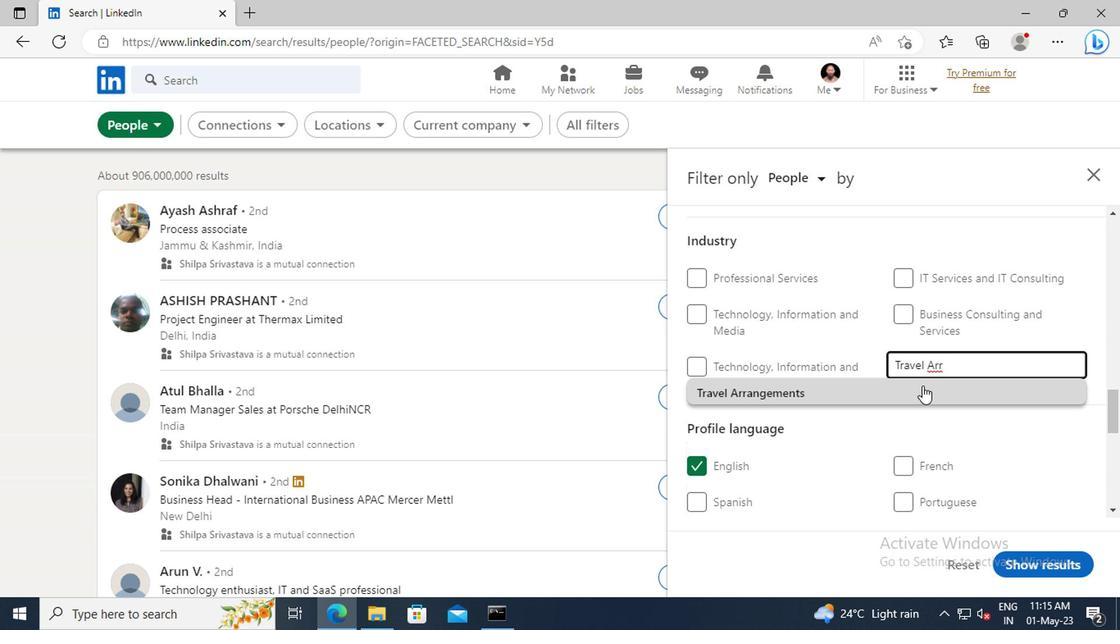 
Action: Mouse scrolled (918, 388) with delta (0, 0)
Screenshot: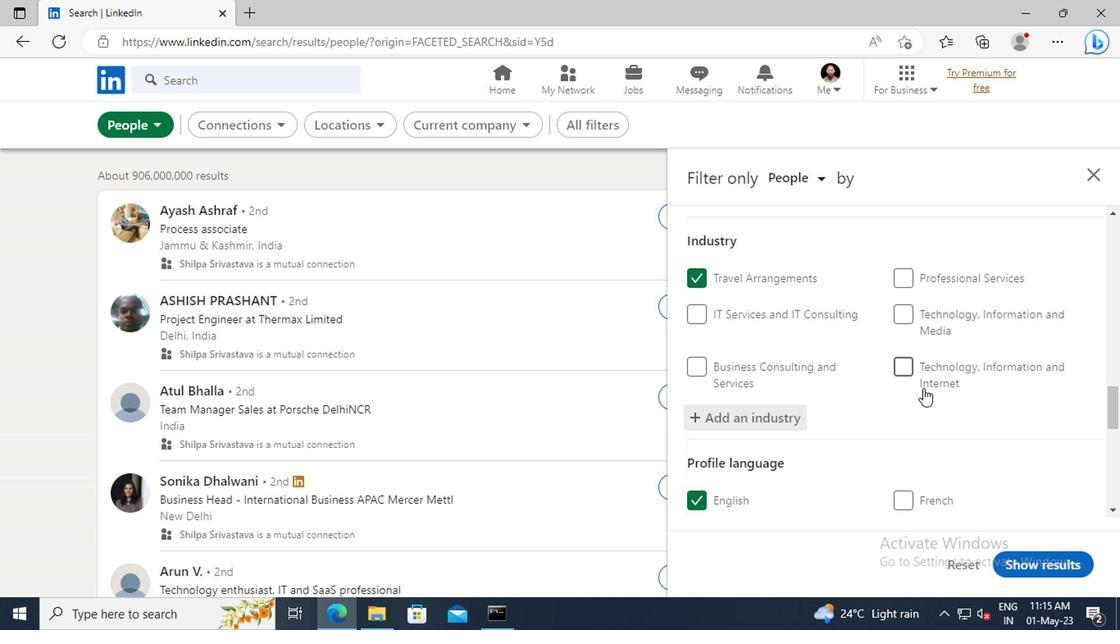 
Action: Mouse scrolled (918, 388) with delta (0, 0)
Screenshot: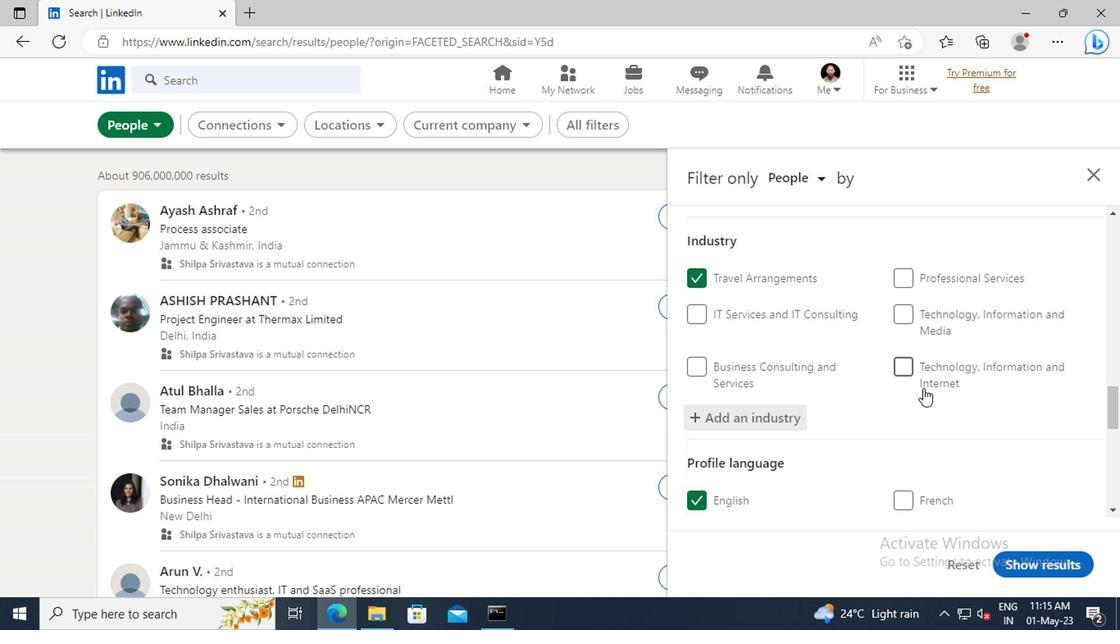 
Action: Mouse moved to (918, 343)
Screenshot: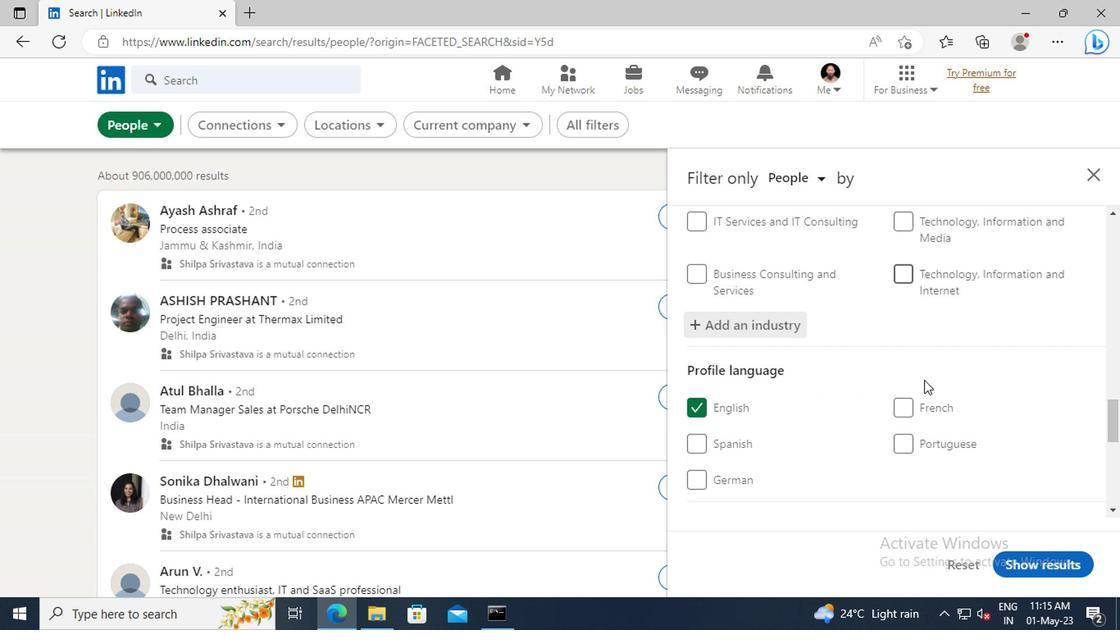 
Action: Mouse scrolled (918, 343) with delta (0, 0)
Screenshot: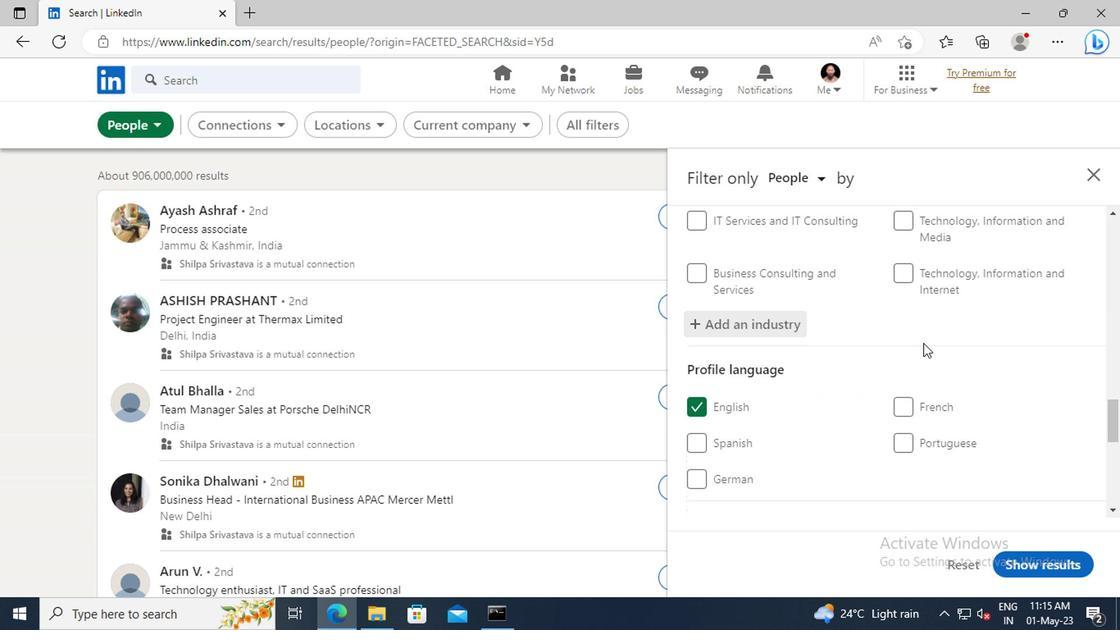 
Action: Mouse scrolled (918, 343) with delta (0, 0)
Screenshot: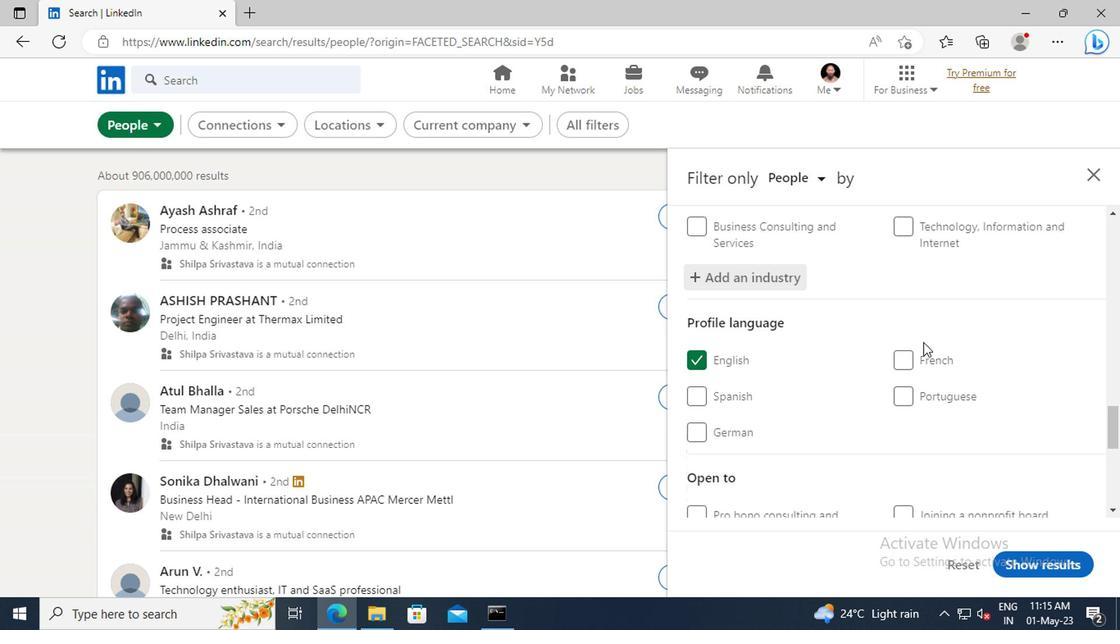 
Action: Mouse scrolled (918, 343) with delta (0, 0)
Screenshot: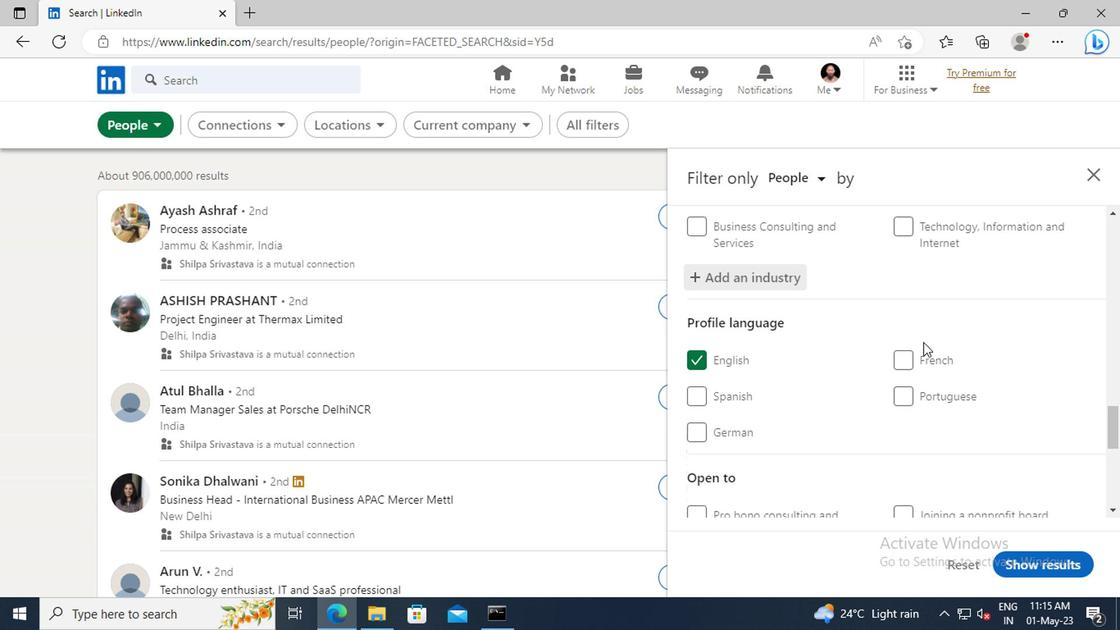 
Action: Mouse scrolled (918, 343) with delta (0, 0)
Screenshot: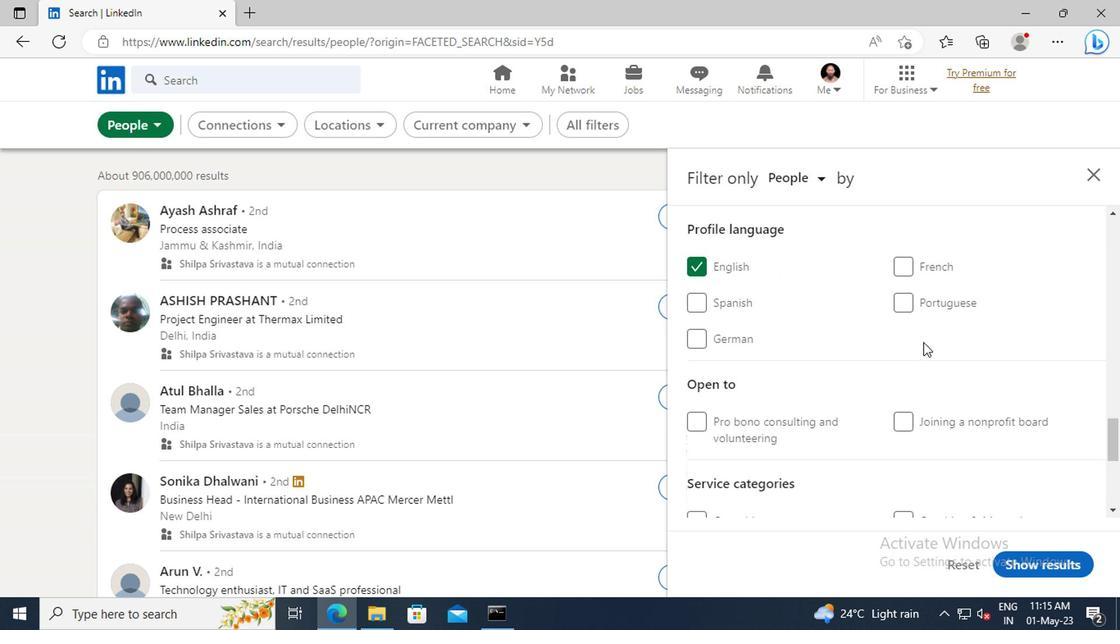 
Action: Mouse scrolled (918, 343) with delta (0, 0)
Screenshot: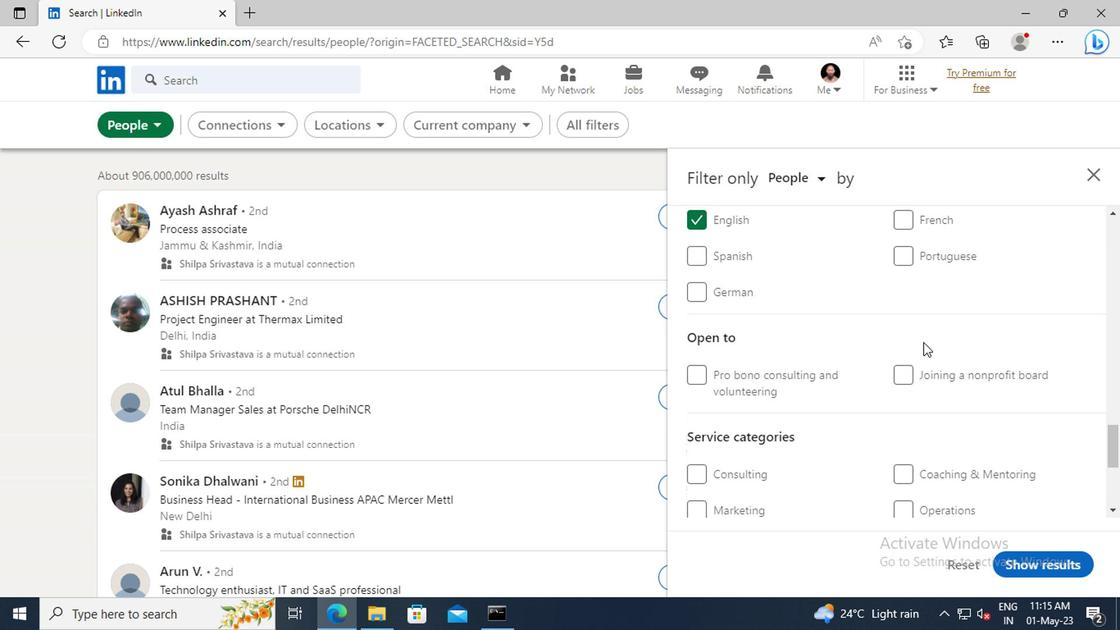 
Action: Mouse scrolled (918, 343) with delta (0, 0)
Screenshot: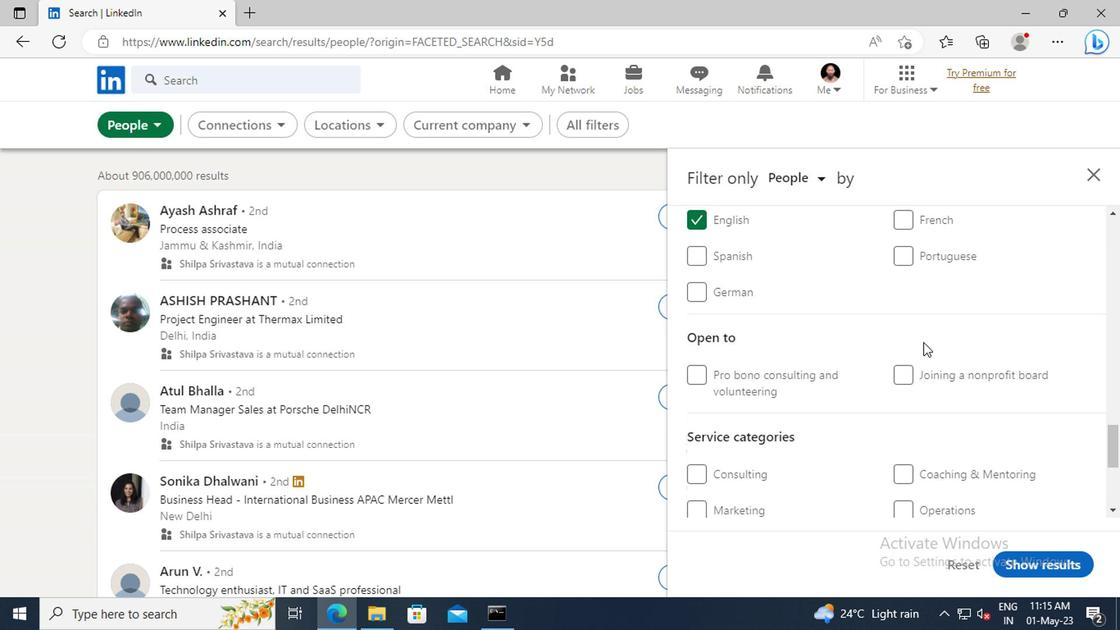 
Action: Mouse scrolled (918, 343) with delta (0, 0)
Screenshot: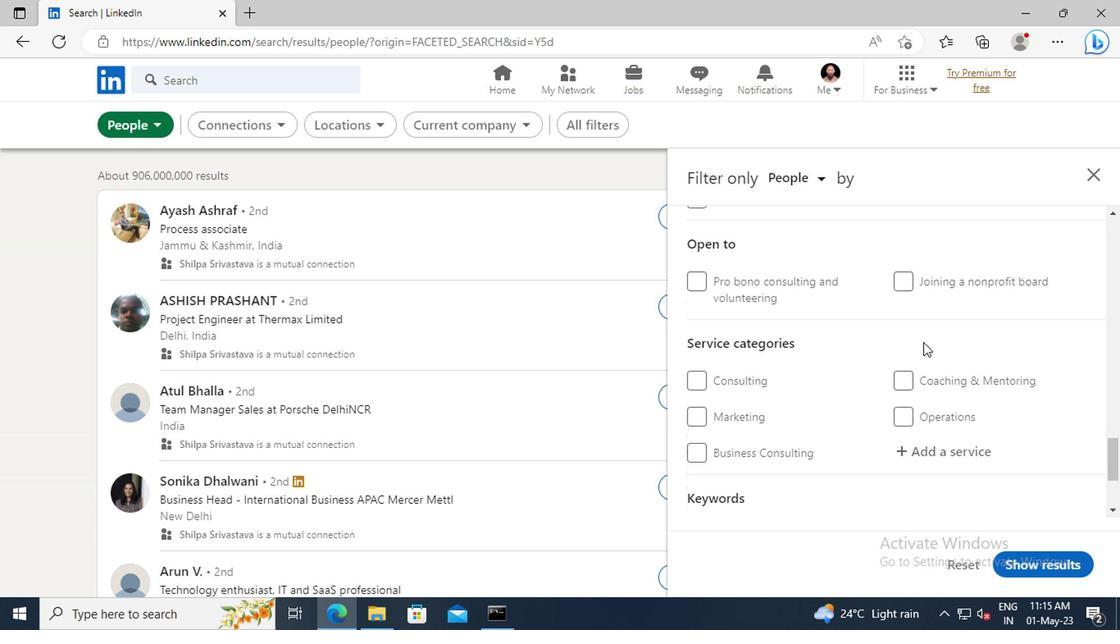 
Action: Mouse moved to (912, 411)
Screenshot: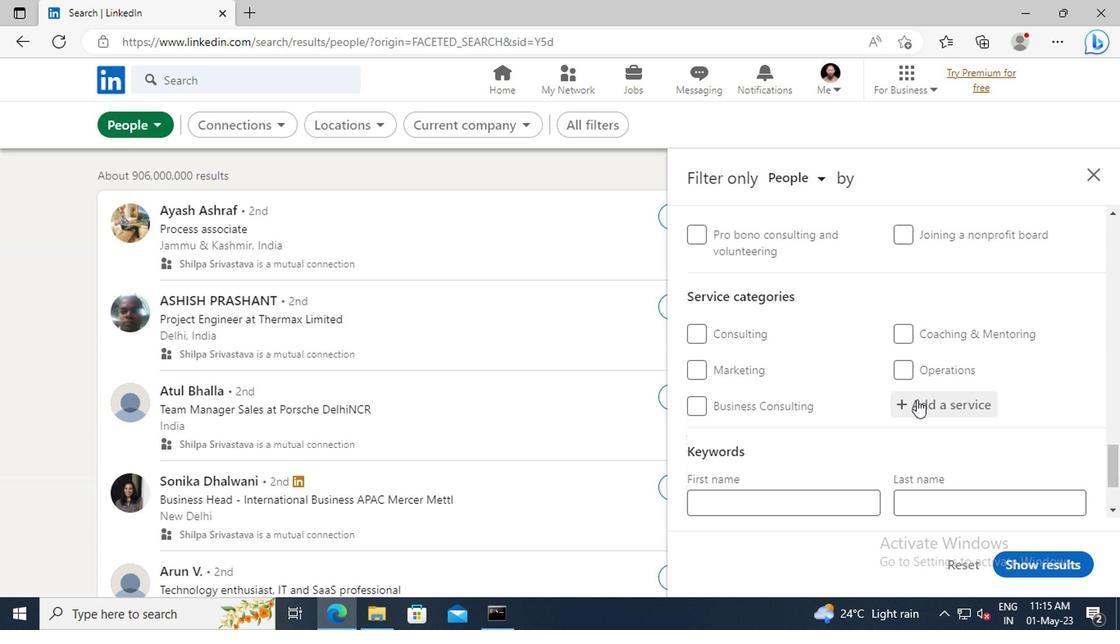 
Action: Mouse pressed left at (912, 411)
Screenshot: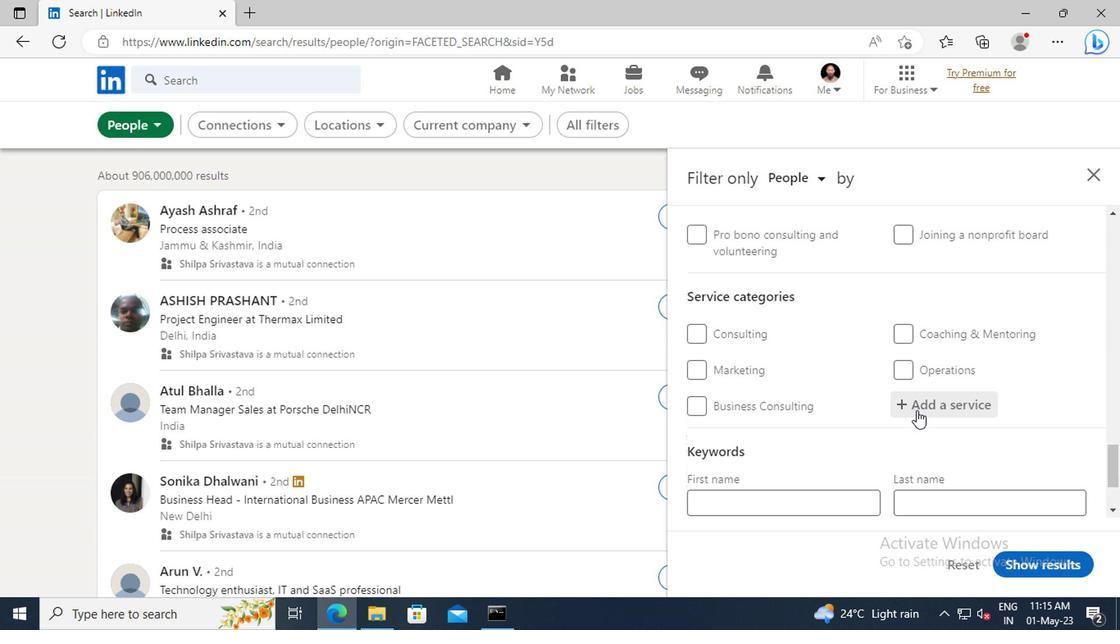 
Action: Key pressed <Key.shift>EXECUTIVE<Key.space><Key.shift>C
Screenshot: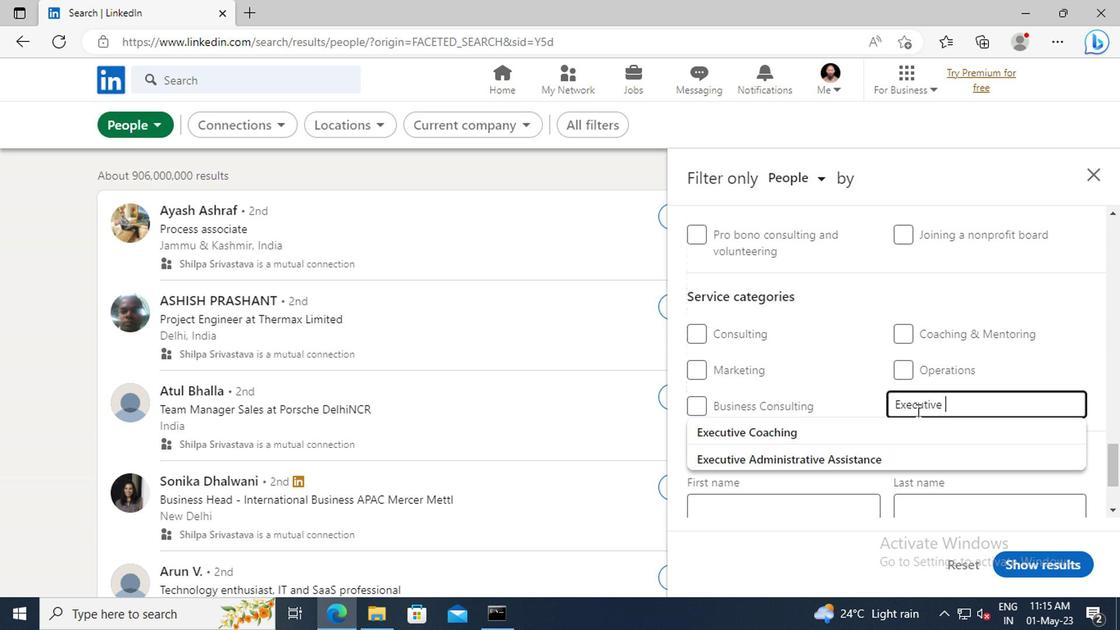 
Action: Mouse moved to (872, 427)
Screenshot: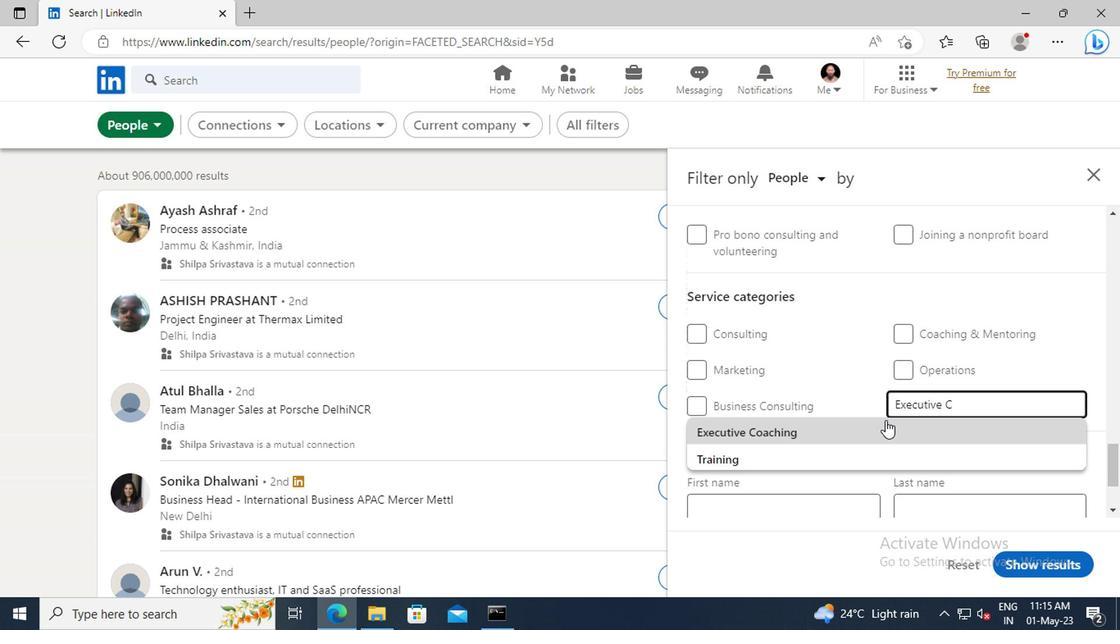 
Action: Mouse pressed left at (872, 427)
Screenshot: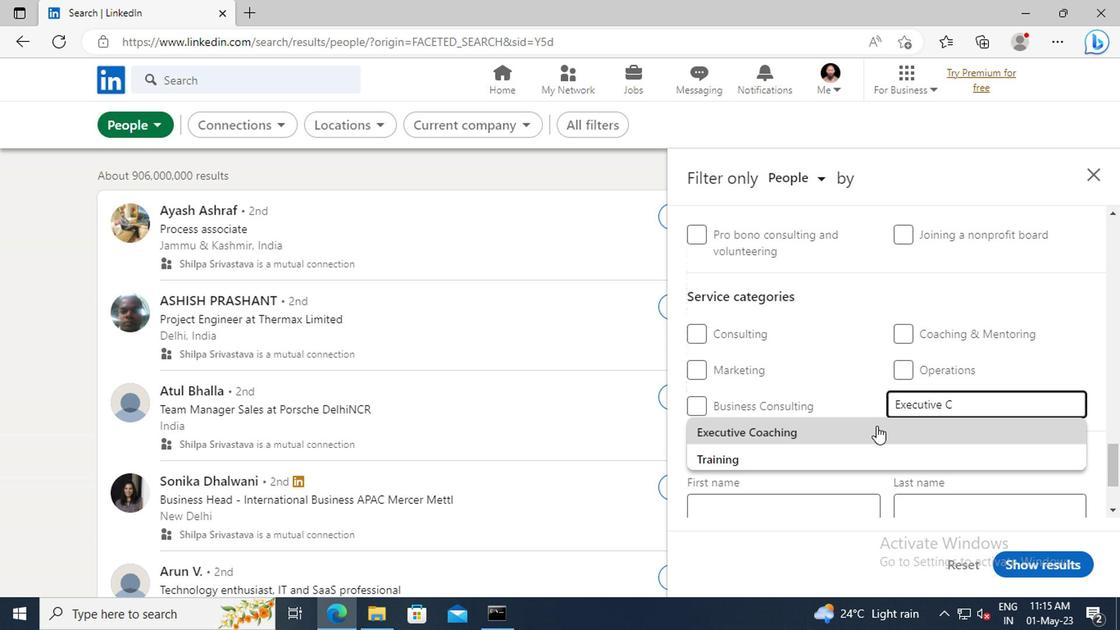 
Action: Mouse scrolled (872, 425) with delta (0, -1)
Screenshot: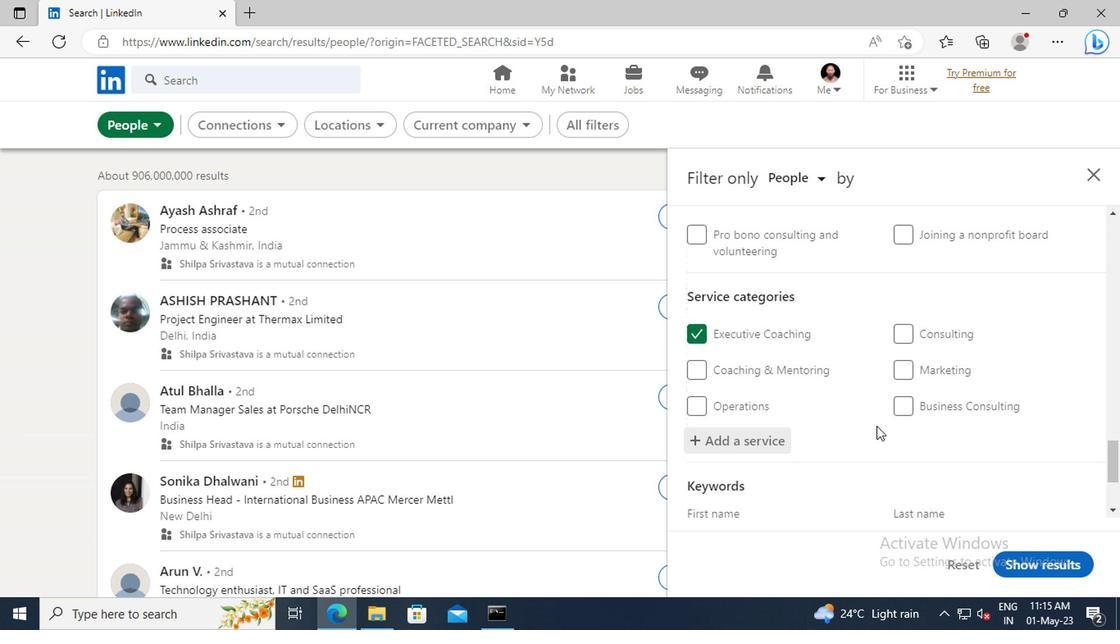 
Action: Mouse scrolled (872, 425) with delta (0, -1)
Screenshot: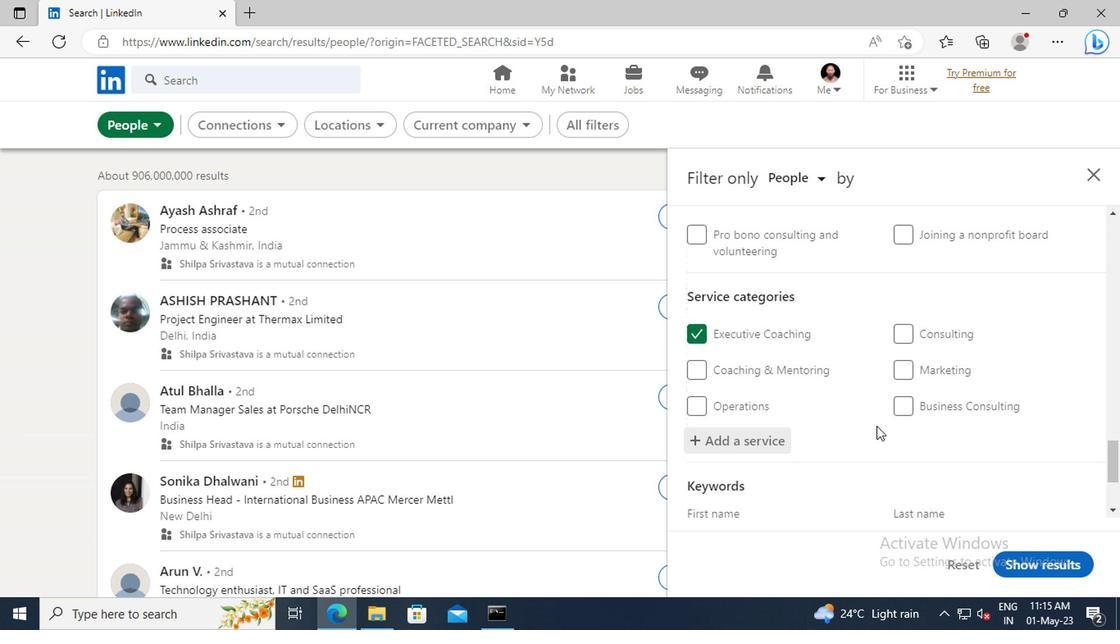 
Action: Mouse scrolled (872, 425) with delta (0, -1)
Screenshot: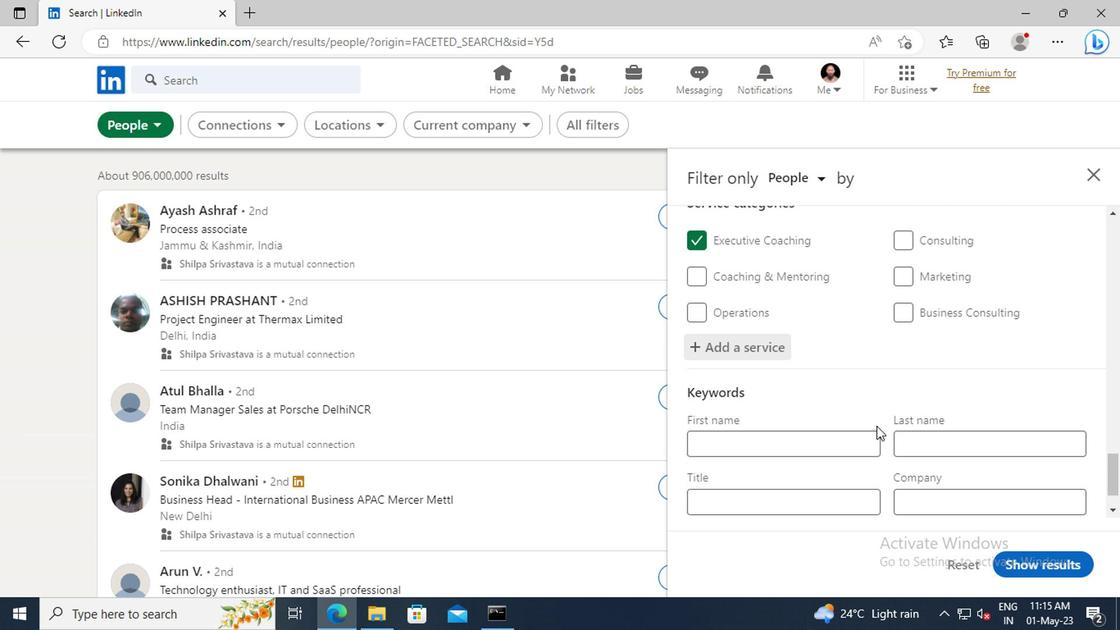 
Action: Mouse scrolled (872, 425) with delta (0, -1)
Screenshot: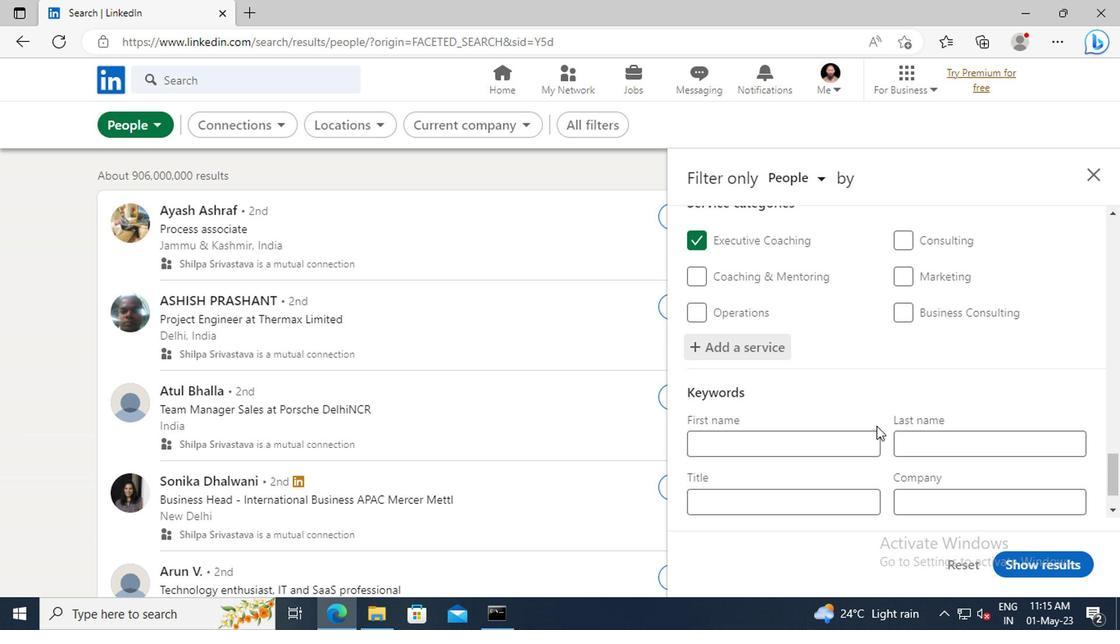 
Action: Mouse moved to (772, 445)
Screenshot: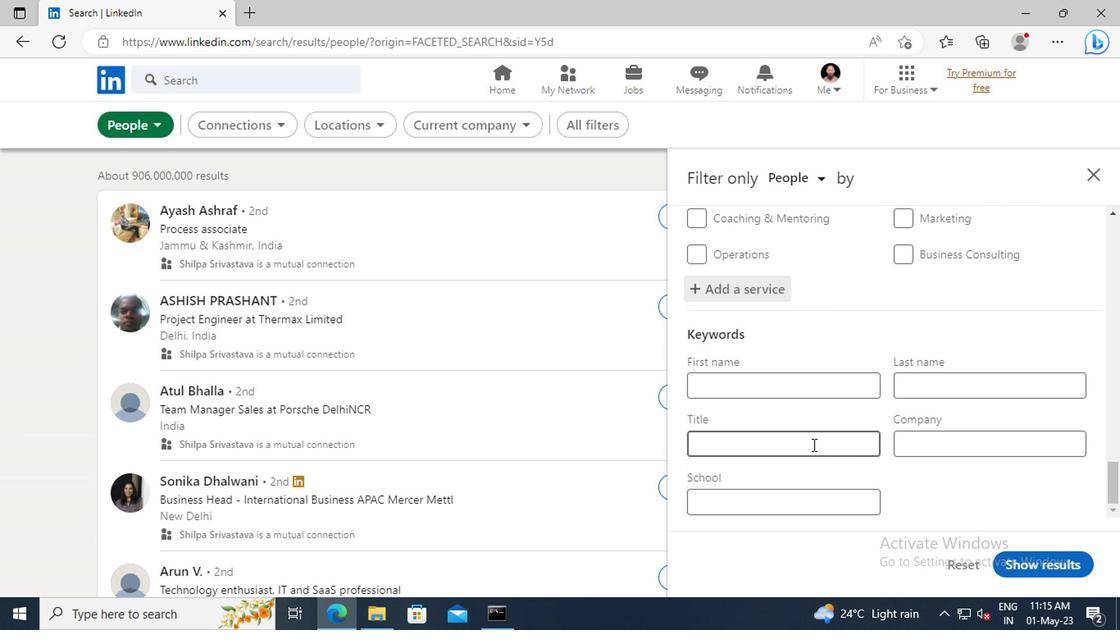 
Action: Mouse pressed left at (772, 445)
Screenshot: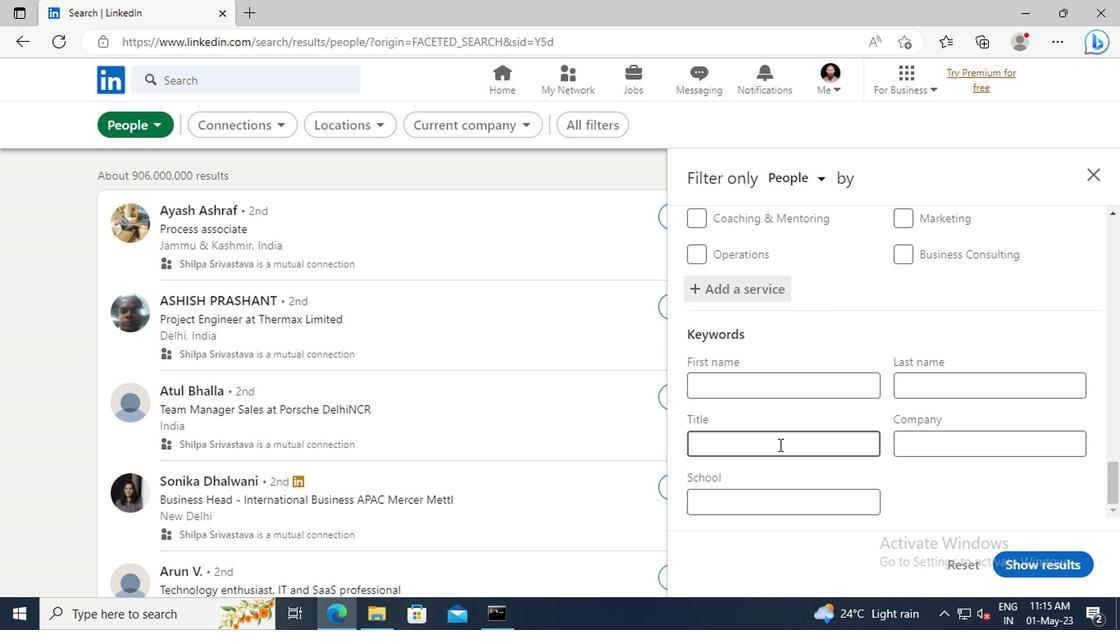 
Action: Key pressed <Key.shift>FRONT<Key.space><Key.shift>DESK<Key.space><Key.shift>ASSOCIATE<Key.enter>
Screenshot: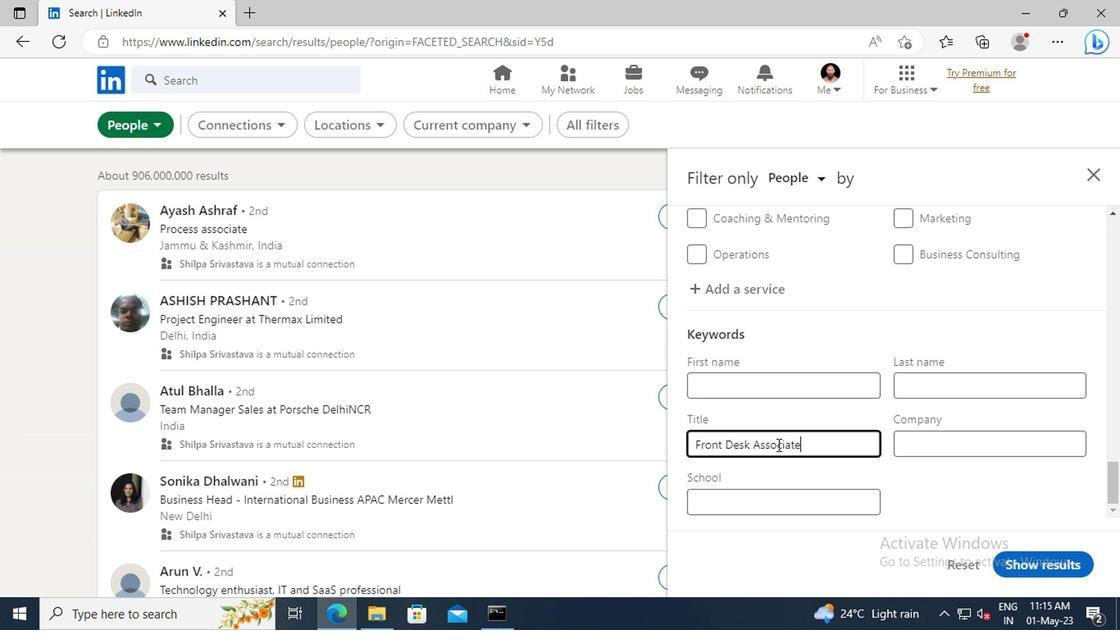 
Action: Mouse moved to (1009, 561)
Screenshot: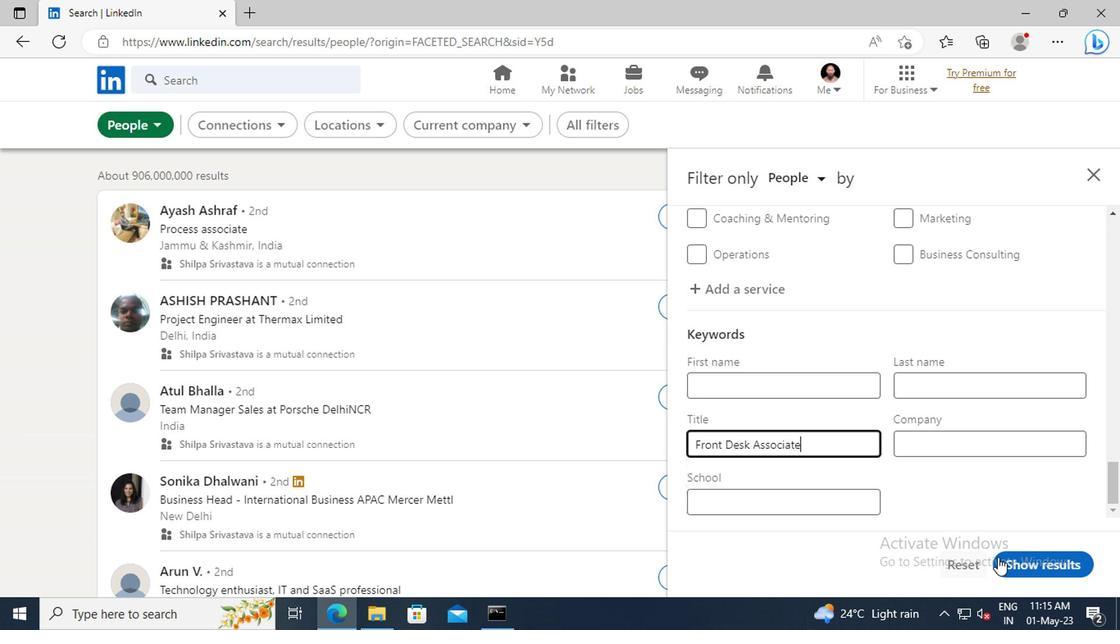 
Action: Mouse pressed left at (1009, 561)
Screenshot: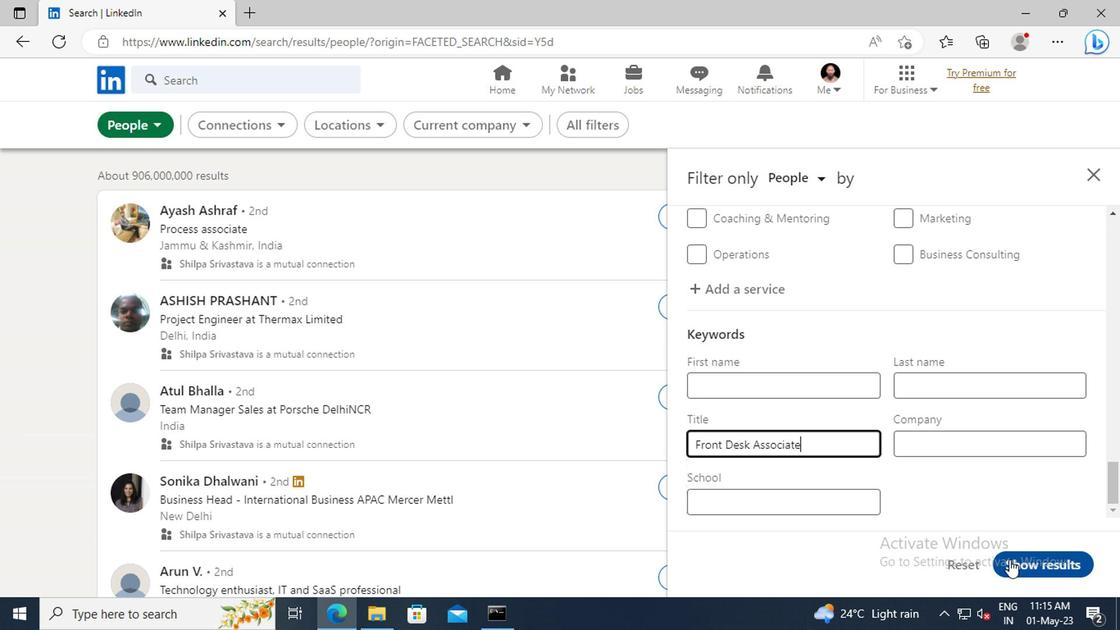 
